 Task: Open a Black Tie Letter Template save the file as 'contract' Remove the following opetions from template: '1.	Type the sender company name_x000D_
2.	Type the sender company address_x000D_
3.	Type the recipient address_x000D_
4.	Type the closing_x000D_
5.	Type the sender title_x000D_
6.	Type the sender company name_x000D_
'Pick the date  '18 May, 2023' and type Salutation  Good Evening. Add body to the letter I wanted to express my appreciation for your support and guidance throughout my career. Your mentorship has been invaluable, and I am grateful for the opportunities you have provided me. Your belief in my abilities has motivated me to achieve more than I ever thought possible.. Insert watermark  'confidential 30'
Action: Mouse moved to (369, 369)
Screenshot: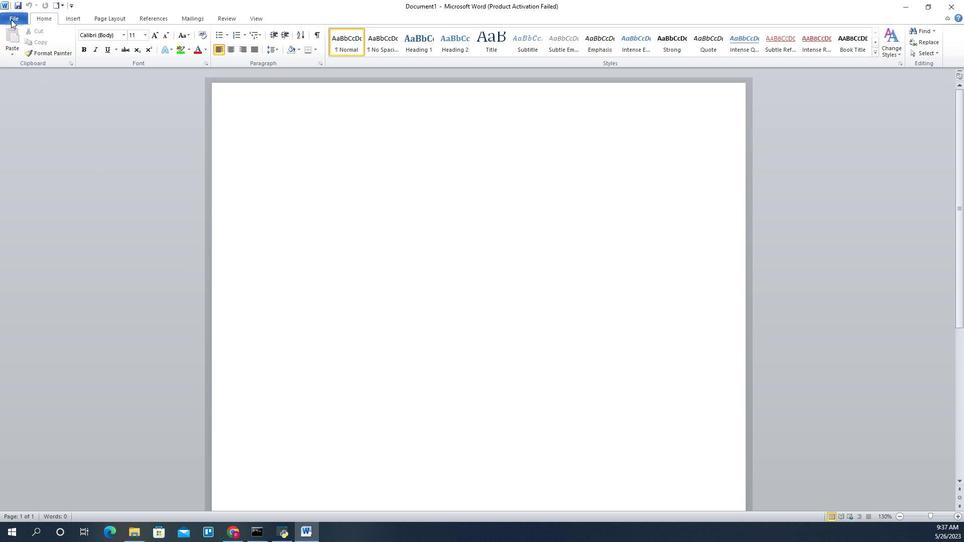 
Action: Mouse pressed left at (369, 369)
Screenshot: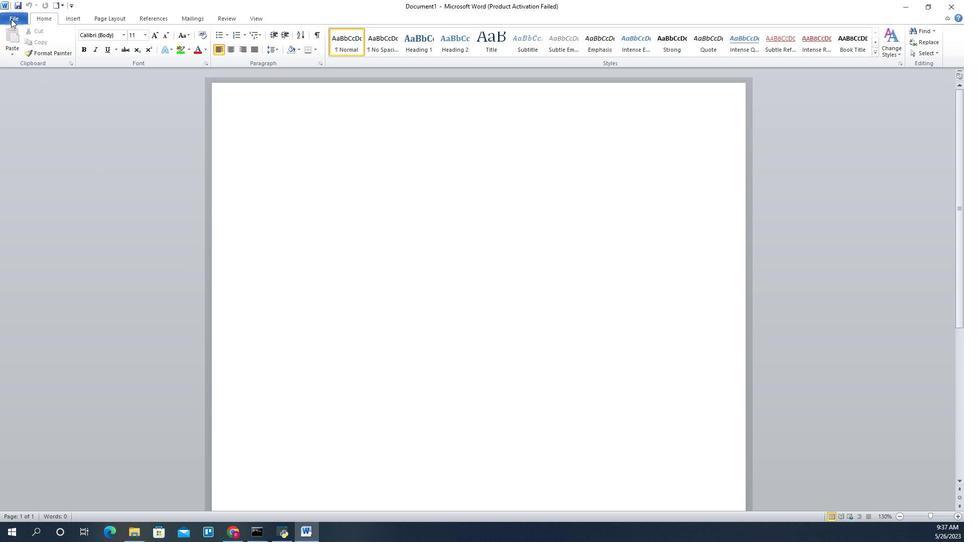 
Action: Mouse moved to (374, 303)
Screenshot: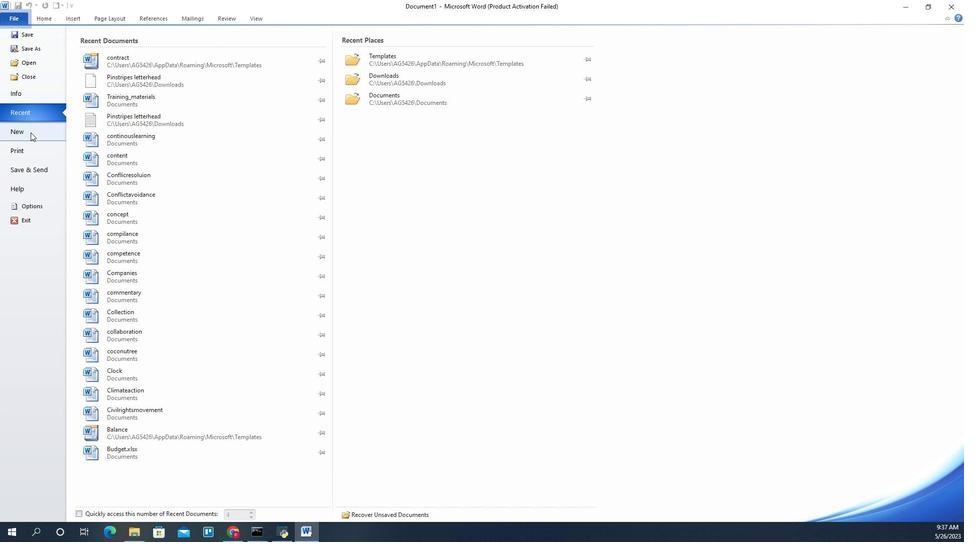 
Action: Mouse pressed left at (374, 303)
Screenshot: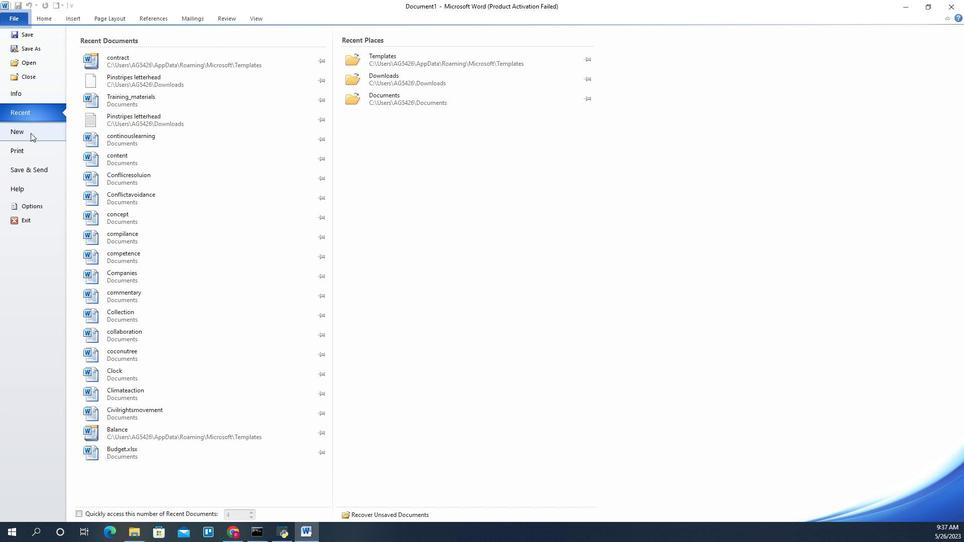 
Action: Mouse moved to (423, 328)
Screenshot: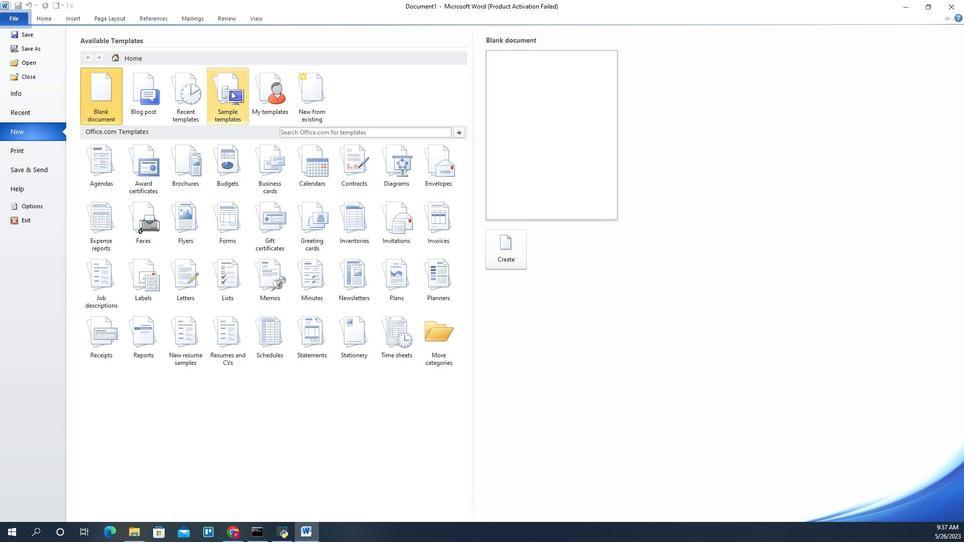 
Action: Mouse pressed left at (423, 328)
Screenshot: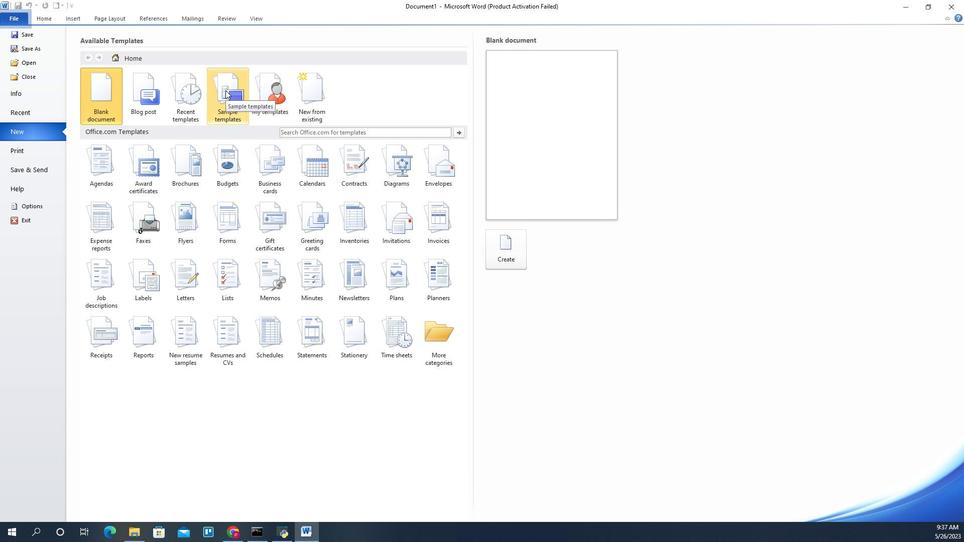 
Action: Mouse moved to (511, 171)
Screenshot: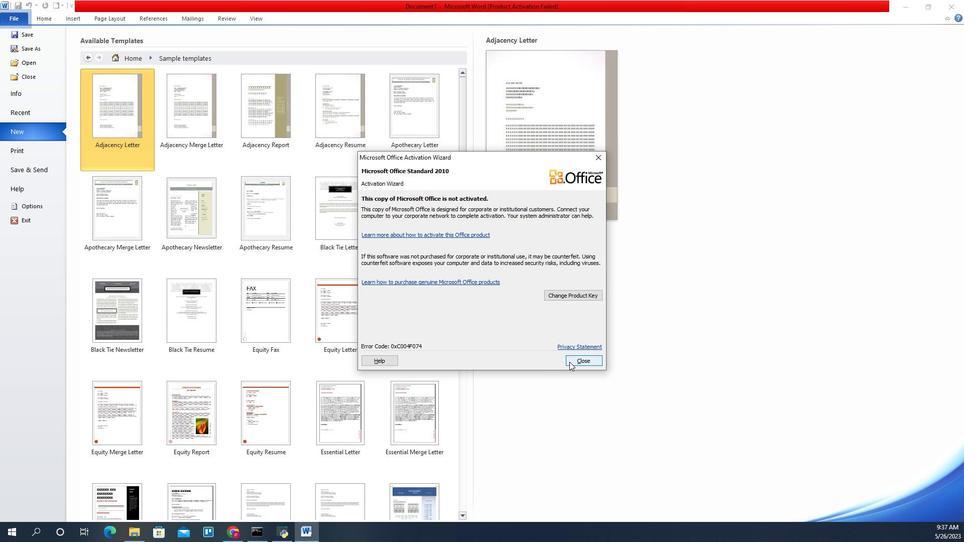 
Action: Mouse pressed left at (511, 171)
Screenshot: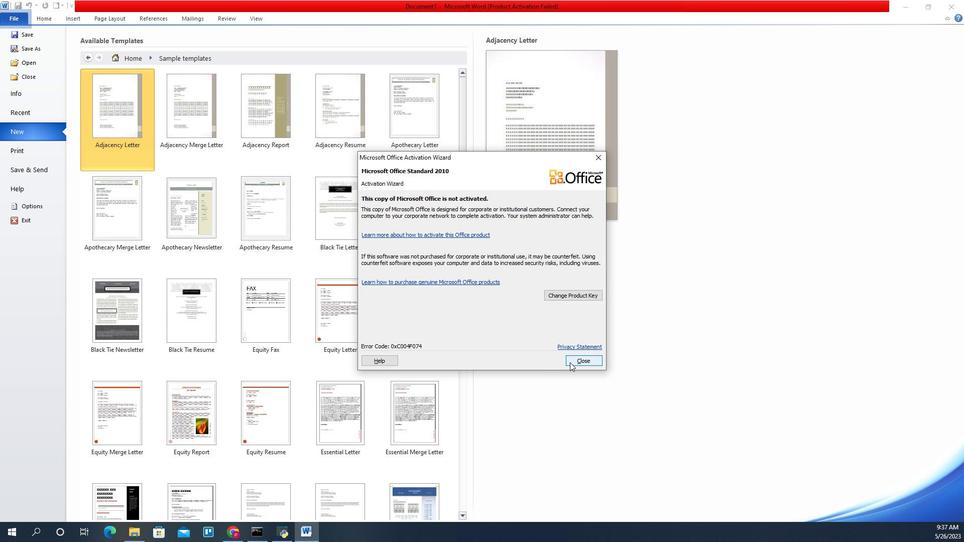 
Action: Mouse moved to (451, 258)
Screenshot: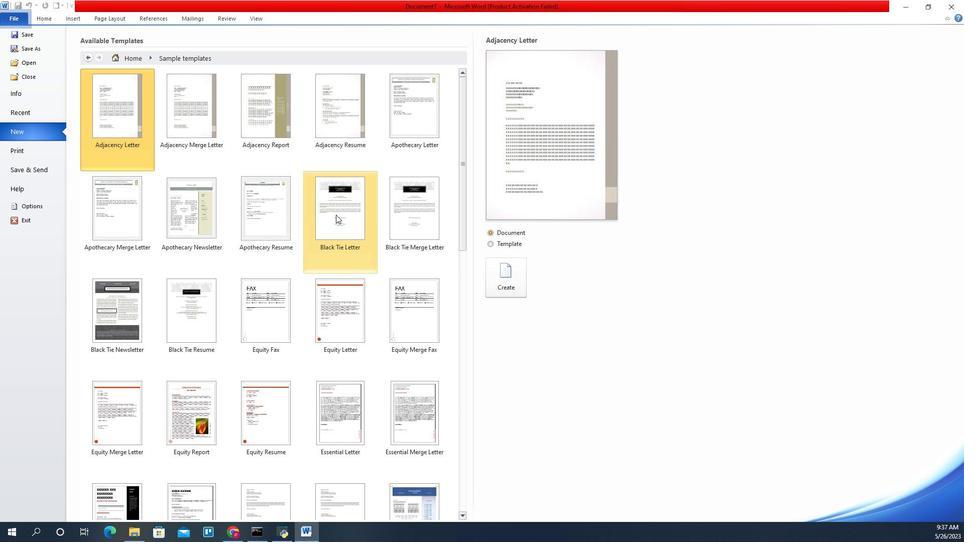 
Action: Mouse pressed left at (451, 258)
Screenshot: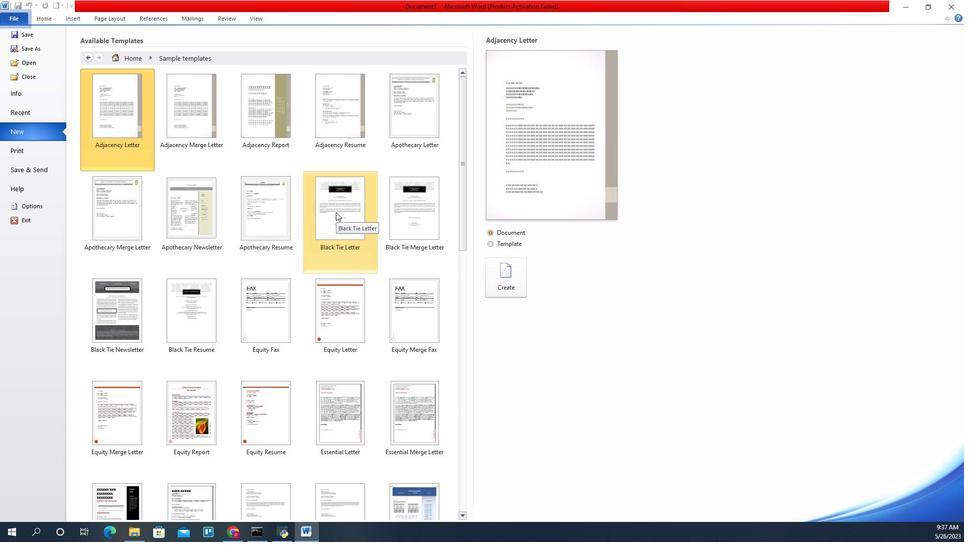 
Action: Mouse moved to (491, 241)
Screenshot: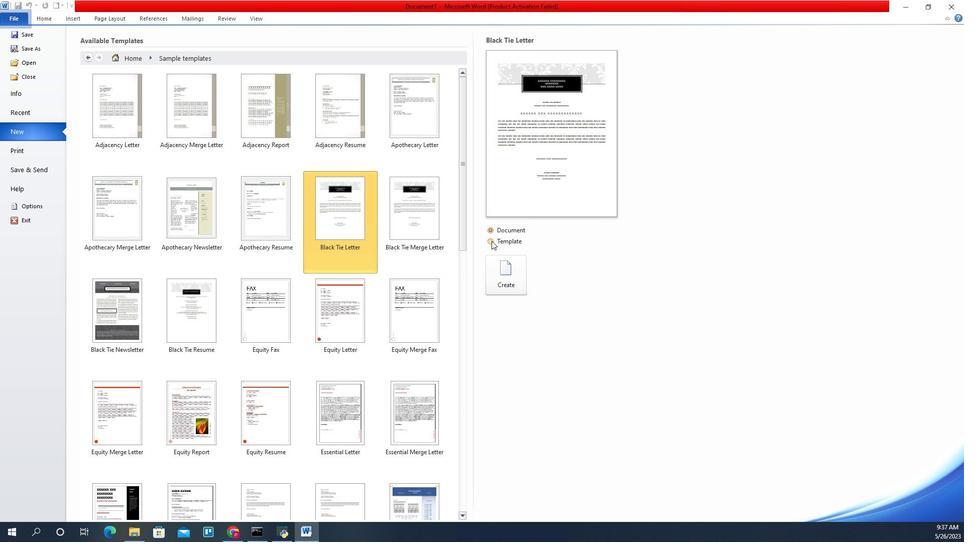 
Action: Mouse pressed left at (491, 241)
Screenshot: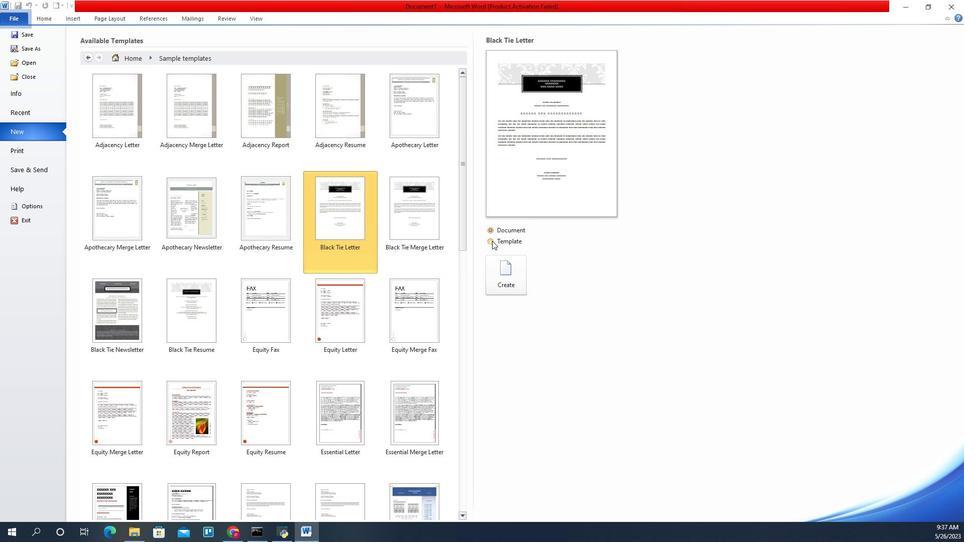
Action: Mouse moved to (495, 220)
Screenshot: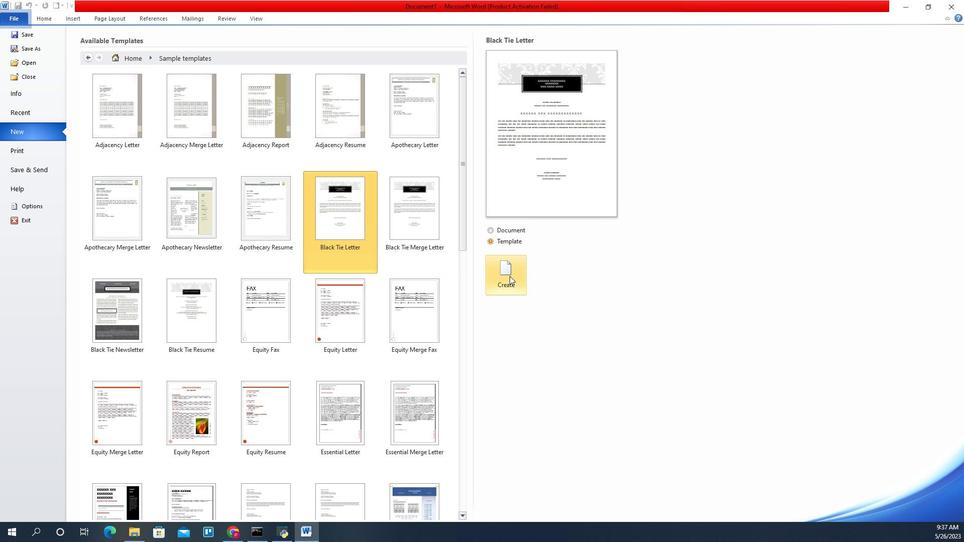 
Action: Mouse pressed left at (495, 220)
Screenshot: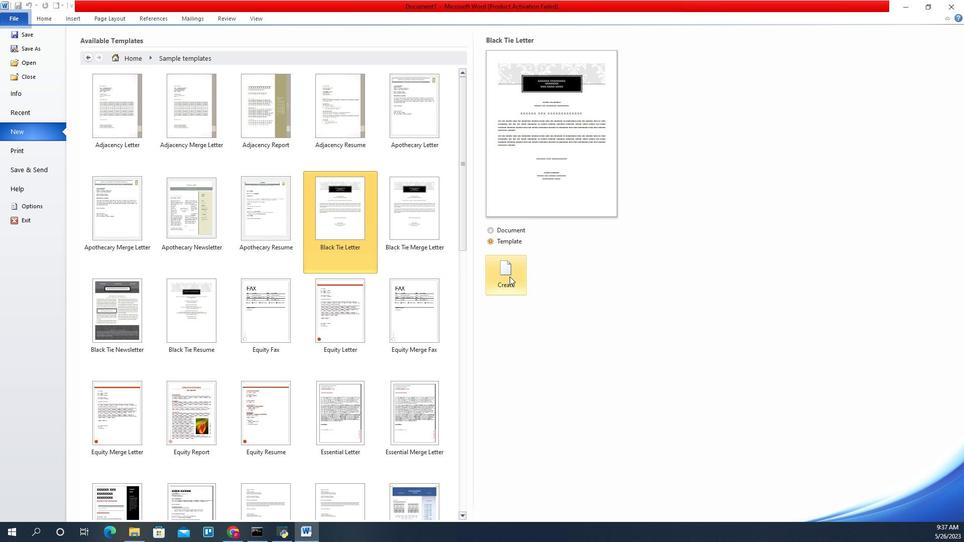 
Action: Mouse moved to (449, 228)
Screenshot: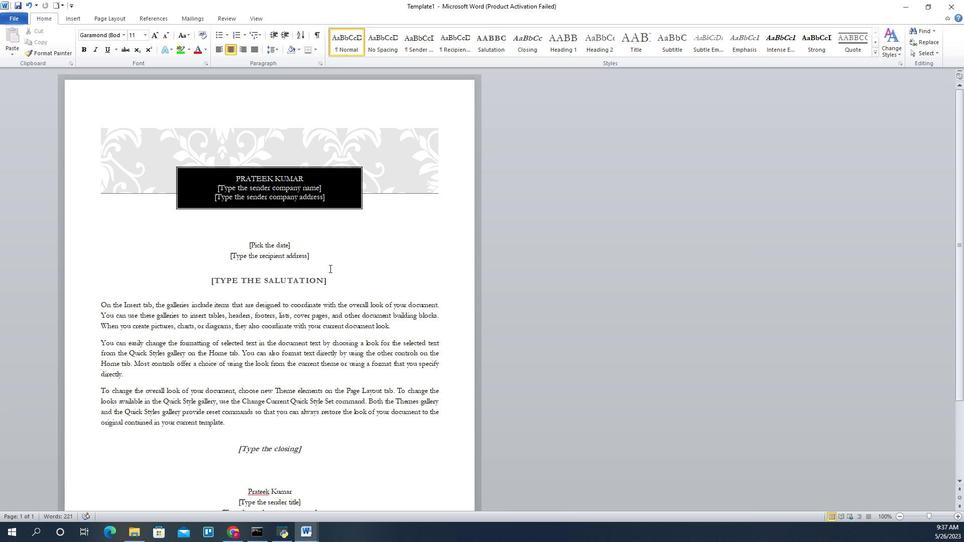
Action: Mouse scrolled (449, 228) with delta (0, 0)
Screenshot: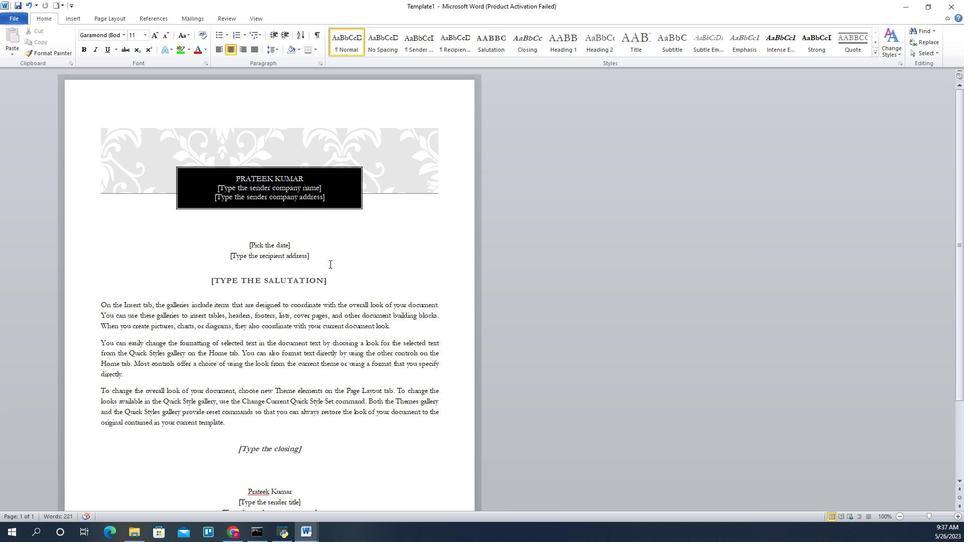 
Action: Mouse scrolled (449, 227) with delta (0, 0)
Screenshot: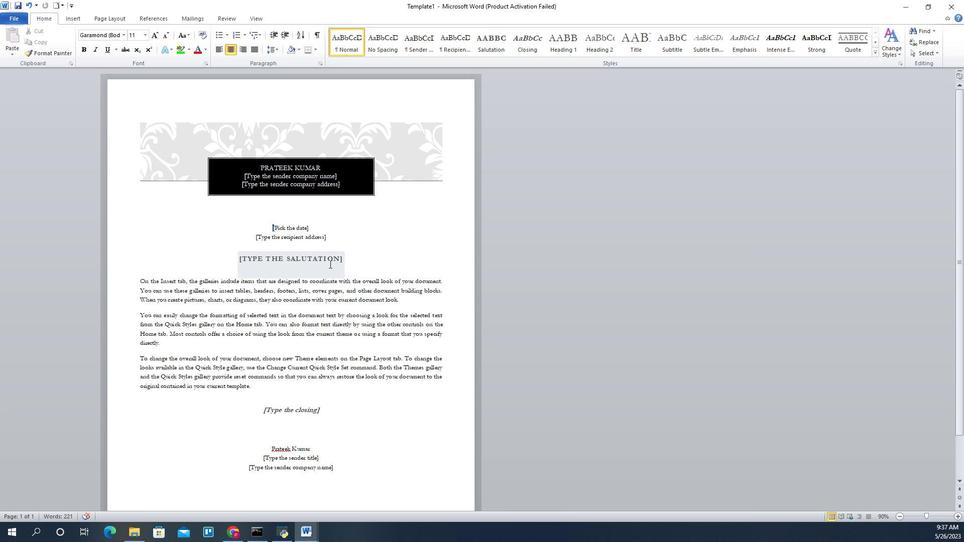 
Action: Mouse scrolled (449, 227) with delta (0, 0)
Screenshot: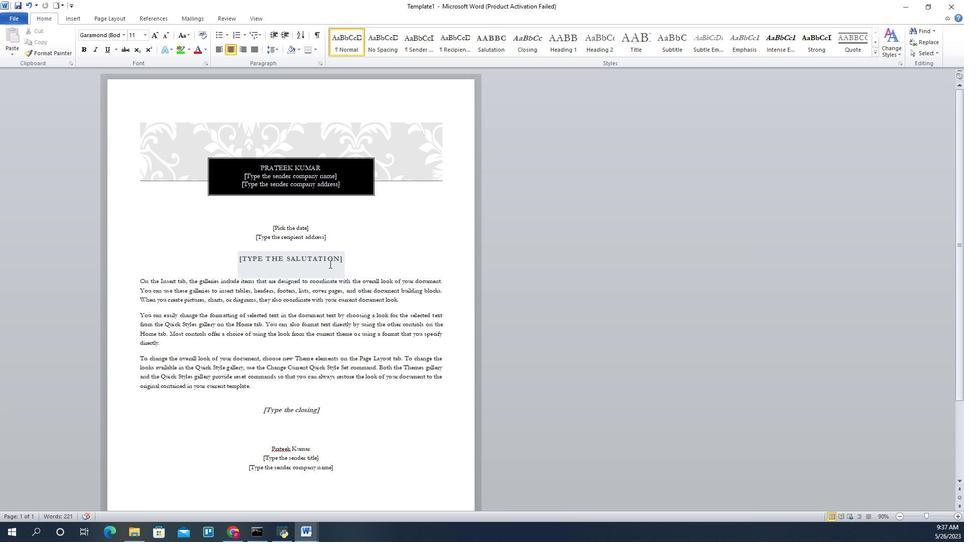 
Action: Mouse scrolled (449, 227) with delta (0, 0)
Screenshot: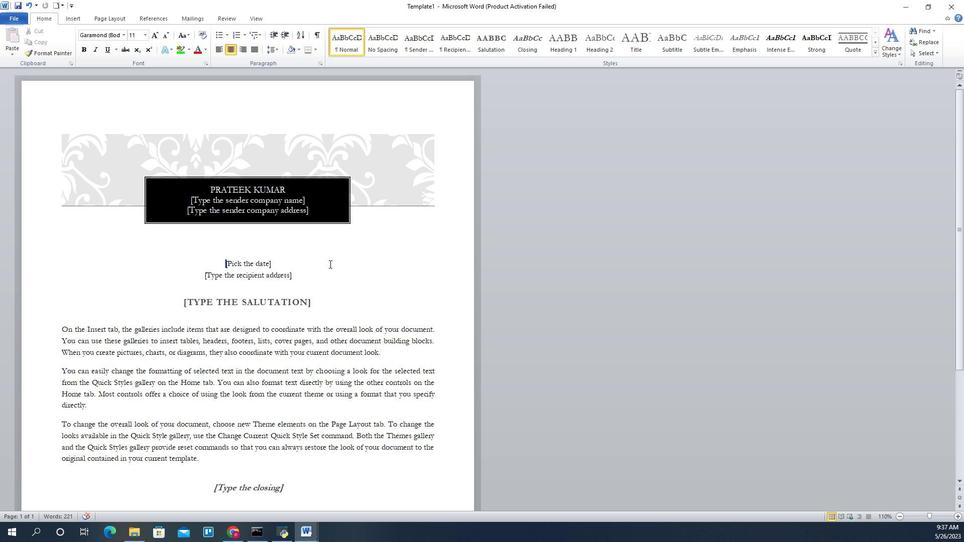 
Action: Mouse moved to (493, 220)
Screenshot: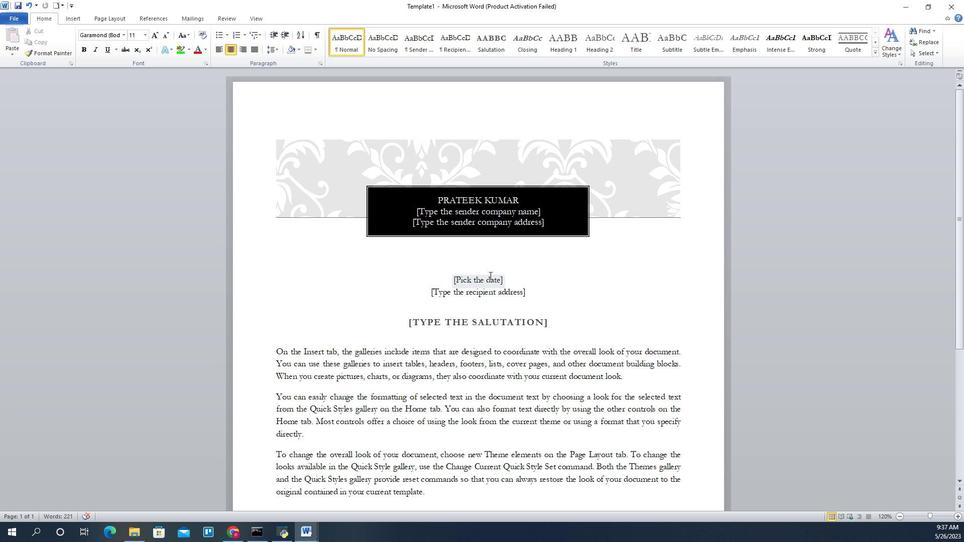 
Action: Key pressed ctrl+S
Screenshot: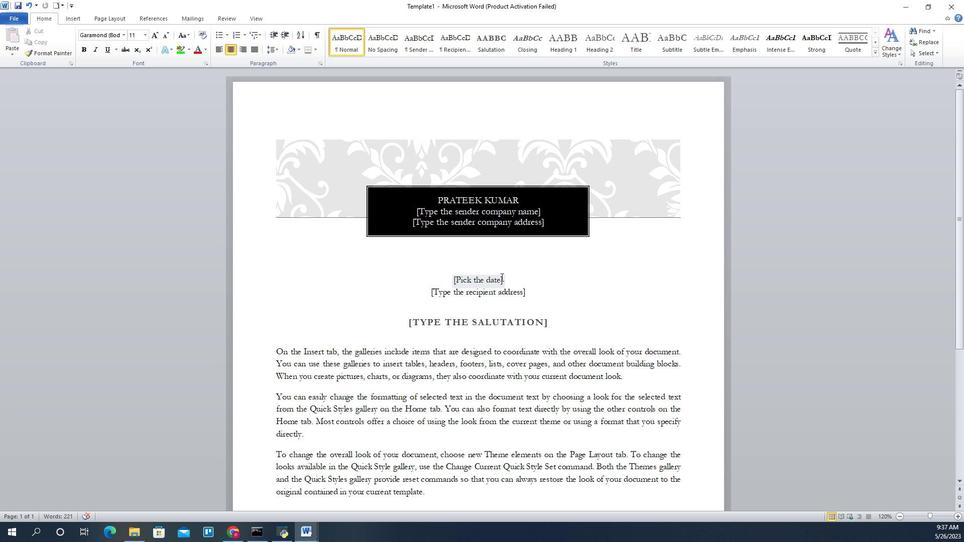
Action: Mouse moved to (414, 263)
Screenshot: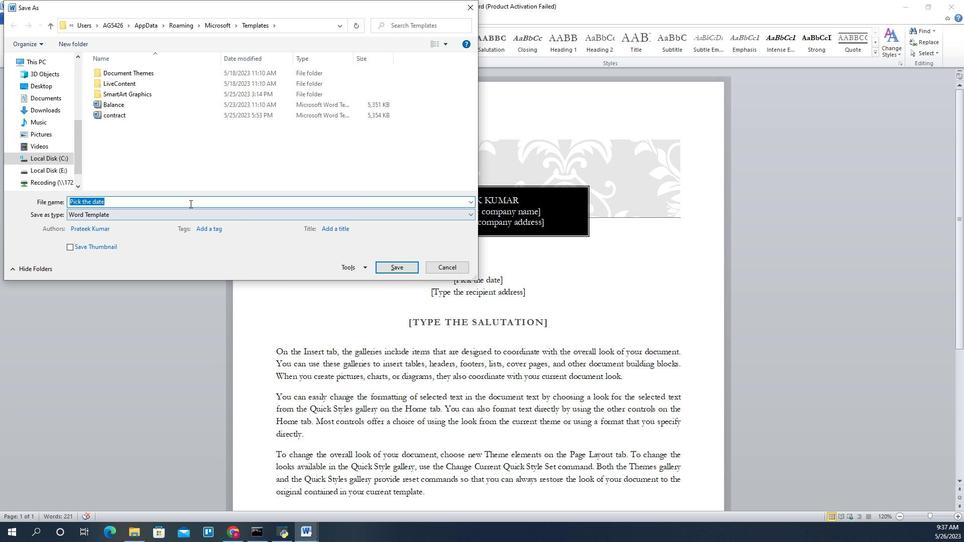 
Action: Mouse pressed left at (414, 263)
Screenshot: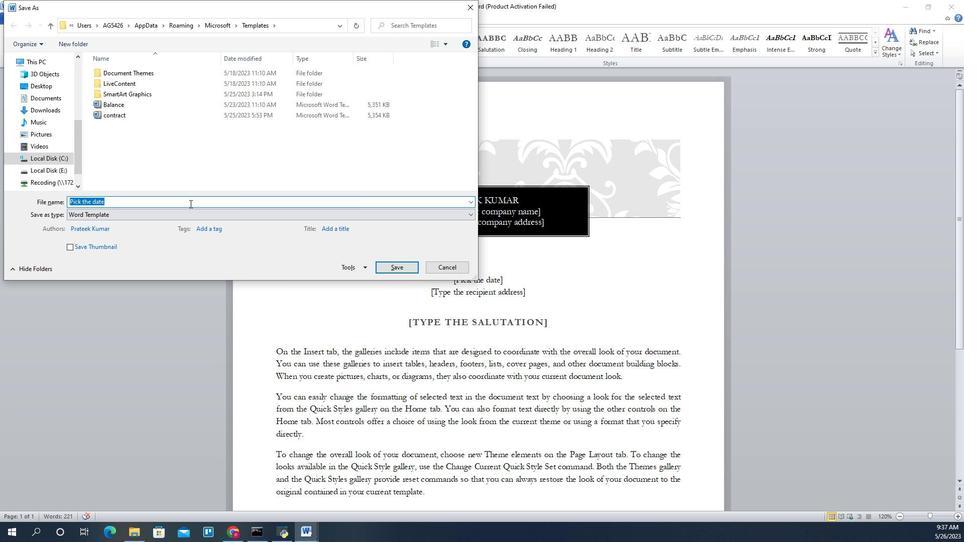 
Action: Key pressed <Key.backspace><Key.backspace><Key.backspace><Key.backspace><Key.backspace><Key.backspace><Key.backspace><Key.backspace><Key.backspace><Key.backspace><Key.backspace><Key.backspace><Key.backspace><Key.backspace><Key.backspace><Key.backspace><Key.backspace><Key.backspace><Key.backspace><Key.backspace><Key.backspace><Key.backspace><Key.backspace><Key.backspace><Key.backspace><Key.backspace><Key.backspace><Key.backspace><Key.backspace><Key.backspace><Key.backspace><Key.backspace><Key.backspace><Key.backspace><Key.backspace><Key.backspace><Key.backspace><Key.shift>Cont<Key.backspace><Key.backspace><Key.backspace><Key.backspace><Key.shift>Contract<Key.enter>
Screenshot: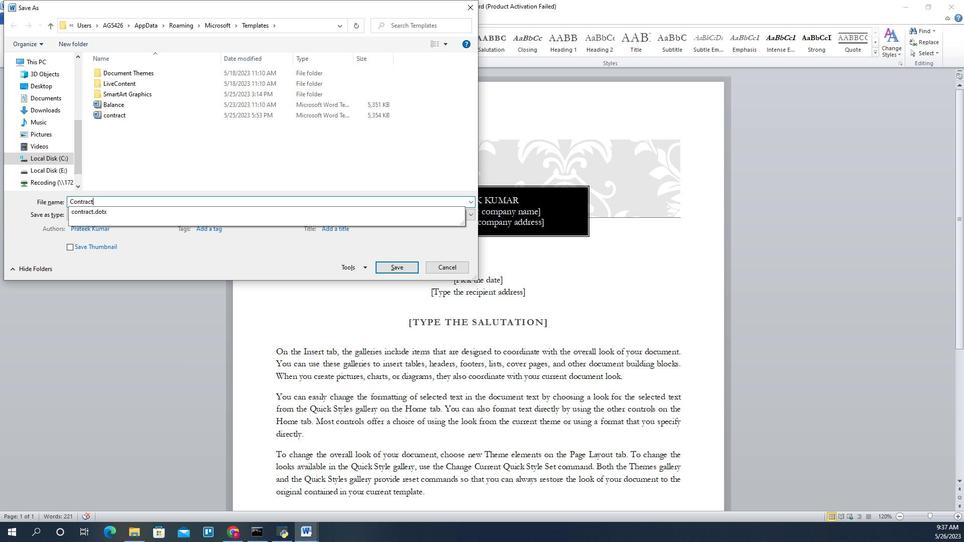 
Action: Mouse moved to (501, 256)
Screenshot: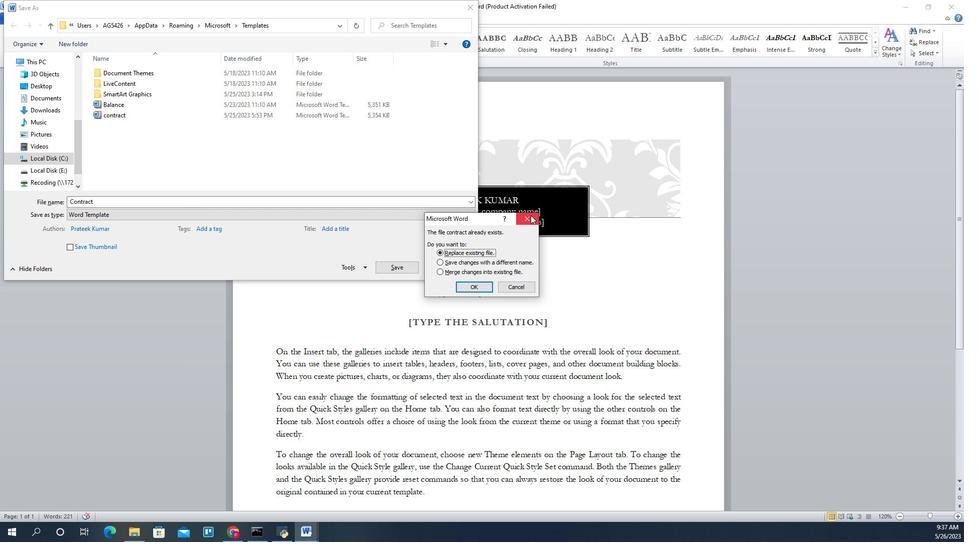 
Action: Mouse pressed left at (501, 256)
Screenshot: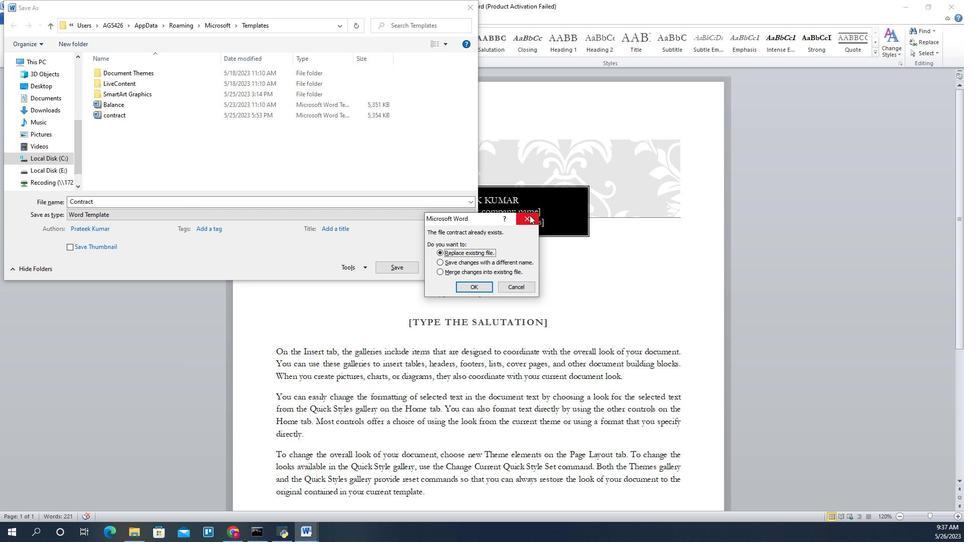 
Action: Mouse moved to (391, 264)
Screenshot: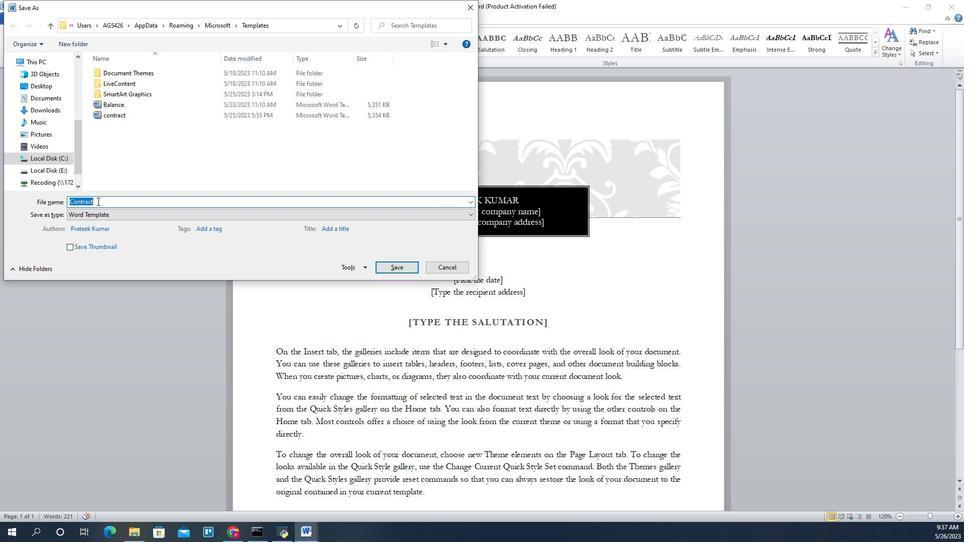 
Action: Mouse pressed left at (391, 264)
Screenshot: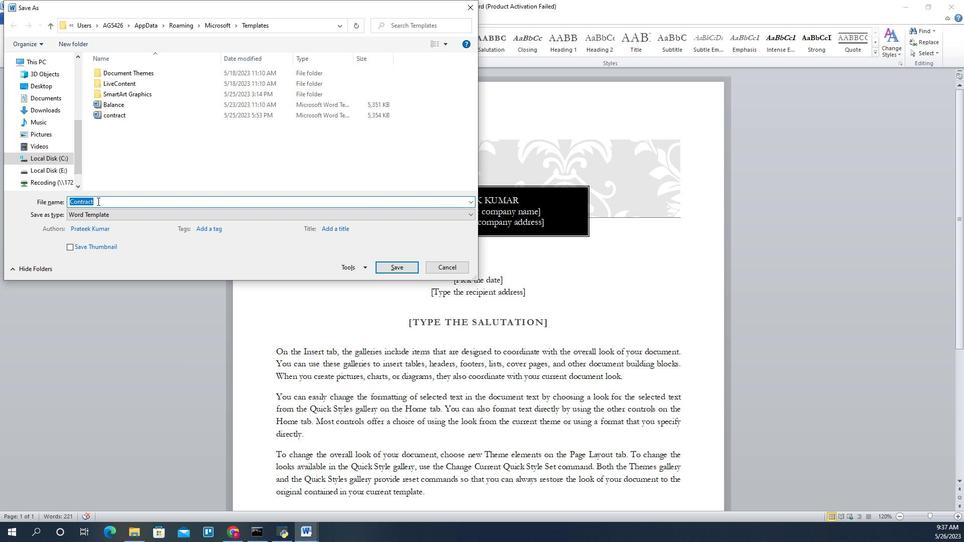 
Action: Key pressed <Key.backspace><Key.backspace><Key.backspace><Key.backspace><Key.backspace><Key.backspace><Key.backspace><Key.backspace><Key.backspace><Key.backspace><Key.backspace><Key.shift>Com<Key.backspace>ntract<Key.enter>
Screenshot: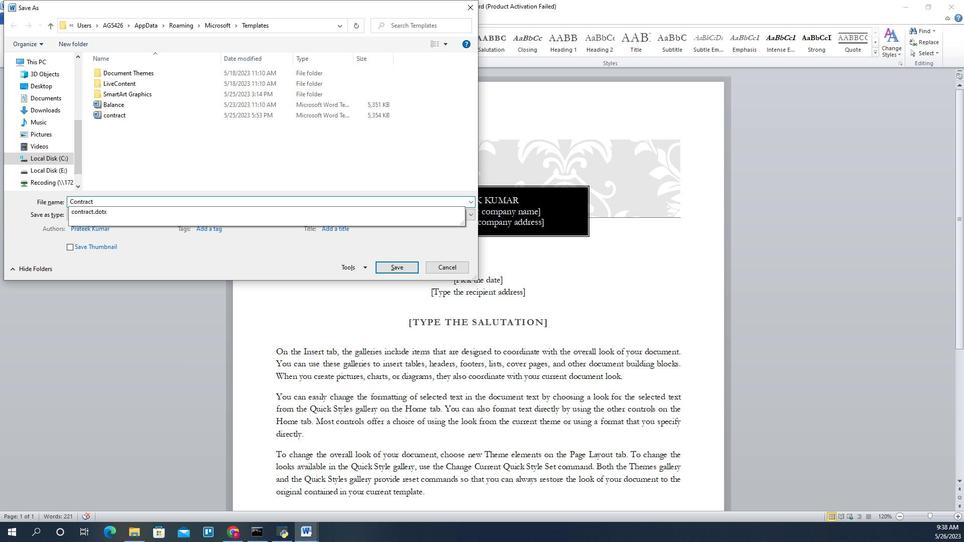 
Action: Mouse moved to (486, 212)
Screenshot: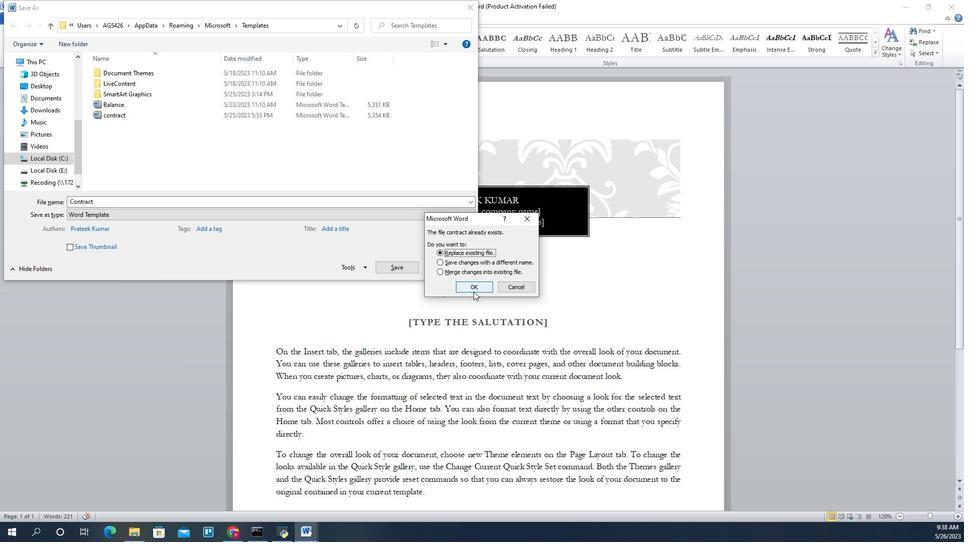 
Action: Mouse pressed left at (486, 212)
Screenshot: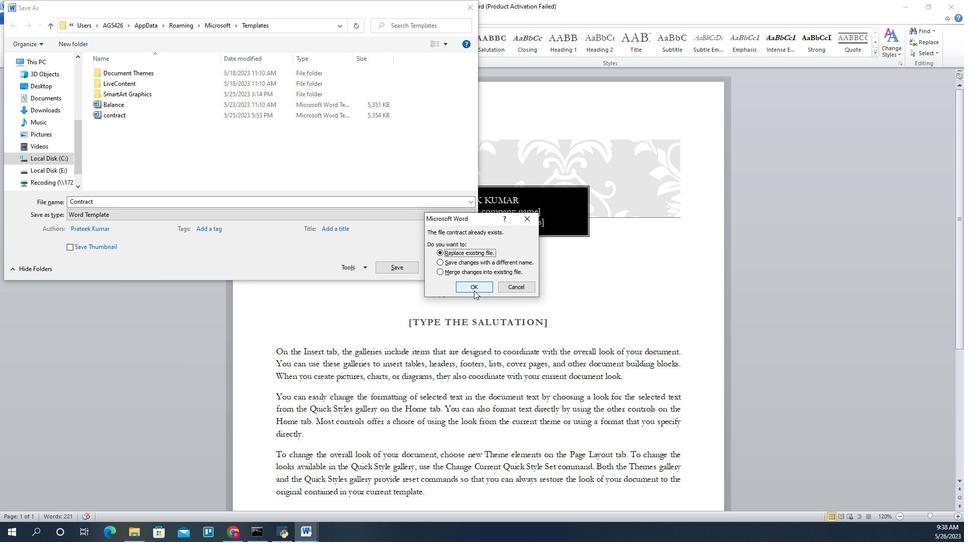 
Action: Mouse moved to (500, 255)
Screenshot: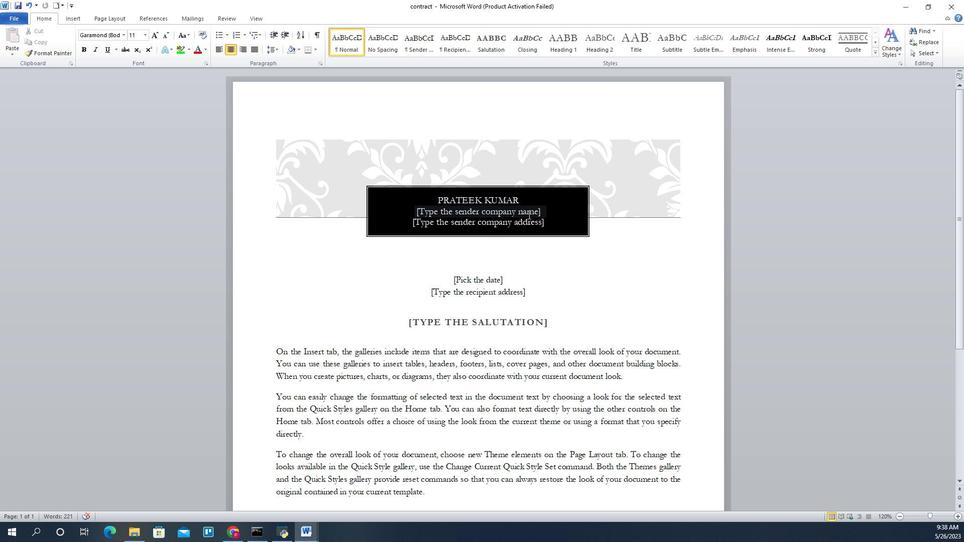
Action: Mouse pressed left at (500, 255)
Screenshot: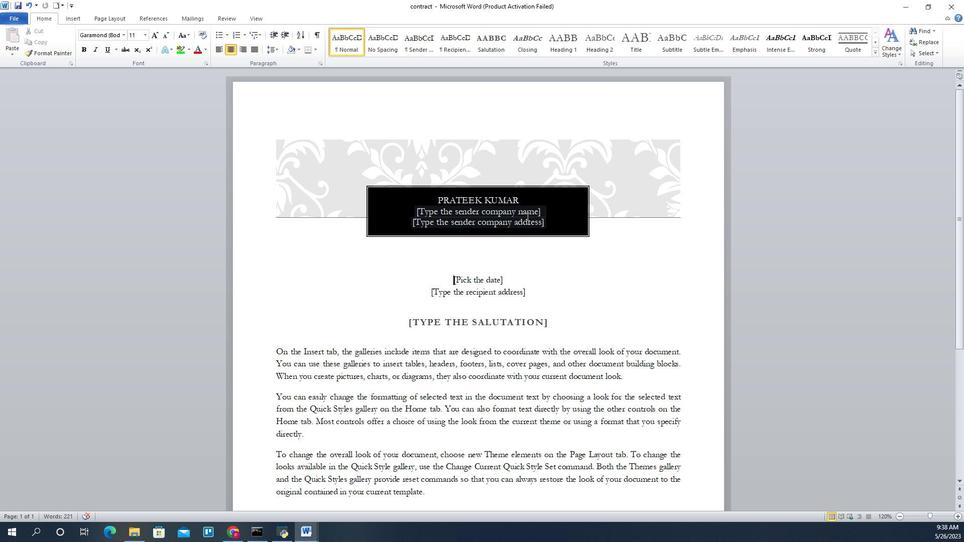 
Action: Key pressed <Key.delete>
Screenshot: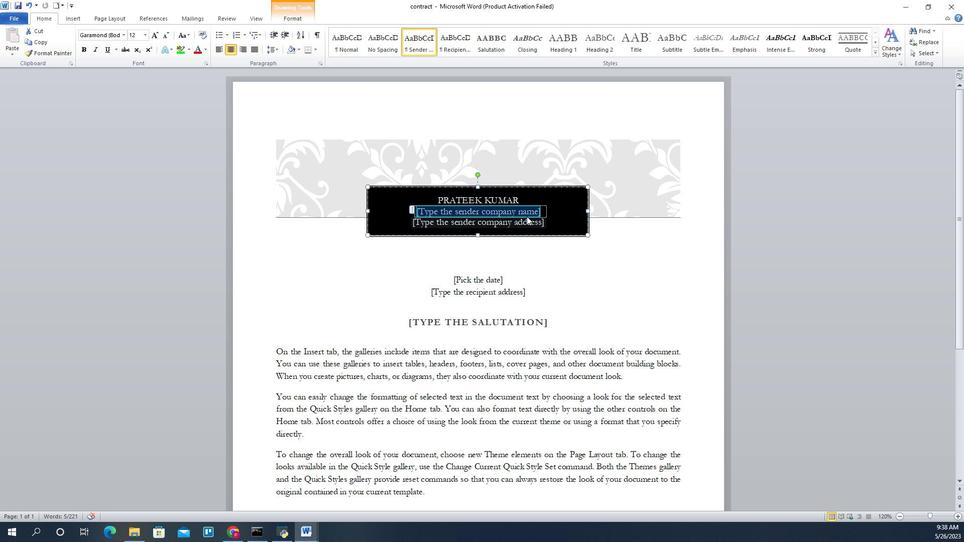 
Action: Mouse moved to (501, 253)
Screenshot: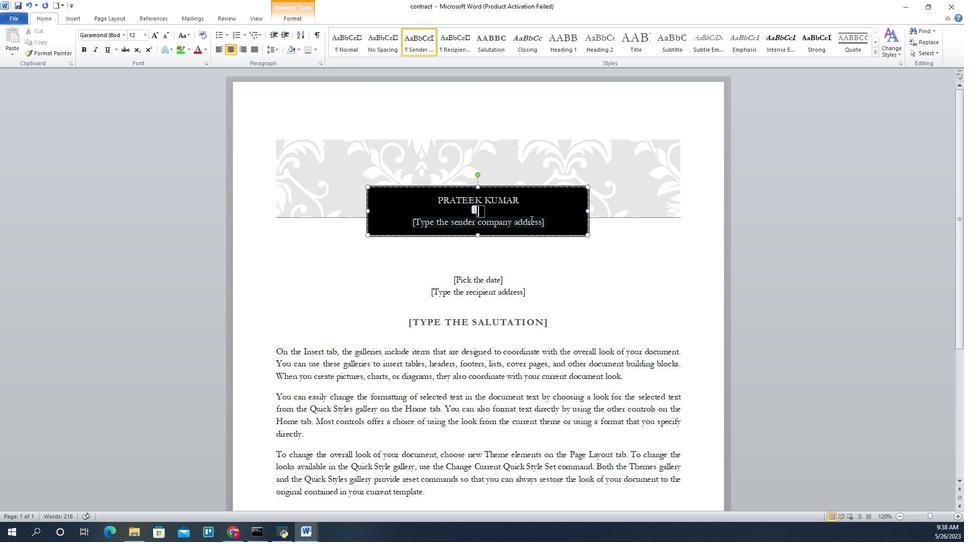 
Action: Key pressed <Key.delete>
Screenshot: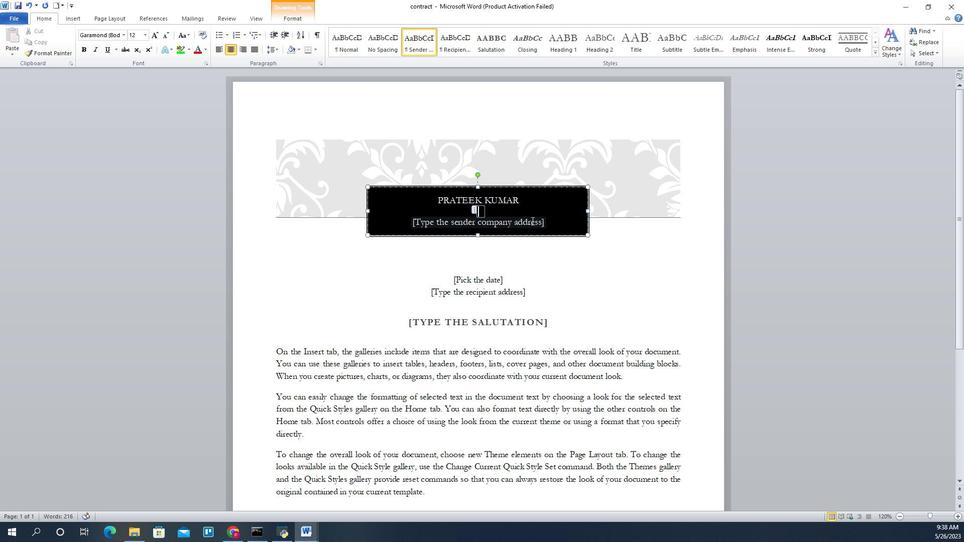 
Action: Mouse moved to (499, 251)
Screenshot: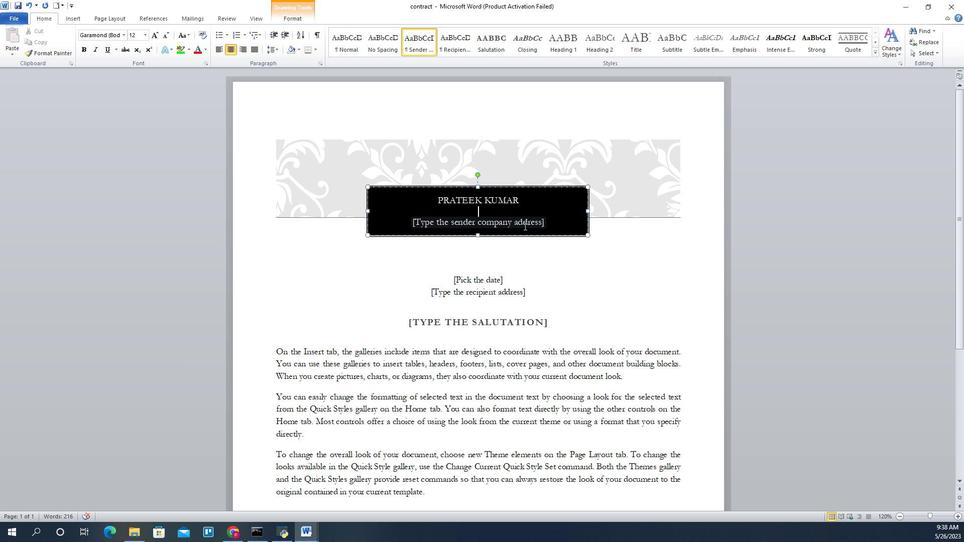 
Action: Mouse pressed left at (499, 251)
Screenshot: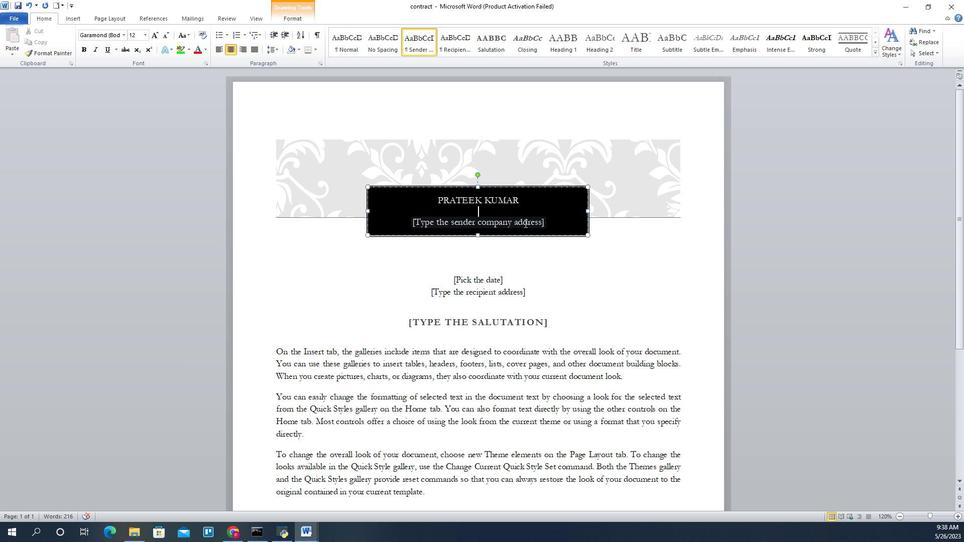 
Action: Mouse moved to (499, 251)
Screenshot: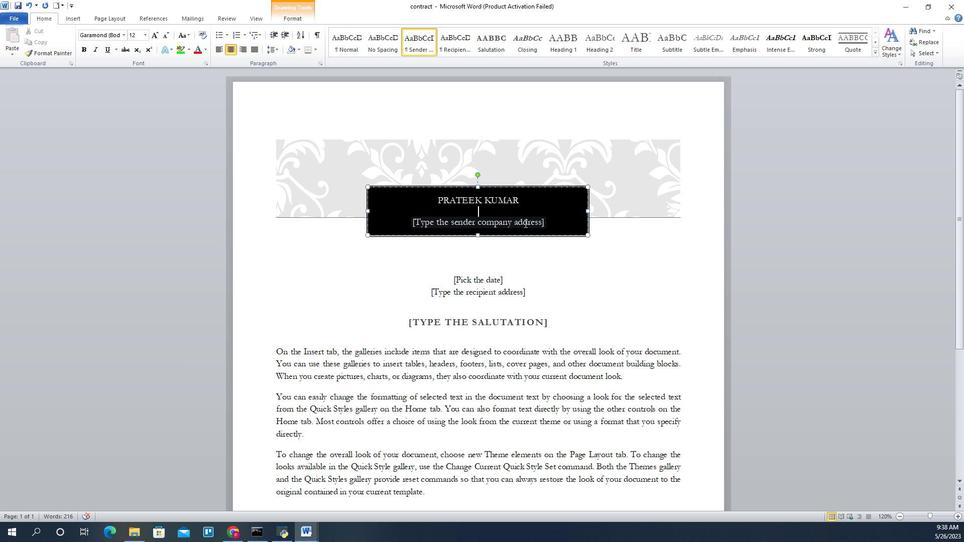 
Action: Key pressed <Key.delete>
Screenshot: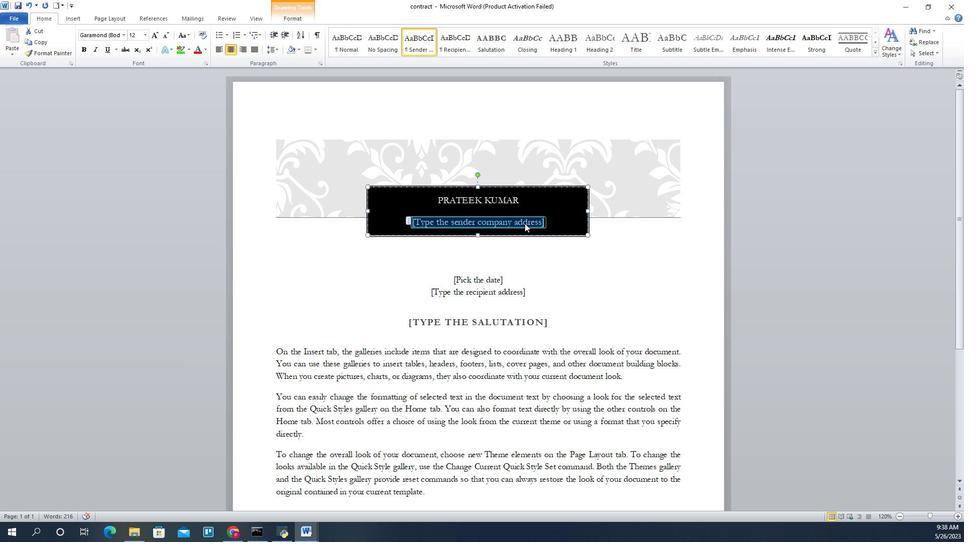 
Action: Mouse moved to (487, 245)
Screenshot: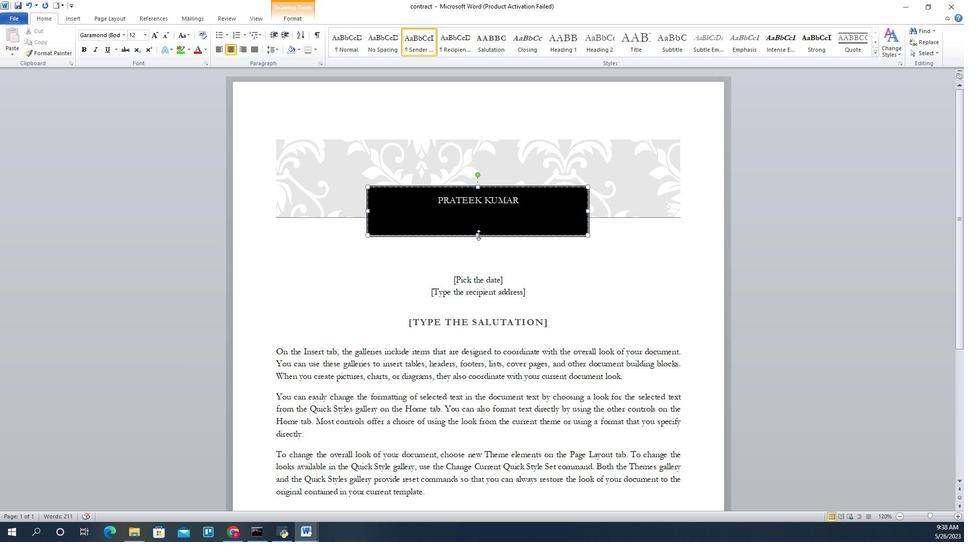 
Action: Mouse pressed left at (487, 245)
Screenshot: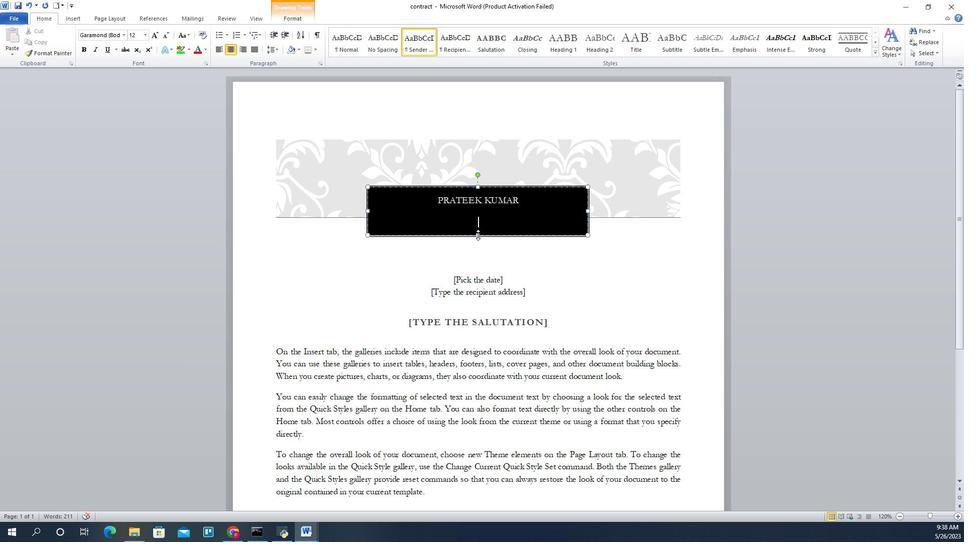 
Action: Mouse moved to (488, 265)
Screenshot: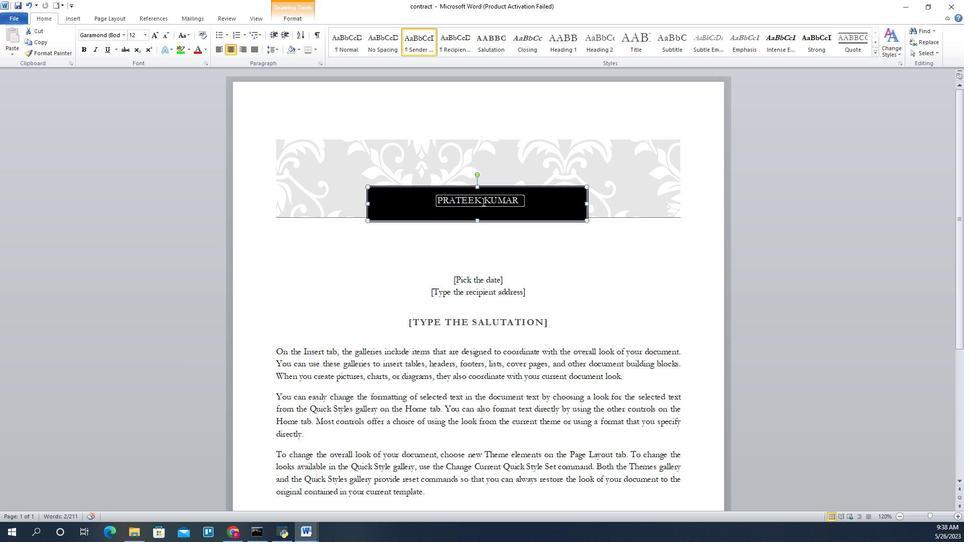 
Action: Mouse pressed left at (488, 265)
Screenshot: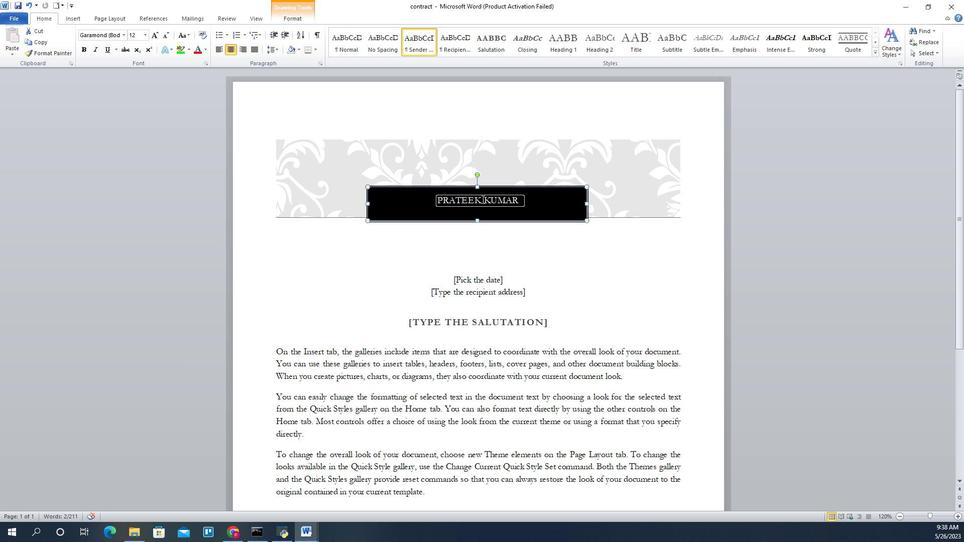 
Action: Mouse moved to (475, 265)
Screenshot: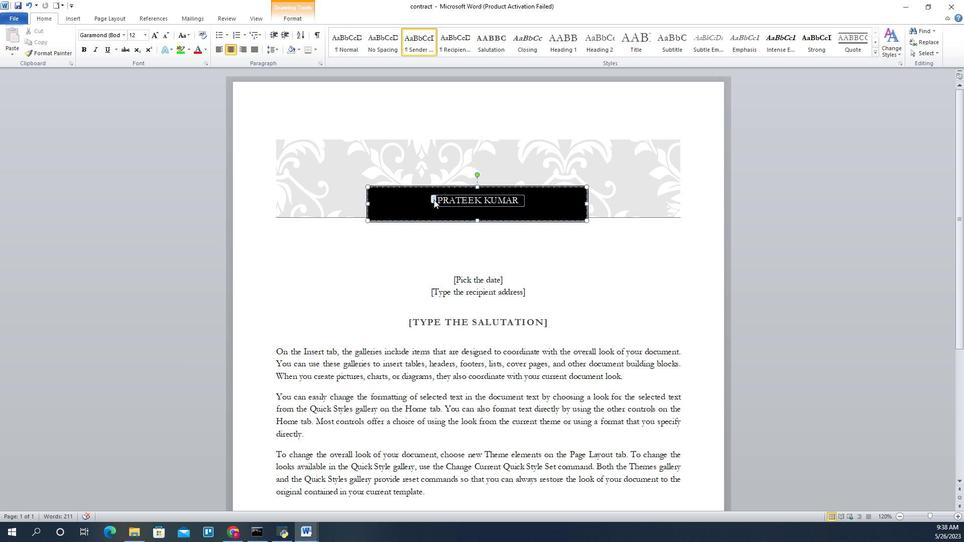 
Action: Mouse pressed left at (475, 265)
Screenshot: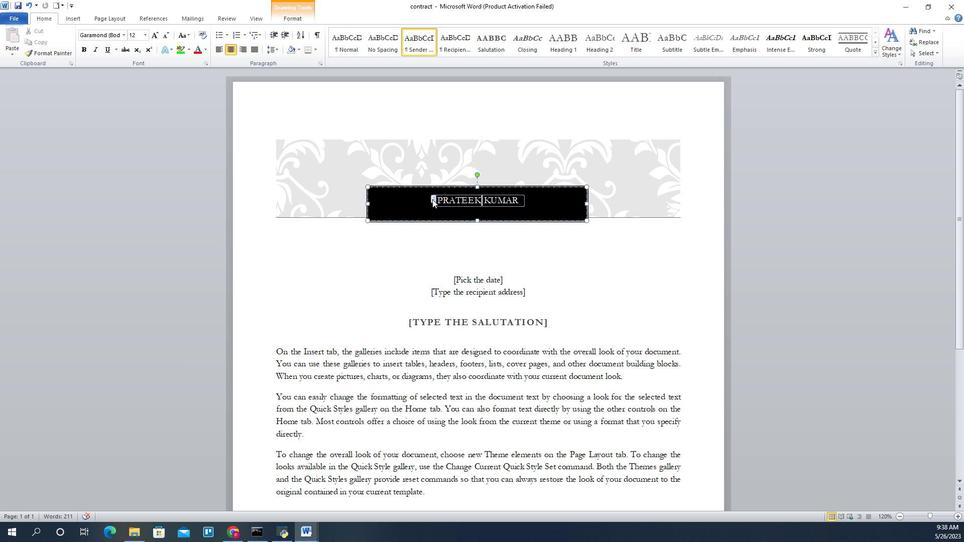 
Action: Mouse moved to (485, 236)
Screenshot: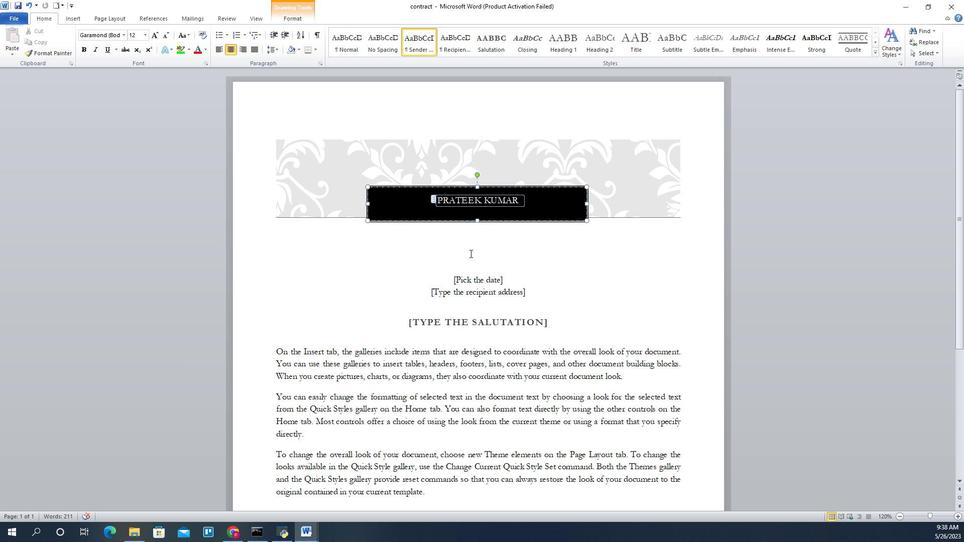 
Action: Mouse pressed left at (485, 236)
Screenshot: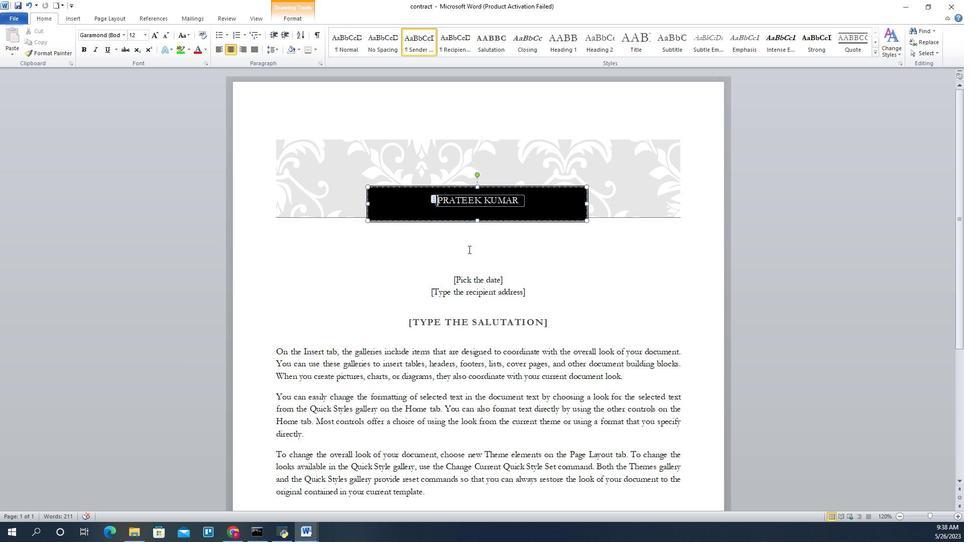 
Action: Mouse moved to (489, 207)
Screenshot: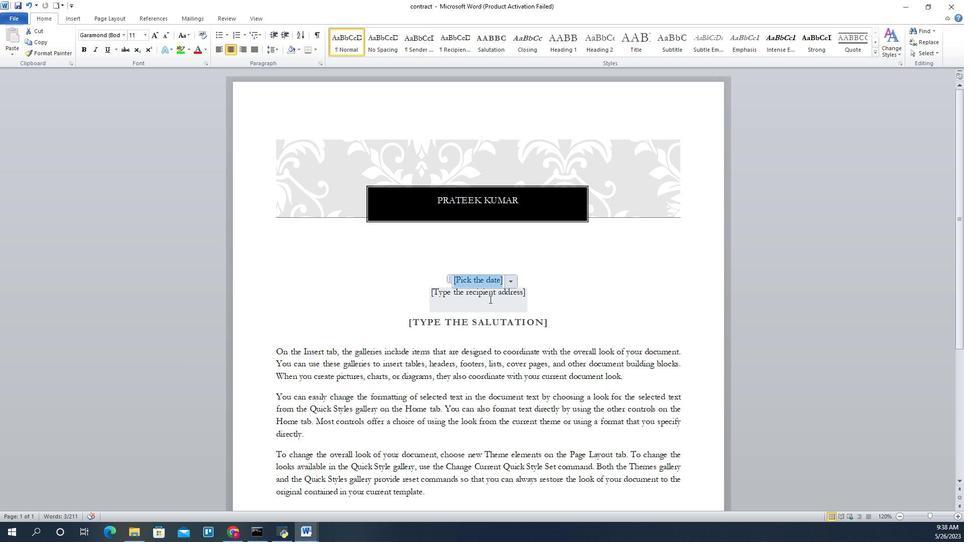
Action: Mouse pressed left at (489, 207)
Screenshot: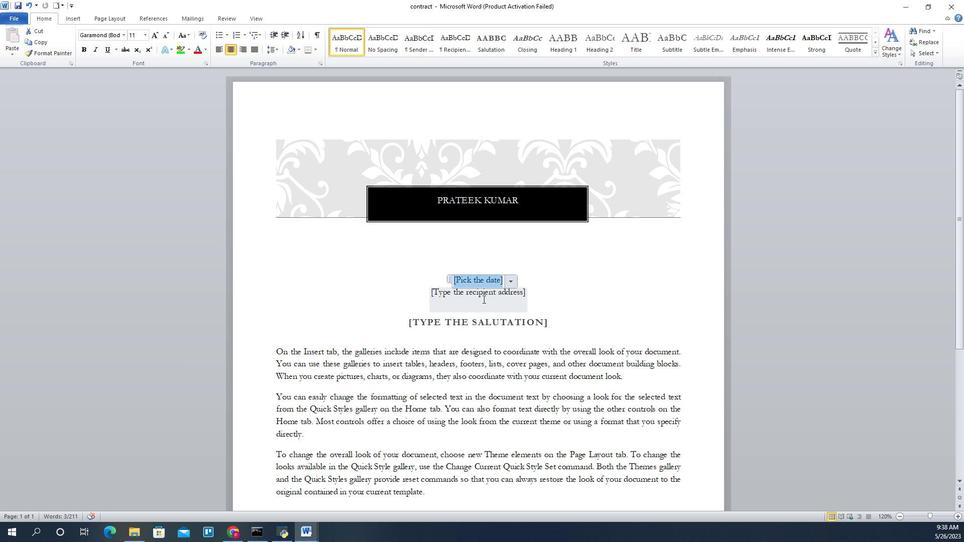 
Action: Key pressed <Key.delete>
Screenshot: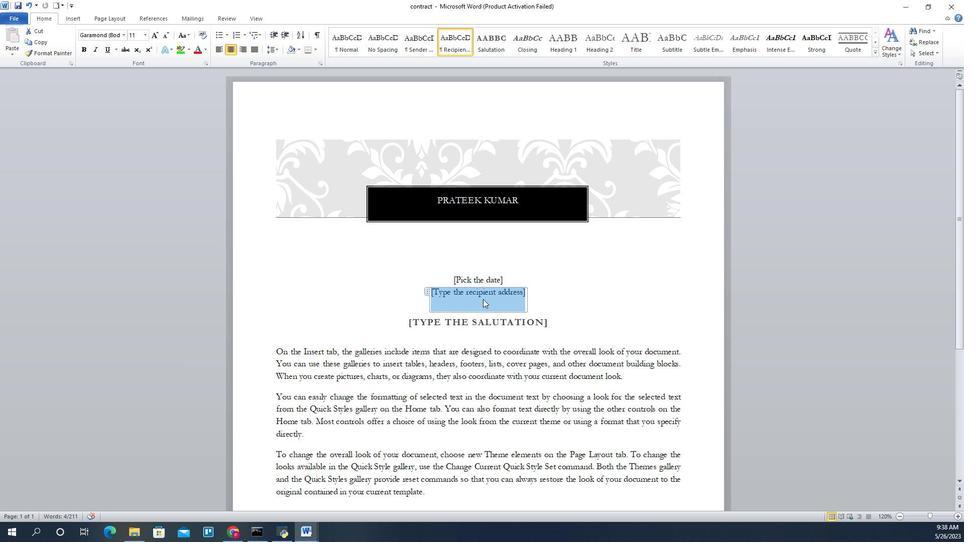 
Action: Mouse moved to (488, 221)
Screenshot: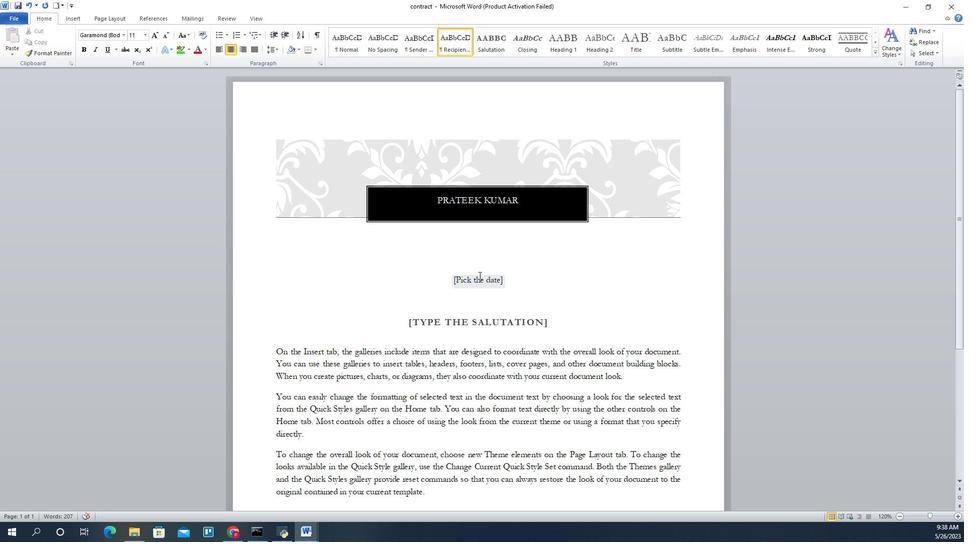 
Action: Mouse pressed left at (488, 221)
Screenshot: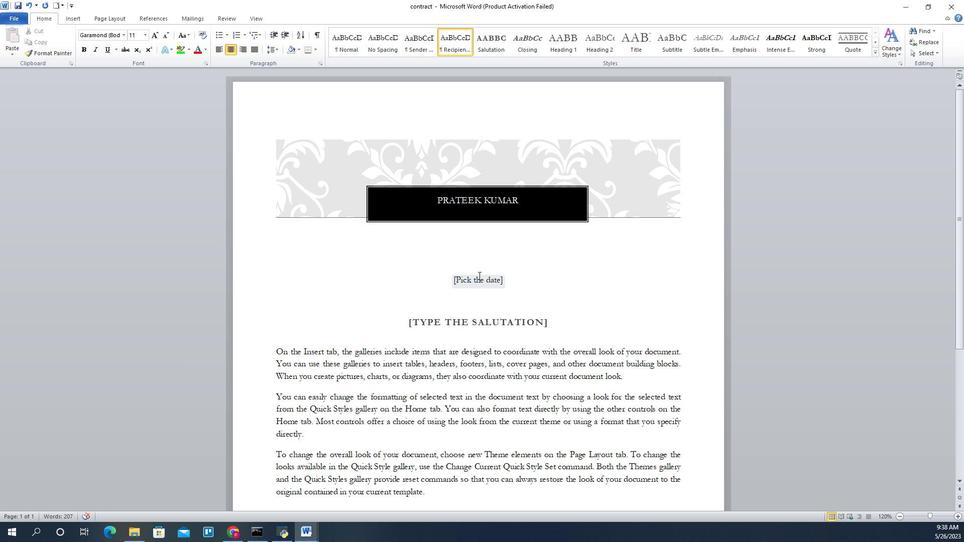 
Action: Mouse moved to (496, 217)
Screenshot: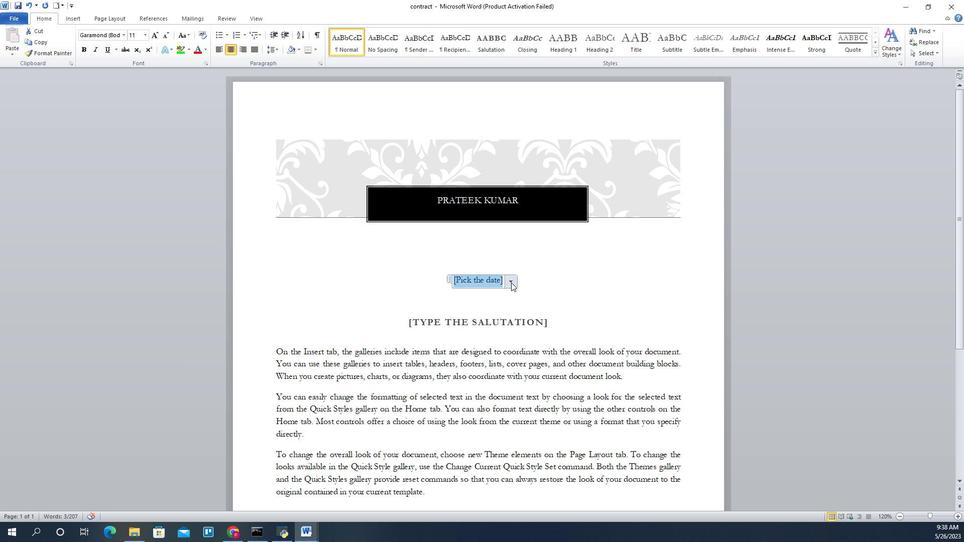 
Action: Mouse pressed left at (496, 217)
Screenshot: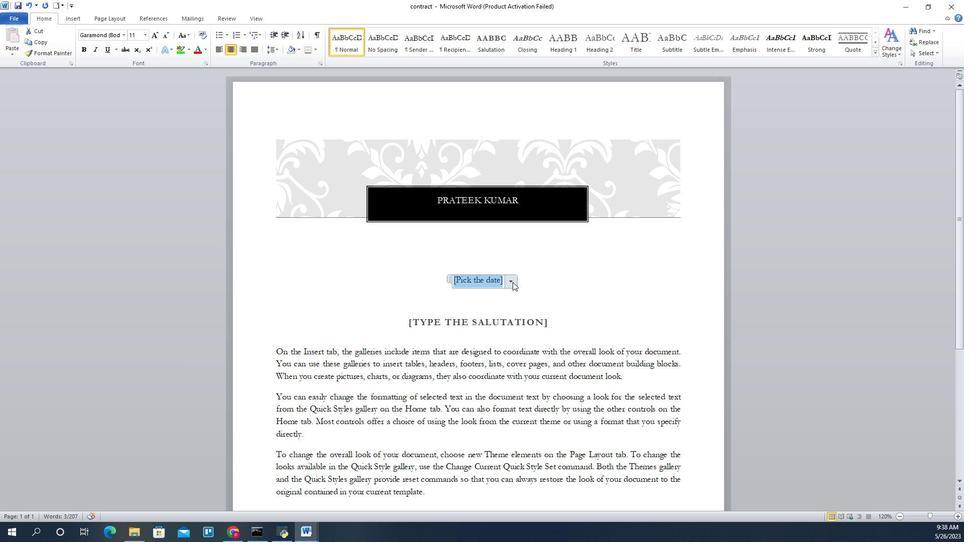 
Action: Mouse moved to (489, 190)
Screenshot: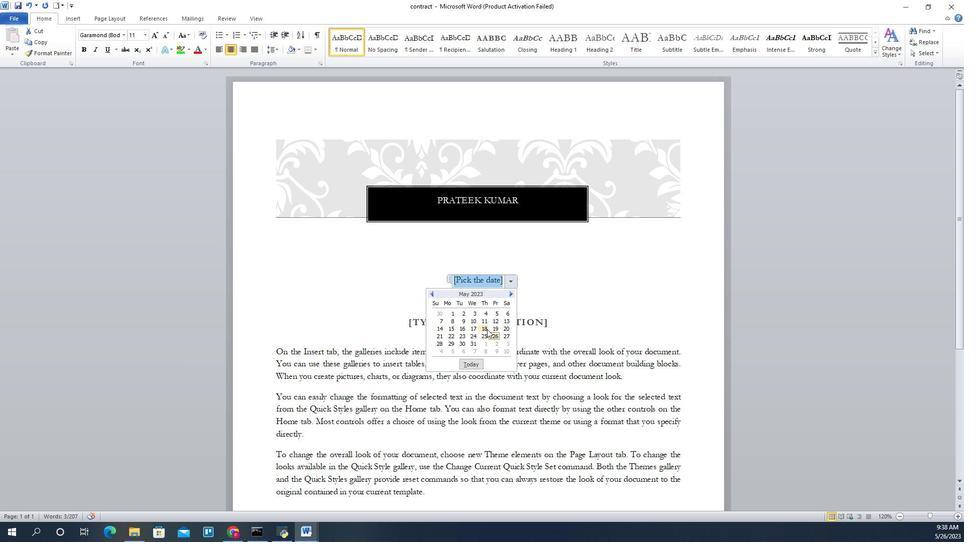 
Action: Mouse pressed left at (489, 190)
Screenshot: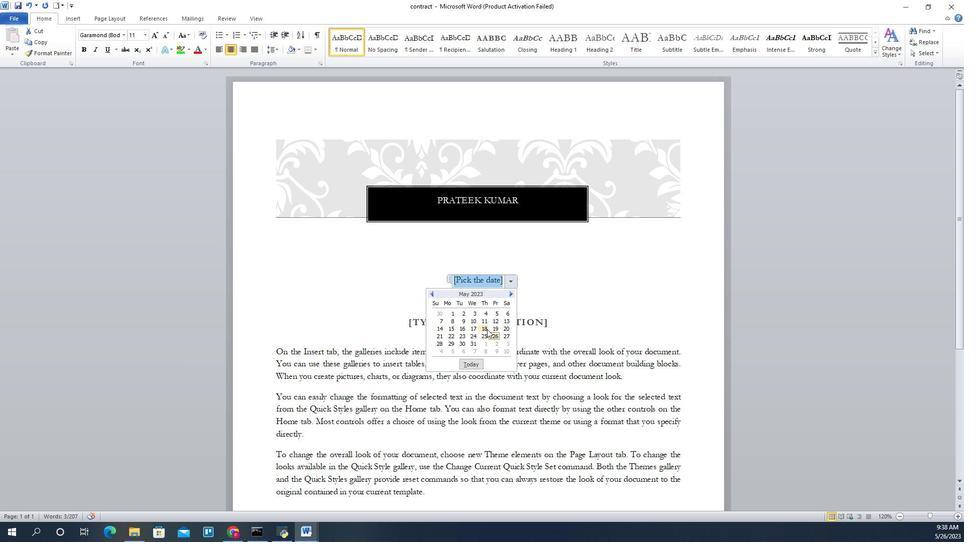 
Action: Mouse moved to (502, 219)
Screenshot: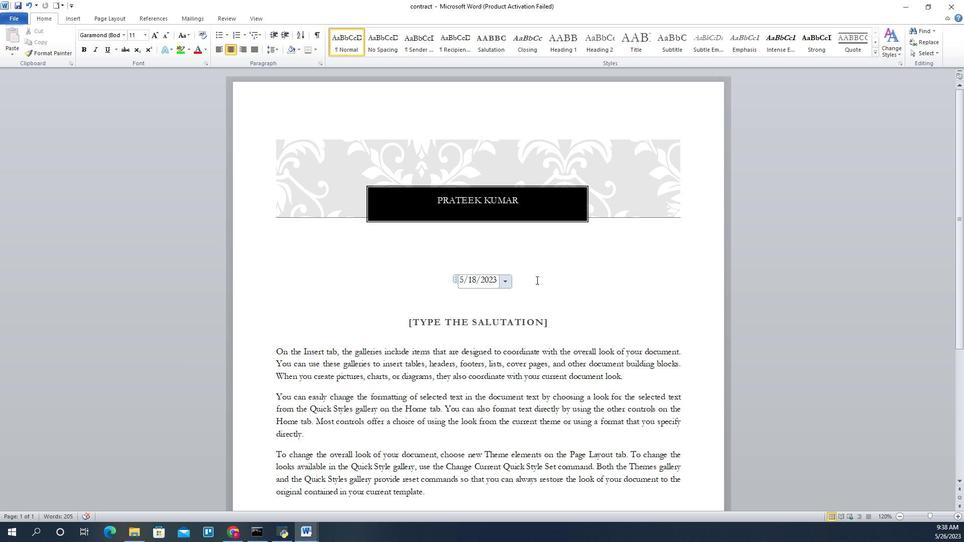 
Action: Mouse pressed left at (502, 219)
Screenshot: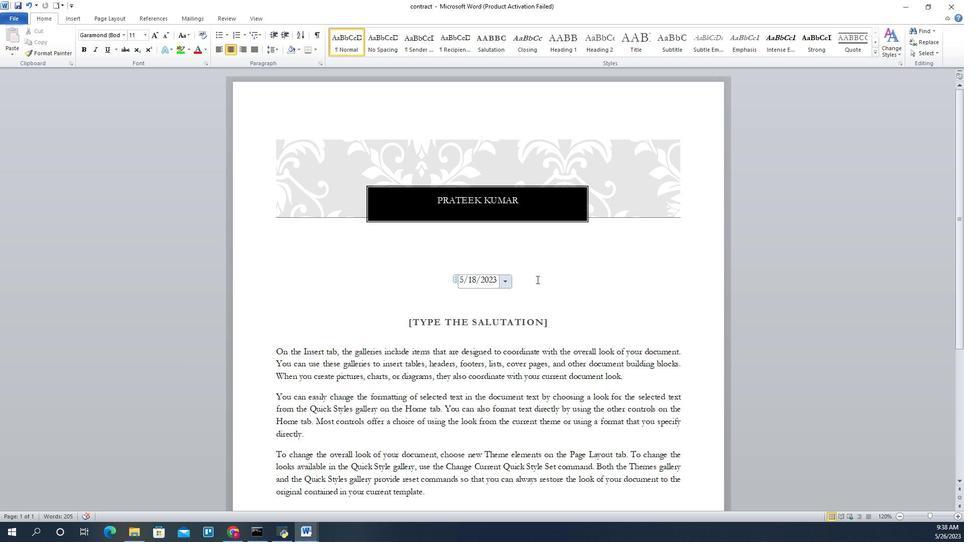 
Action: Mouse moved to (489, 193)
Screenshot: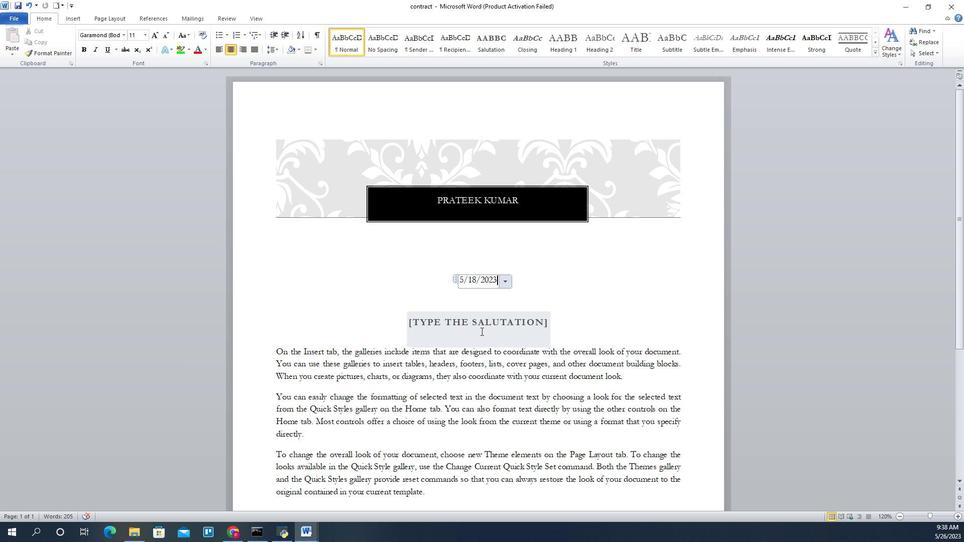 
Action: Mouse pressed left at (489, 193)
Screenshot: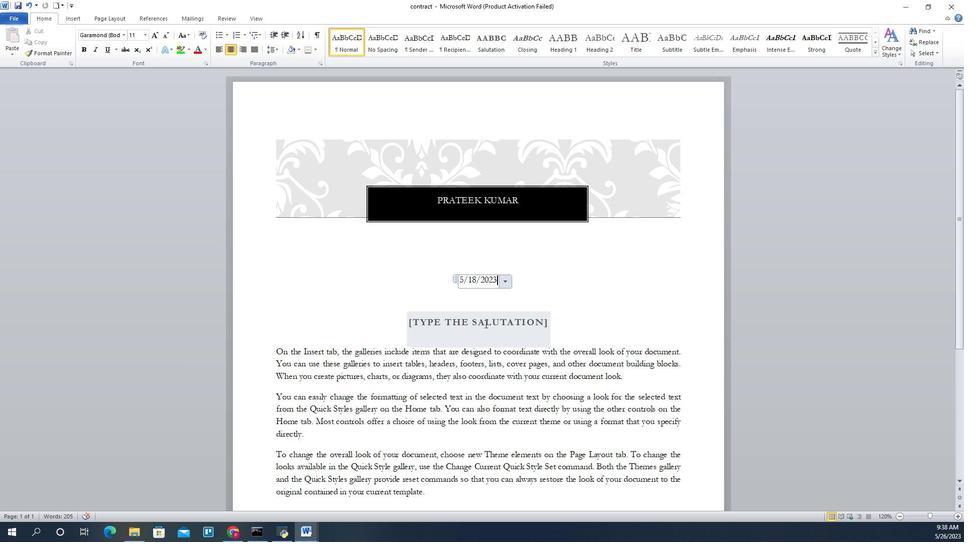 
Action: Mouse moved to (497, 191)
Screenshot: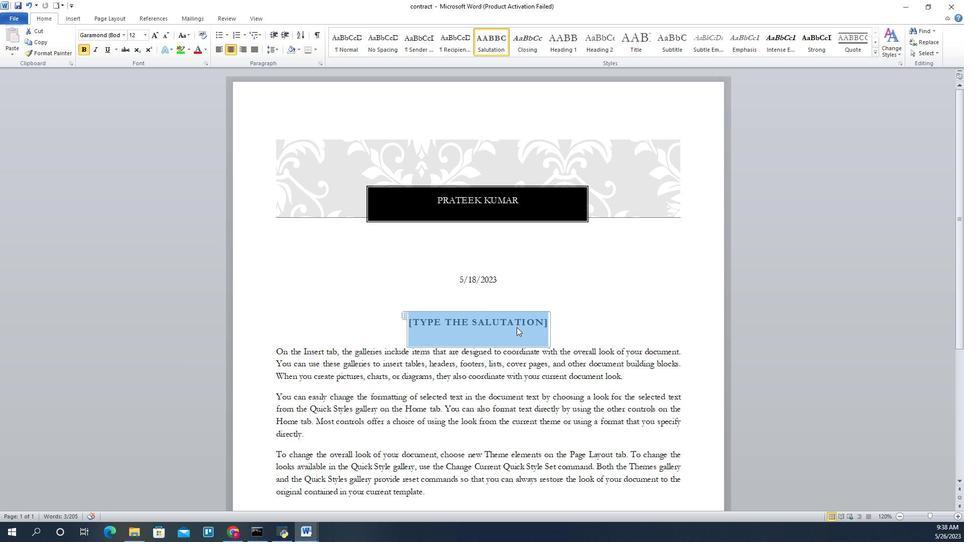 
Action: Key pressed <Key.shift><Key.shift><Key.shift>Good<Key.space><Key.shift><Key.shift><Key.shift><Key.shift><Key.shift><Key.shift><Key.shift><Key.shift><Key.shift><Key.shift><Key.shift><Key.shift><Key.shift><Key.shift><Key.shift><Key.shift><Key.shift><Key.shift><Key.shift><Key.shift><Key.shift>Evening<Key.space>
Screenshot: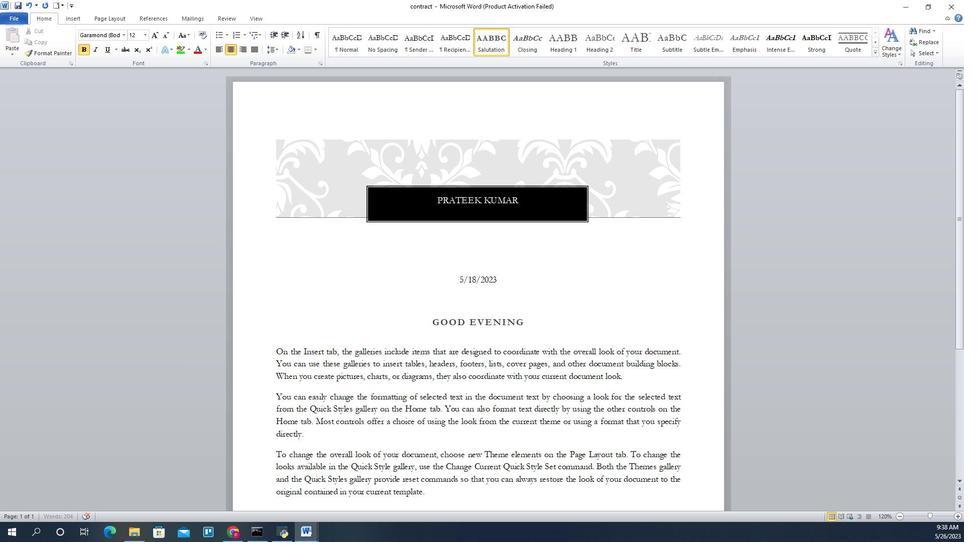 
Action: Mouse moved to (437, 177)
Screenshot: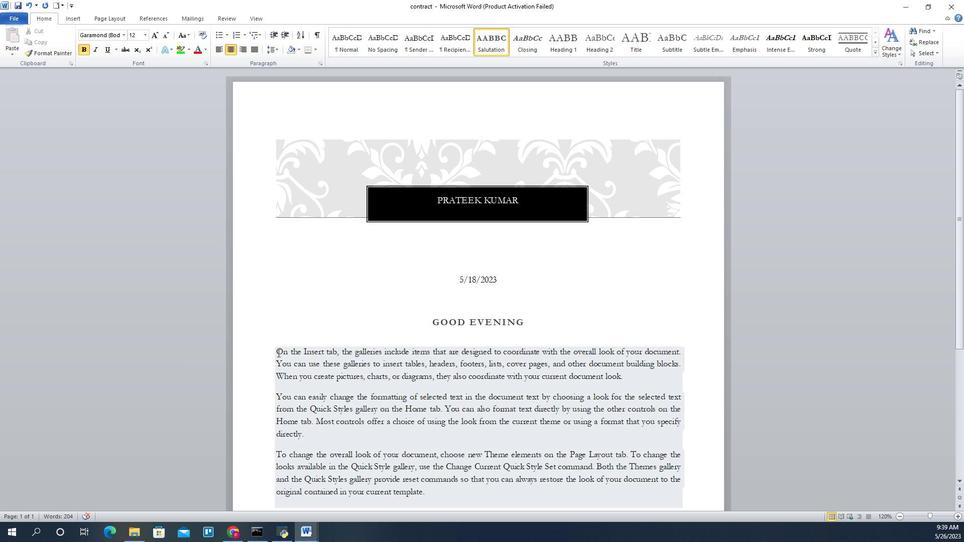 
Action: Mouse pressed left at (437, 177)
Screenshot: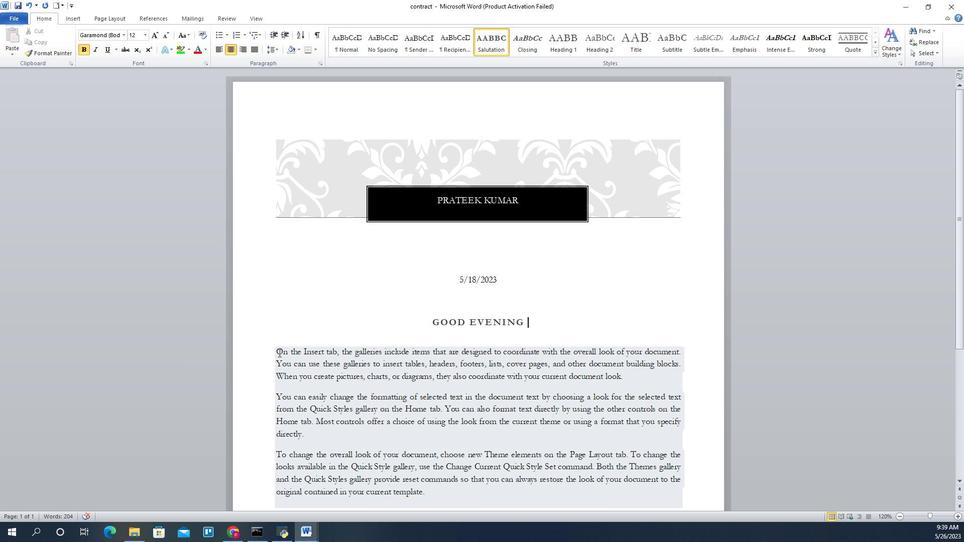 
Action: Mouse moved to (473, 156)
Screenshot: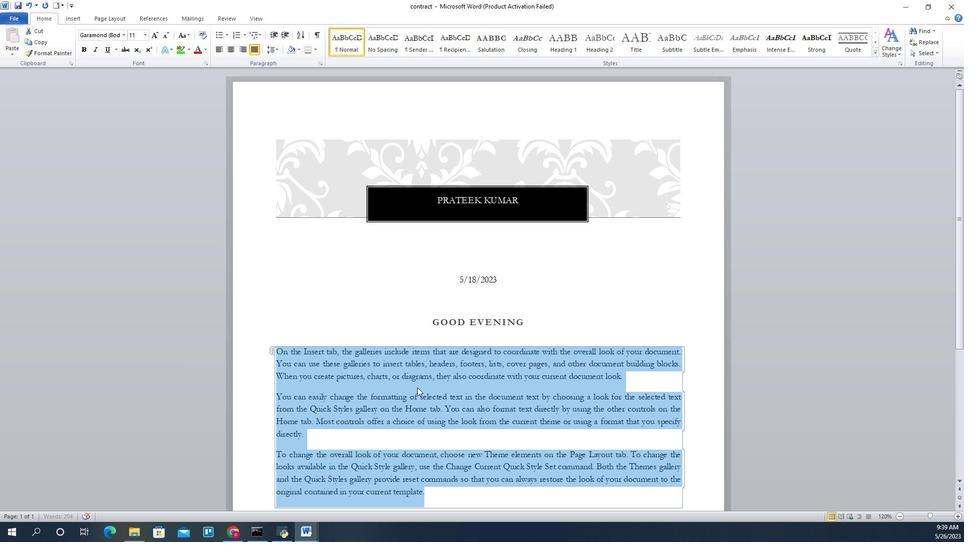 
Action: Key pressed <Key.shift><Key.shift><Key.shift><Key.shift><Key.shift><Key.shift><Key.shift><Key.shift><Key.shift><Key.shift><Key.shift><Key.shift><Key.shift><Key.shift><Key.shift>I<Key.space>wanted<Key.space>to<Key.space>express<Key.space>my<Key.space>appreciation<Key.space>for<Key.space>your<Key.space>support<Key.space>and<Key.space>guidance<Key.space>throughout<Key.space>my<Key.space>care<Key.backspace>reer<Key.space><Key.backspace><Key.backspace><Key.backspace><Key.backspace><Key.backspace>eer<Key.space><Key.backspace>.<Key.space><Key.shift>Your<Key.space>mentorship<Key.space>has<Key.space>been<Key.space>invaluable<Key.space><Key.backspace>,<Key.space>and<Key.space><Key.shift>I<Key.space>am<Key.space>grateful<Key.space>for<Key.space>the<Key.space>opportunities<Key.space>you<Key.space>have<Key.space>provided<Key.space>me.<Key.space><Key.shift>Your<Key.space>belief<Key.space>n<Key.space>my<Key.space><Key.backspace><Key.backspace><Key.backspace><Key.backspace><Key.backspace><Key.backspace><Key.space>in<Key.space>my<Key.space>abilities<Key.space>has<Key.space>motivated<Key.space>me<Key.space>to<Key.space>achieve<Key.space>more<Key.space>than<Key.space><Key.shift>I<Key.space>ever<Key.space>thought<Key.space>pod<Key.backspace>ssible.<Key.space>
Screenshot: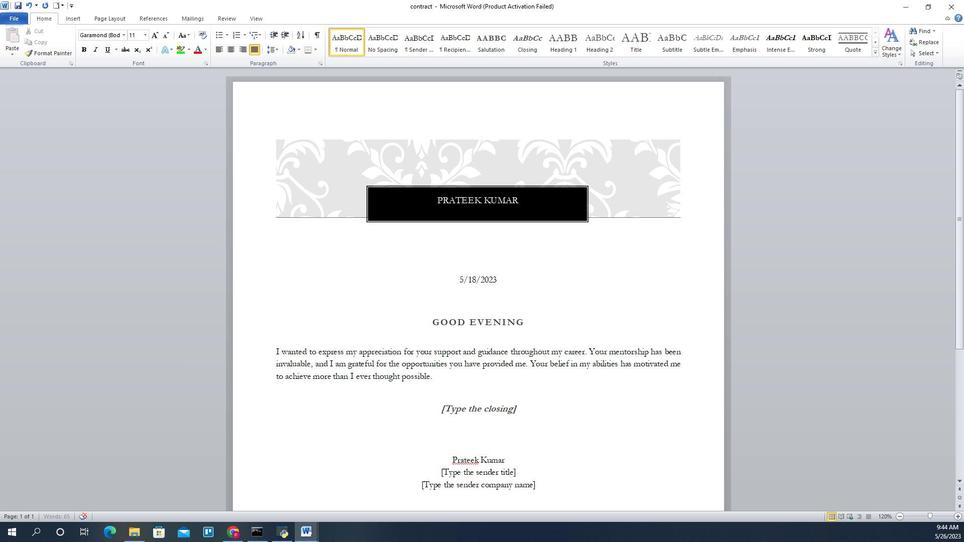 
Action: Mouse scrolled (473, 156) with delta (0, 0)
Screenshot: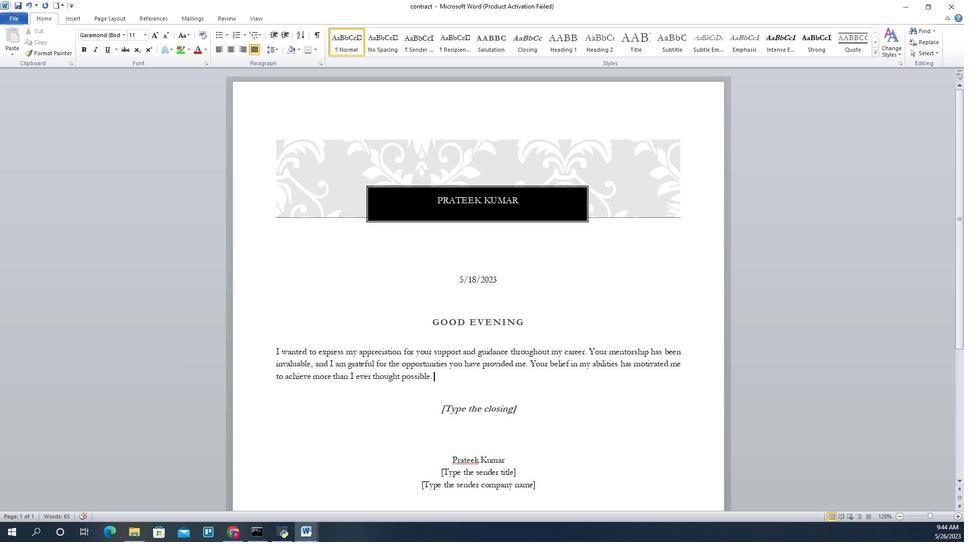 
Action: Mouse moved to (493, 139)
Screenshot: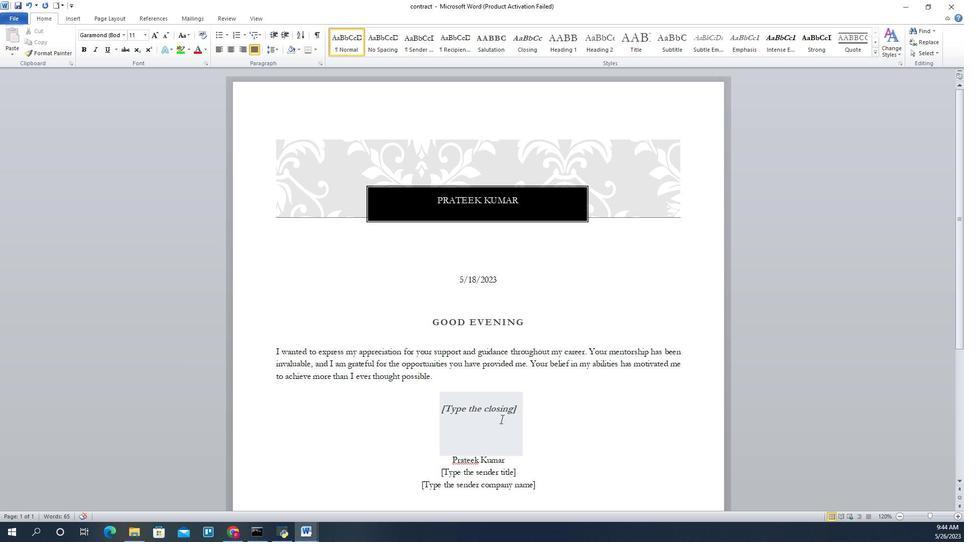 
Action: Mouse pressed left at (493, 139)
Screenshot: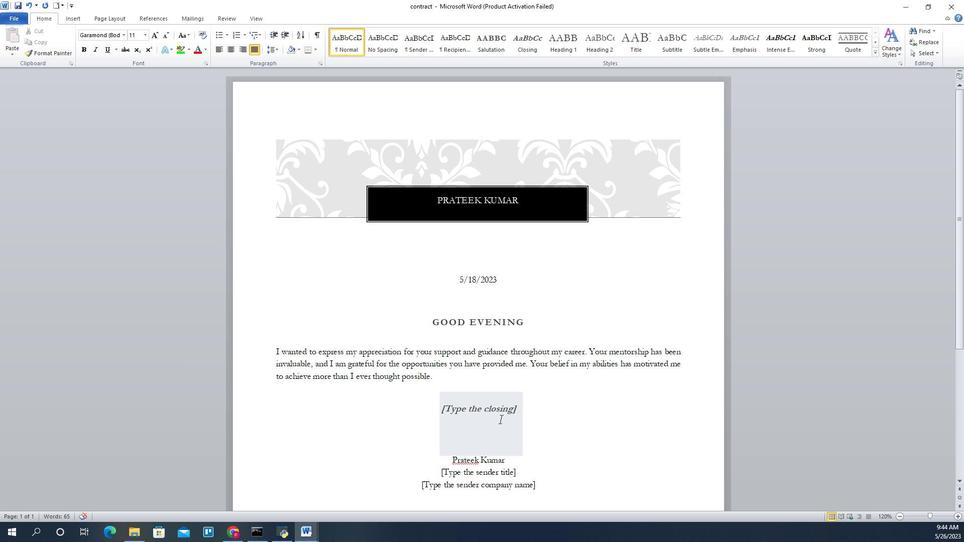 
Action: Key pressed <Key.delete>
Screenshot: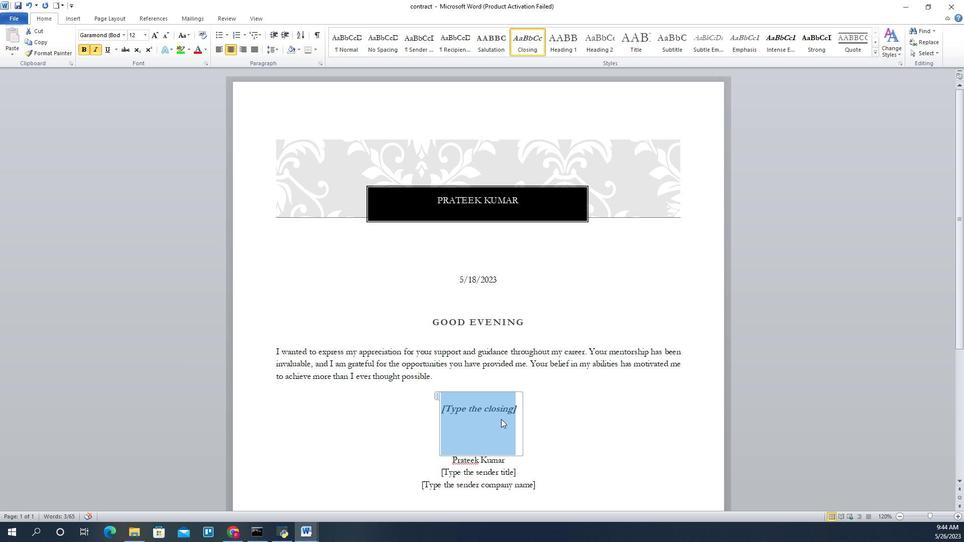 
Action: Mouse moved to (489, 103)
Screenshot: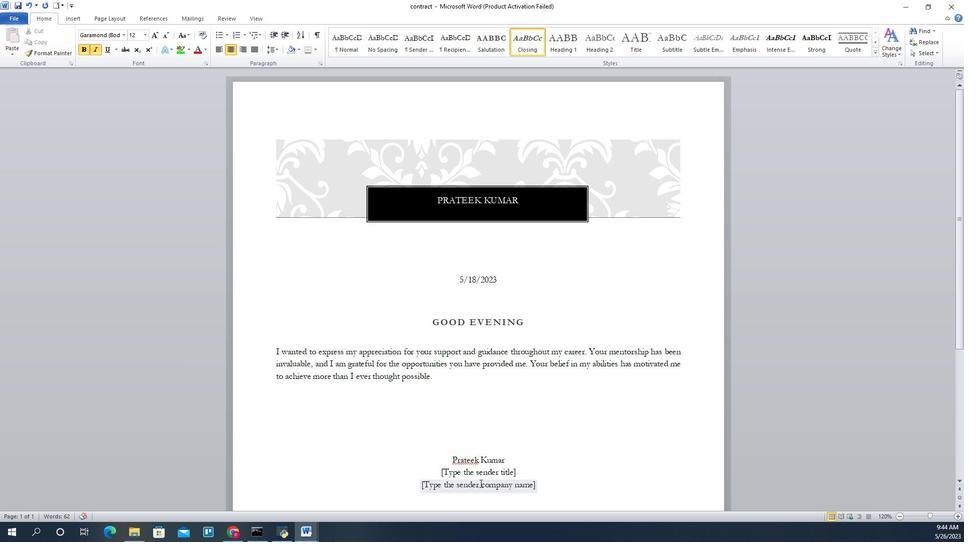 
Action: Mouse pressed left at (489, 103)
Screenshot: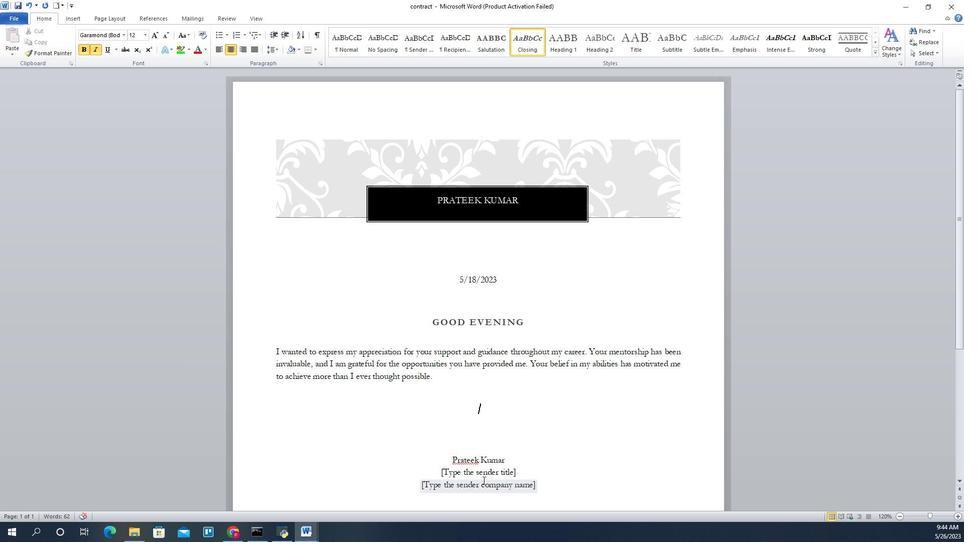 
Action: Mouse moved to (489, 106)
Screenshot: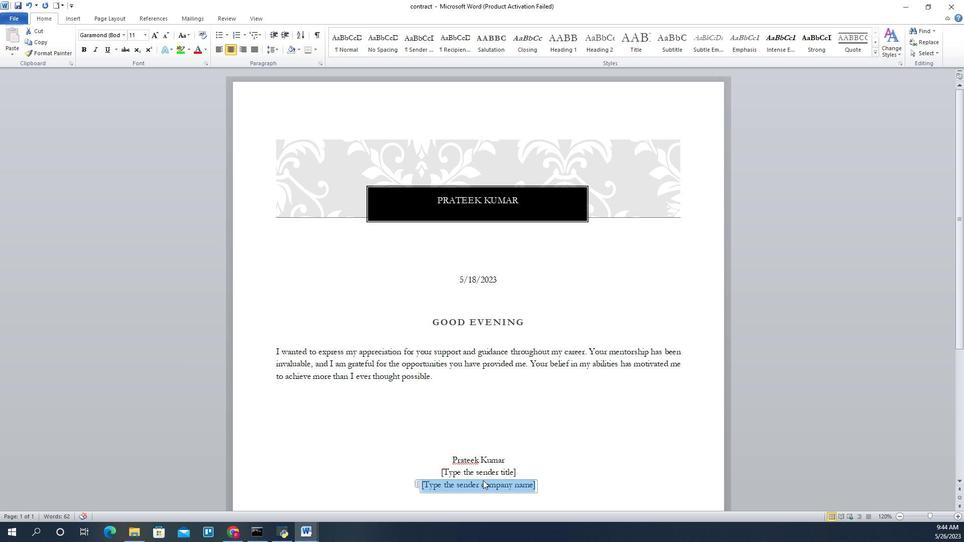 
Action: Key pressed <Key.delete><Key.delete>
Screenshot: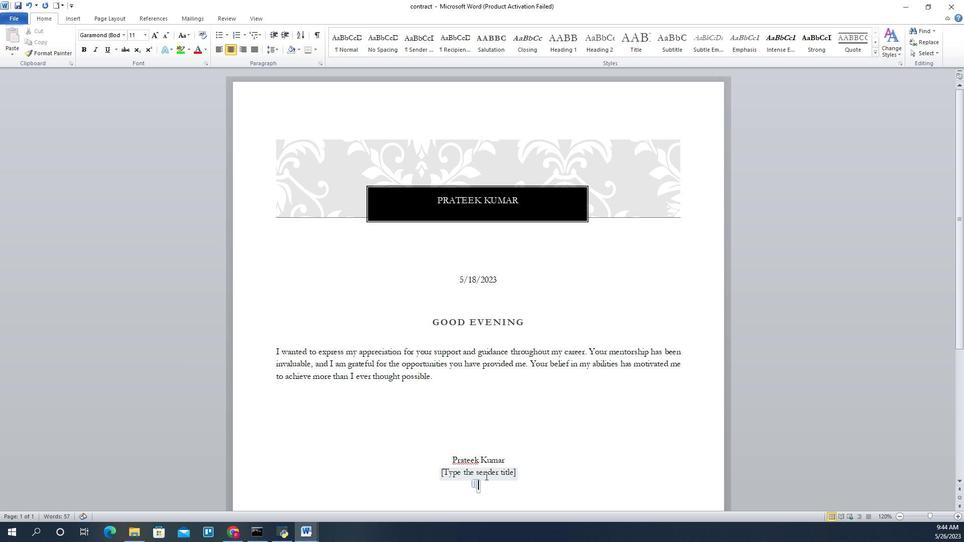 
Action: Mouse pressed left at (489, 106)
Screenshot: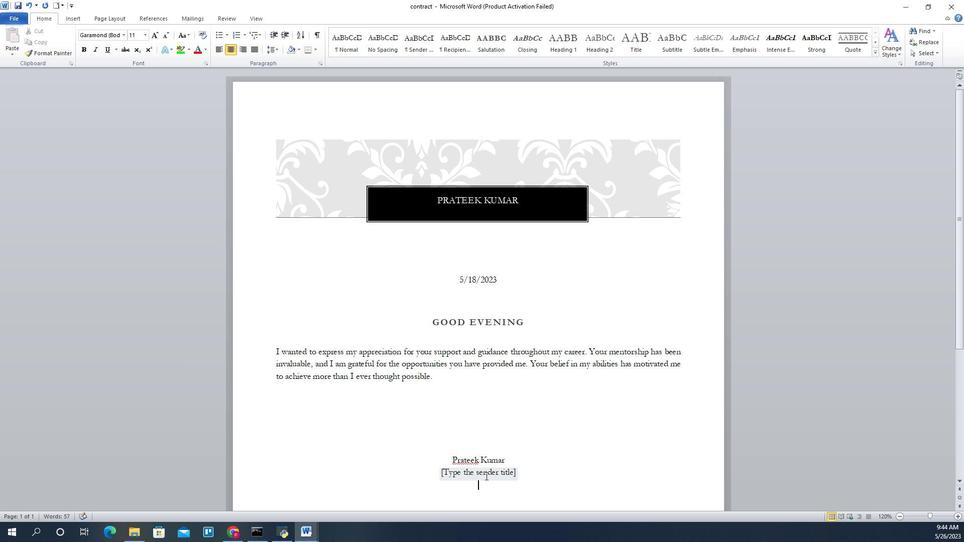 
Action: Key pressed <Key.delete><Key.delete>
Screenshot: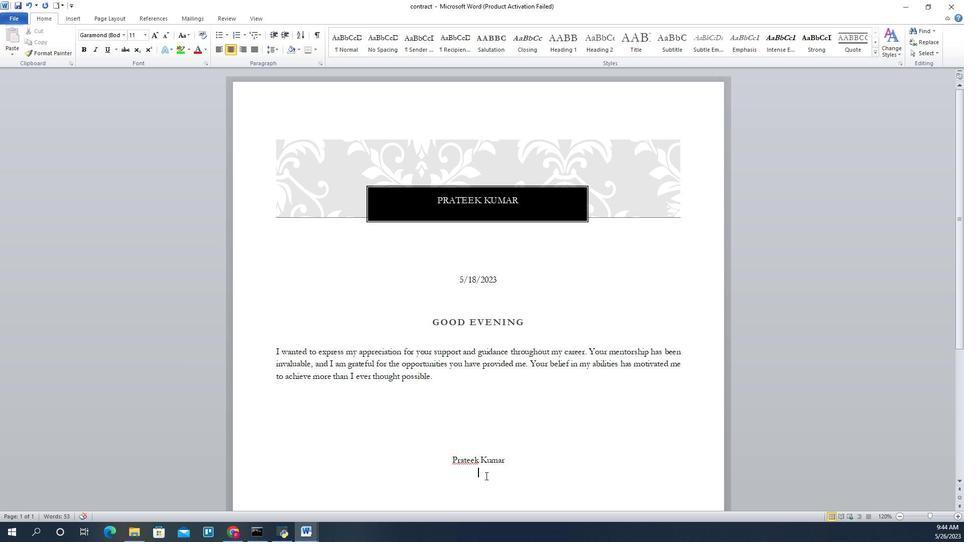 
Action: Mouse moved to (489, 114)
Screenshot: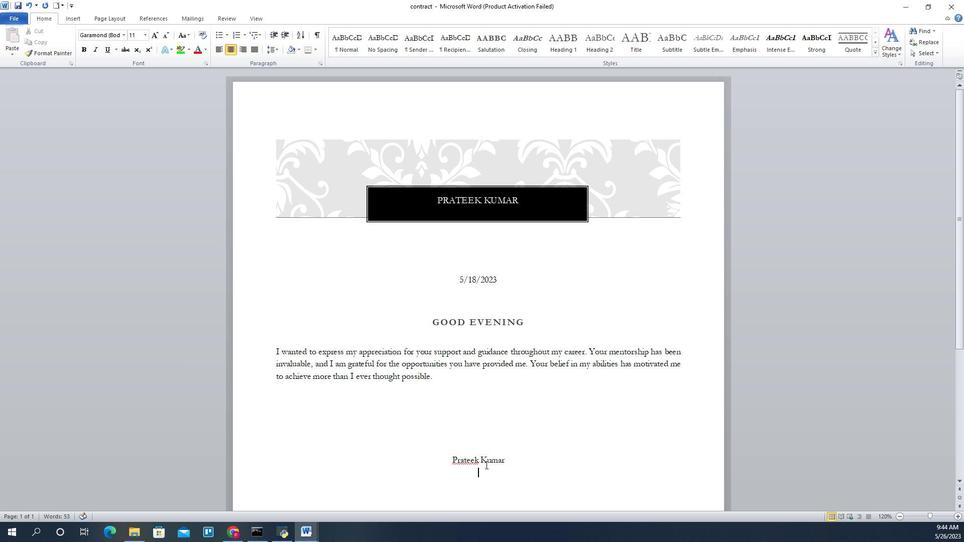 
Action: Mouse pressed left at (489, 114)
Screenshot: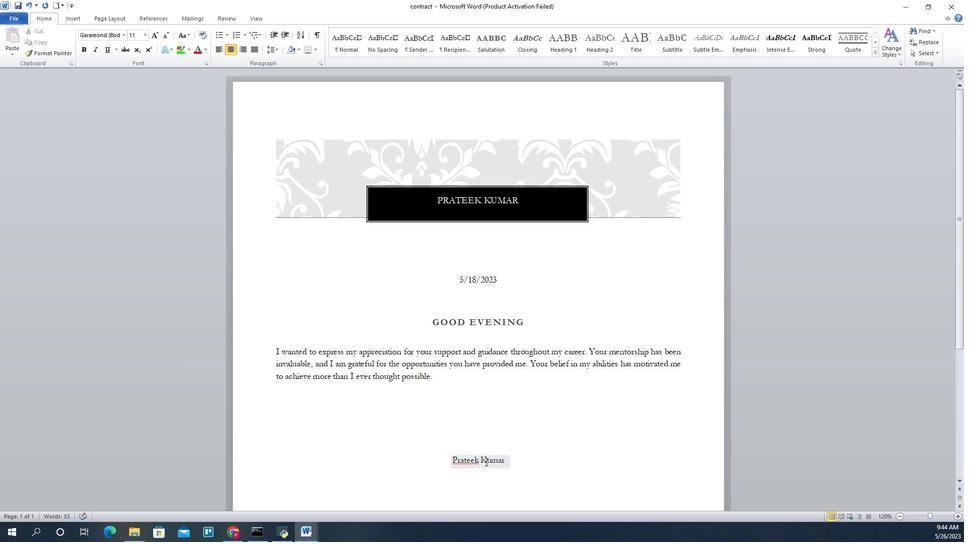 
Action: Key pressed <Key.delete><Key.delete><Key.delete><Key.delete><Key.delete><Key.delete><Key.delete><Key.delete><Key.delete><Key.delete><Key.delete><Key.delete><Key.delete>
Screenshot: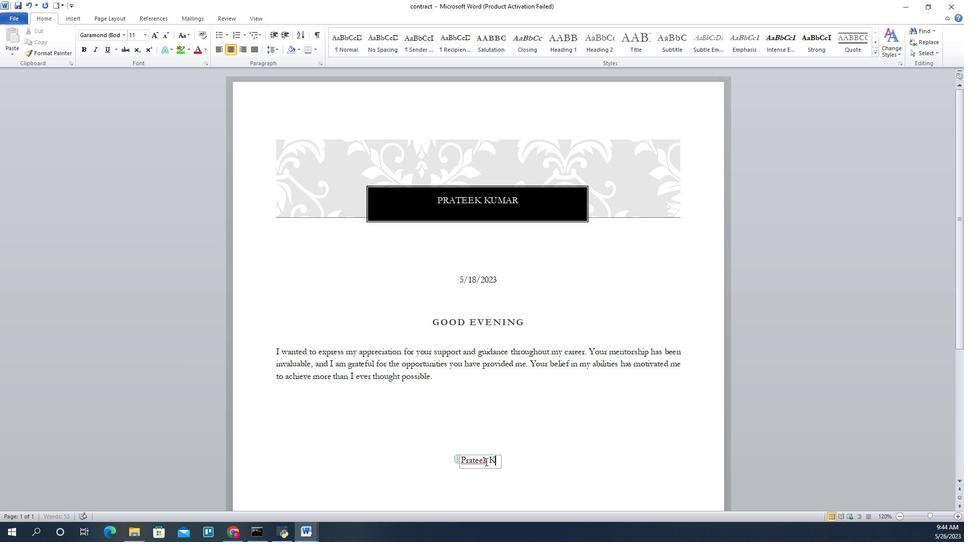 
Action: Mouse moved to (495, 114)
Screenshot: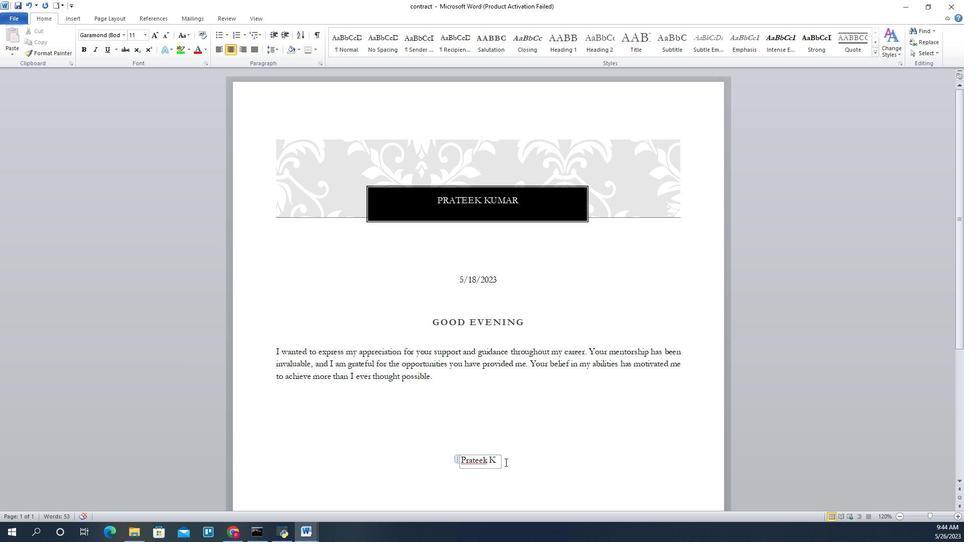 
Action: Mouse pressed left at (495, 114)
Screenshot: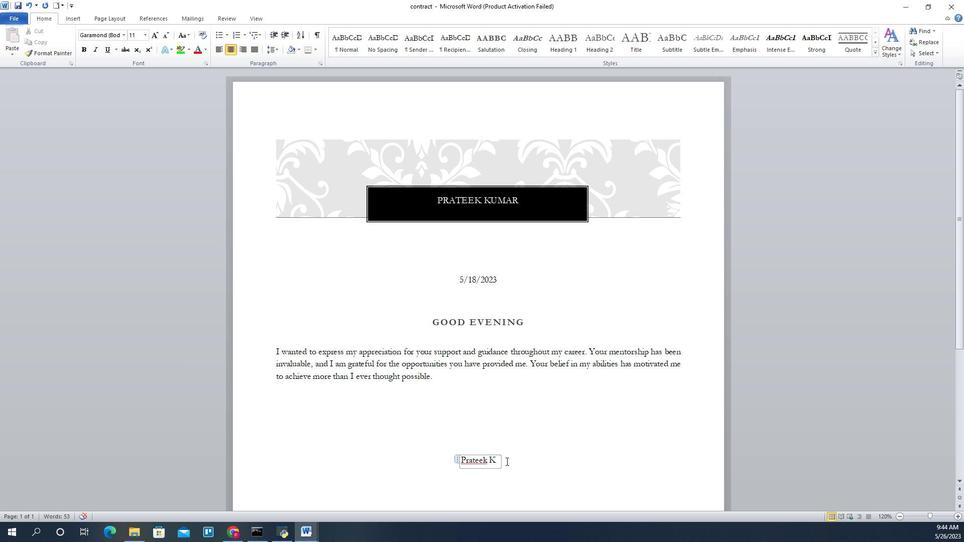 
Action: Key pressed <Key.delete>
Screenshot: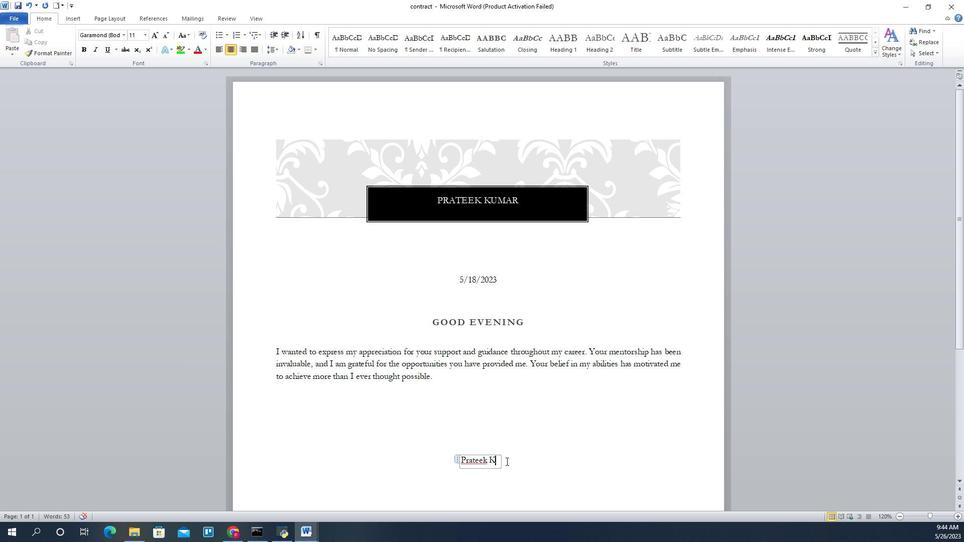
Action: Mouse moved to (491, 113)
Screenshot: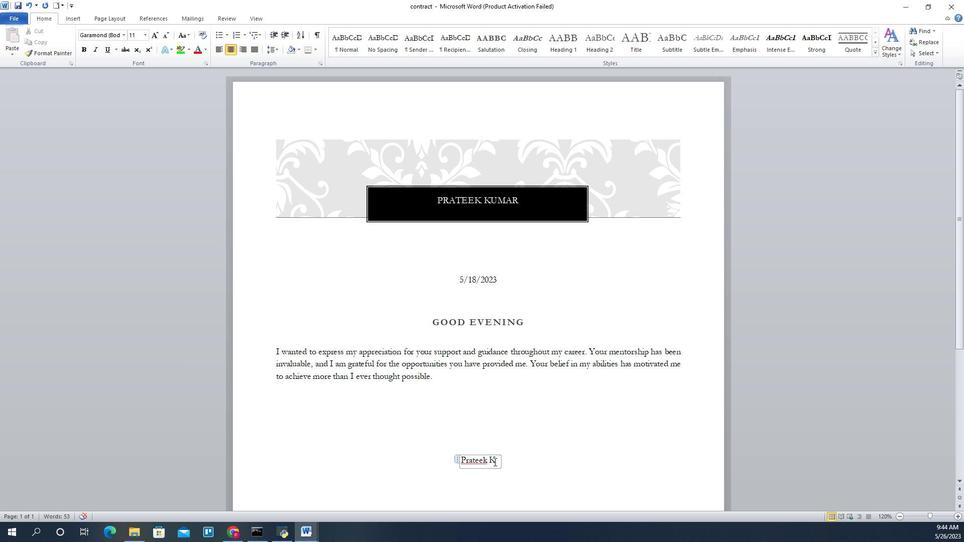
Action: Mouse pressed left at (491, 113)
Screenshot: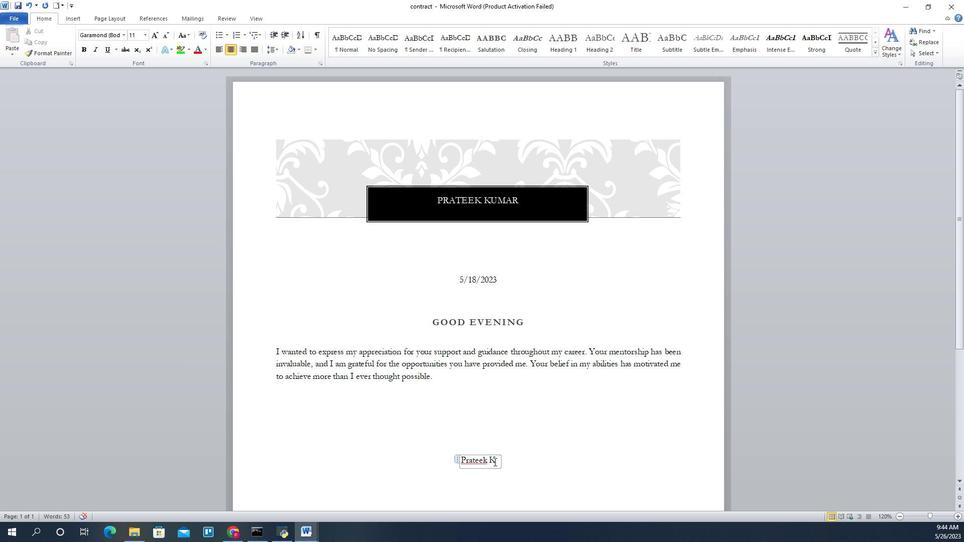 
Action: Mouse moved to (491, 113)
Screenshot: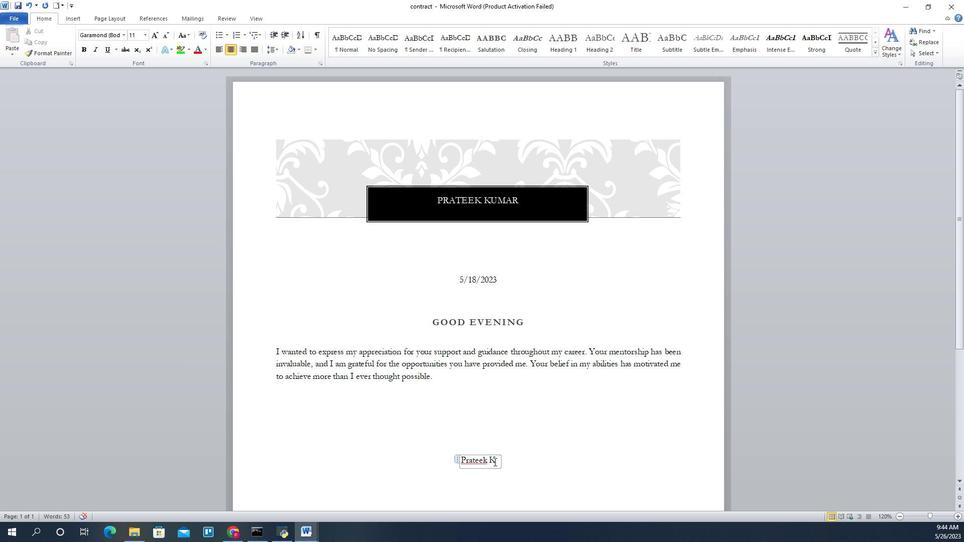 
Action: Mouse pressed left at (491, 113)
Screenshot: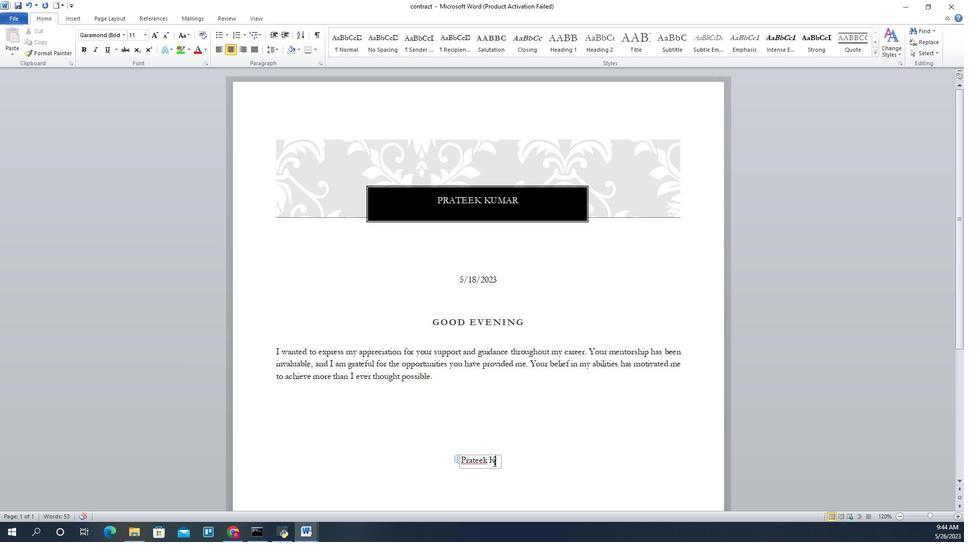 
Action: Mouse moved to (487, 114)
Screenshot: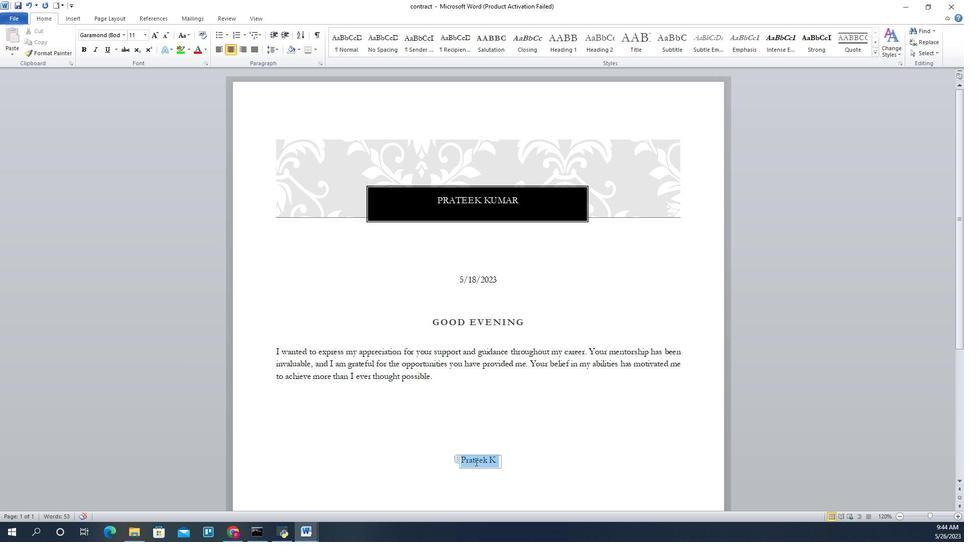 
Action: Key pressed <Key.delete><Key.delete>
Screenshot: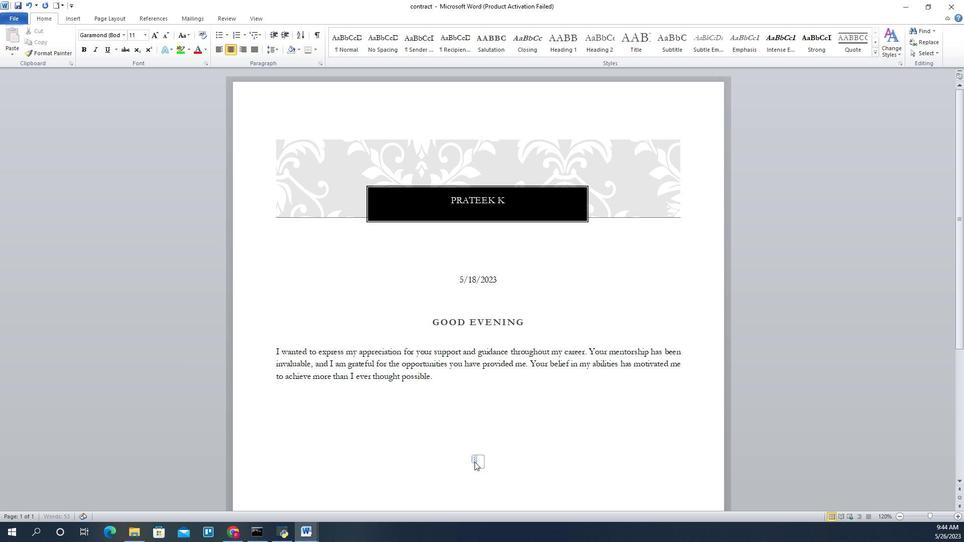 
Action: Mouse moved to (504, 195)
Screenshot: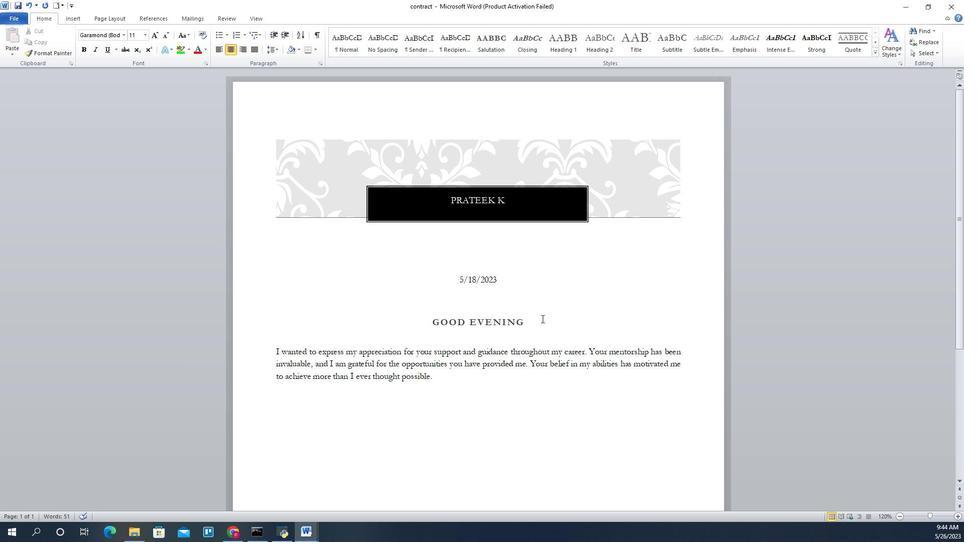 
Action: Mouse pressed left at (504, 195)
Screenshot: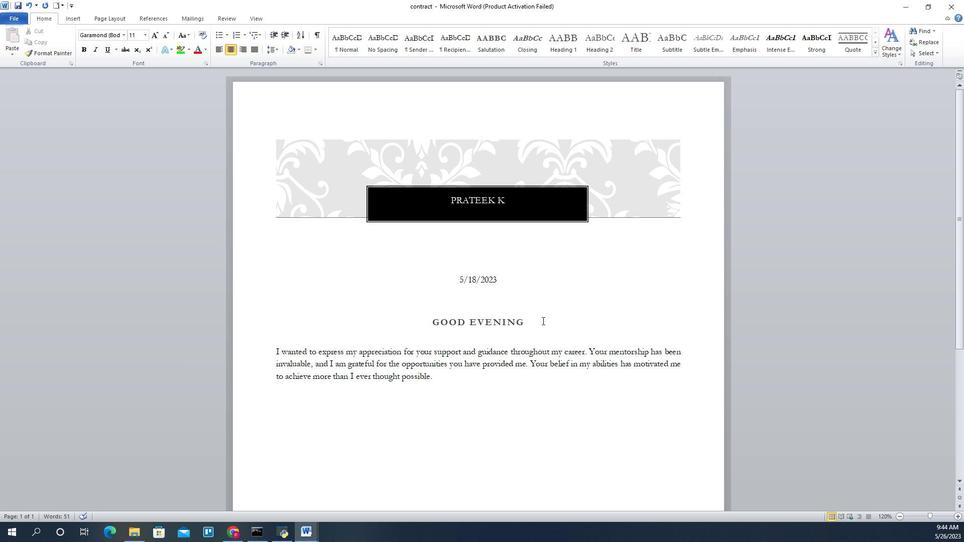 
Action: Mouse moved to (388, 370)
Screenshot: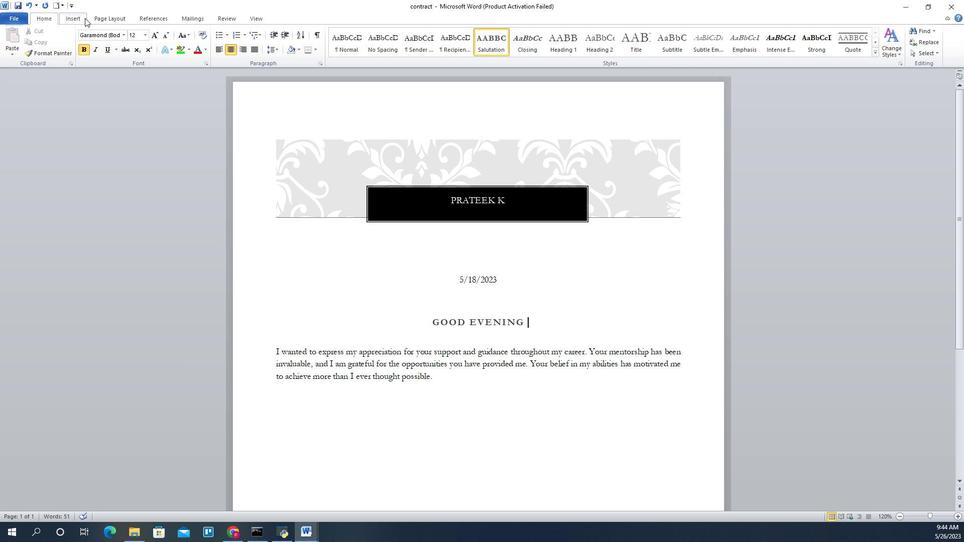 
Action: Mouse pressed left at (388, 370)
Screenshot: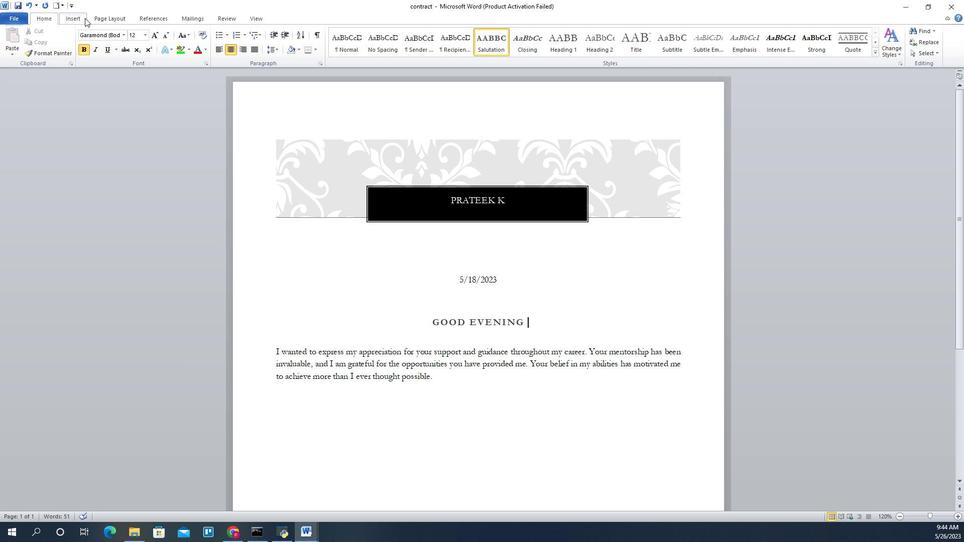 
Action: Mouse moved to (392, 370)
Screenshot: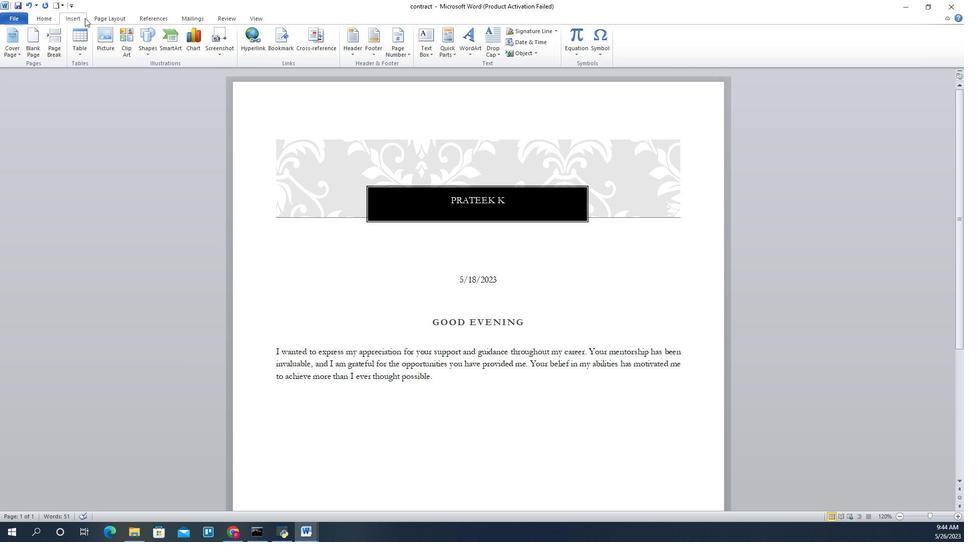 
Action: Mouse pressed left at (392, 370)
Screenshot: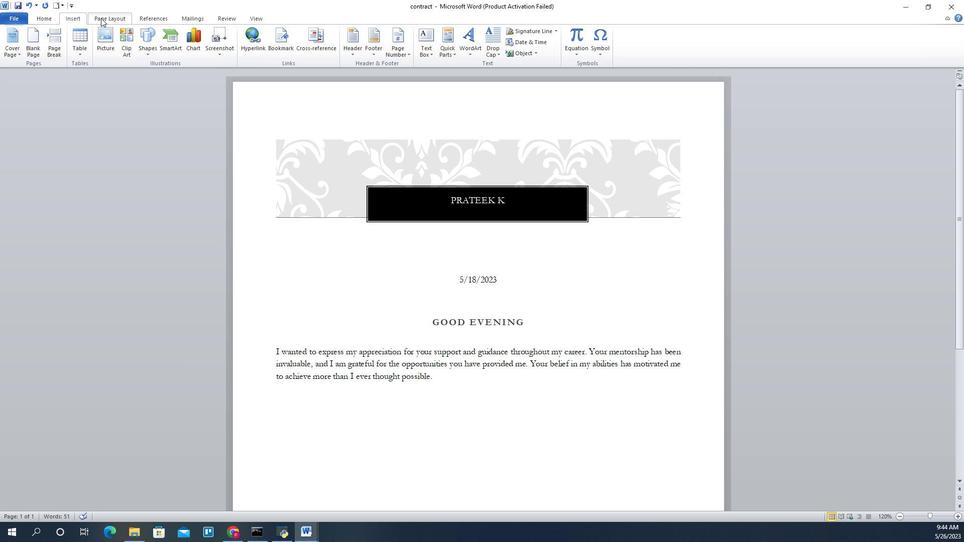 
Action: Mouse moved to (427, 349)
Screenshot: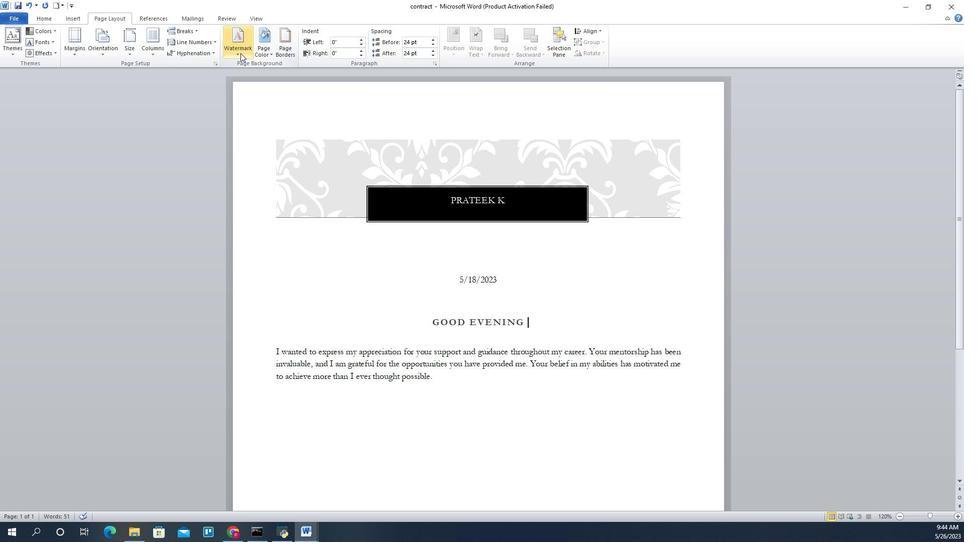 
Action: Mouse pressed left at (427, 349)
Screenshot: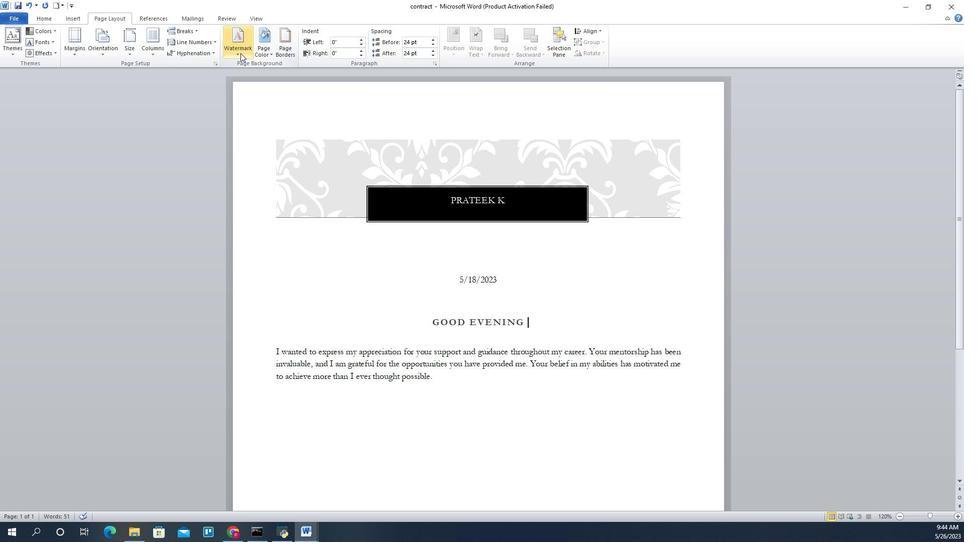 
Action: Mouse moved to (437, 174)
Screenshot: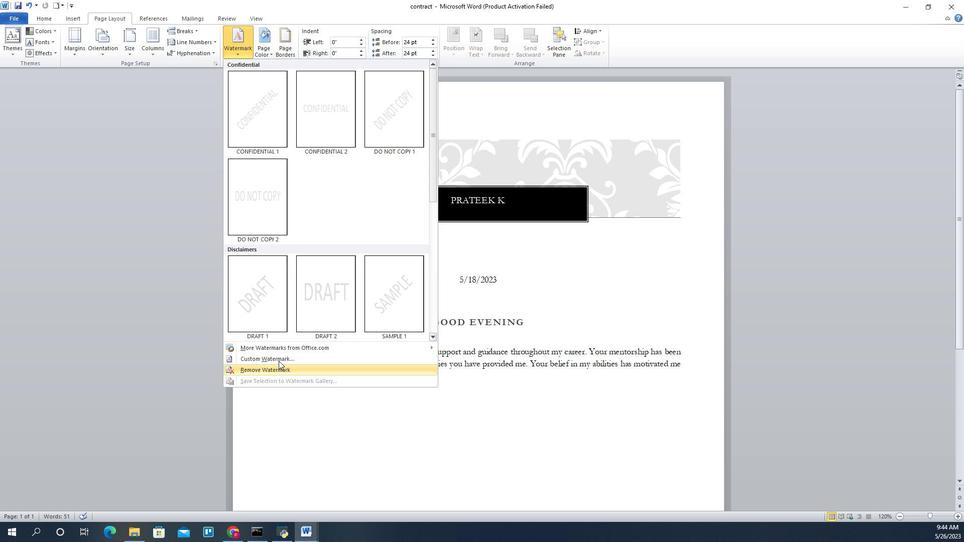 
Action: Mouse pressed left at (437, 174)
Screenshot: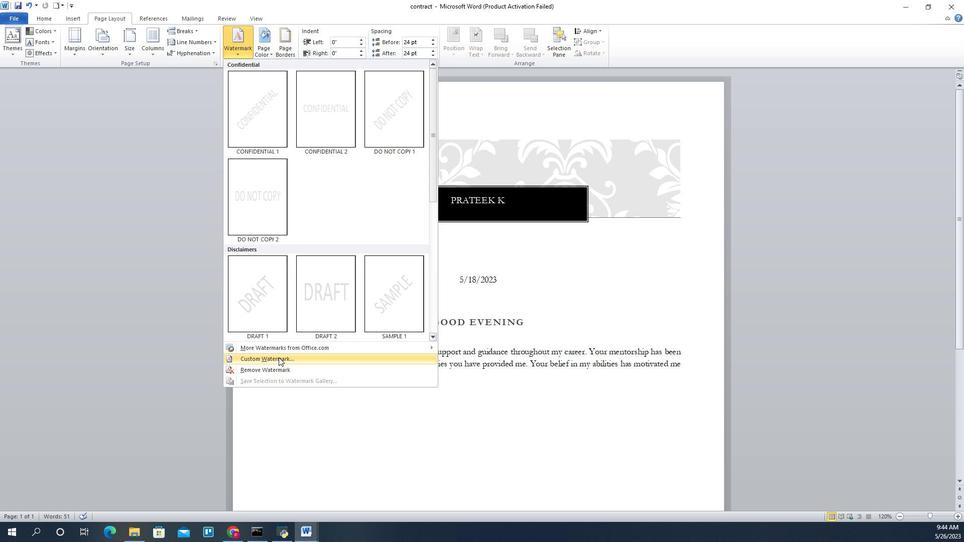 
Action: Mouse moved to (464, 241)
Screenshot: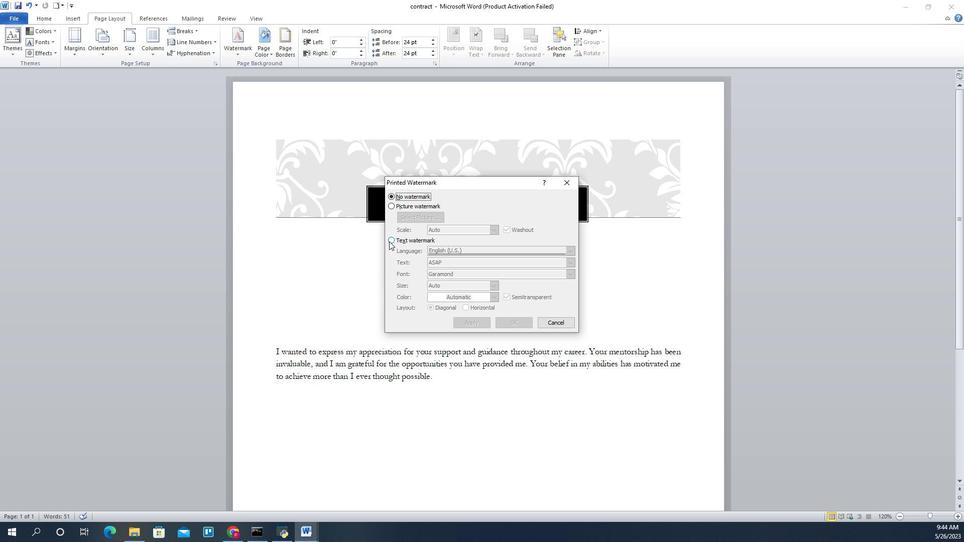 
Action: Mouse pressed left at (464, 241)
Screenshot: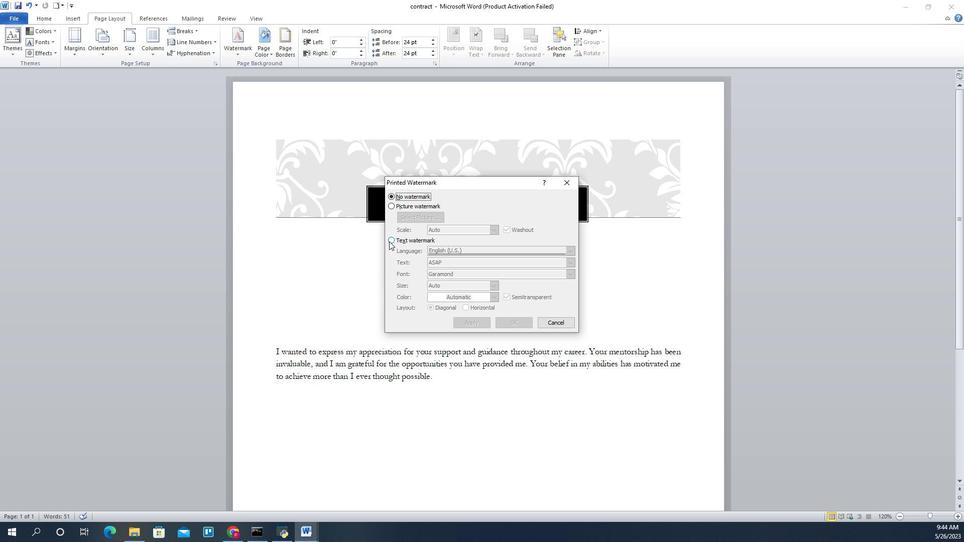 
Action: Mouse moved to (481, 228)
Screenshot: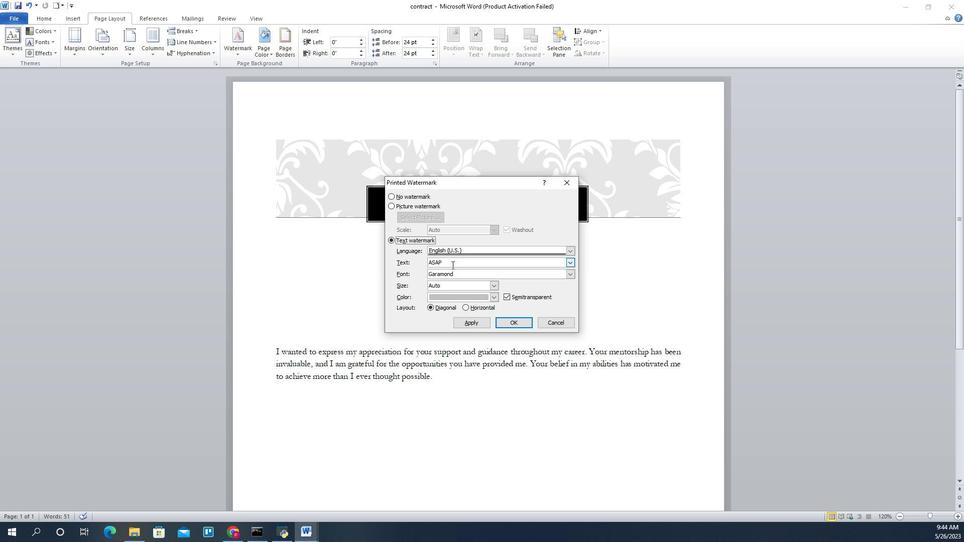 
Action: Mouse pressed left at (481, 228)
Screenshot: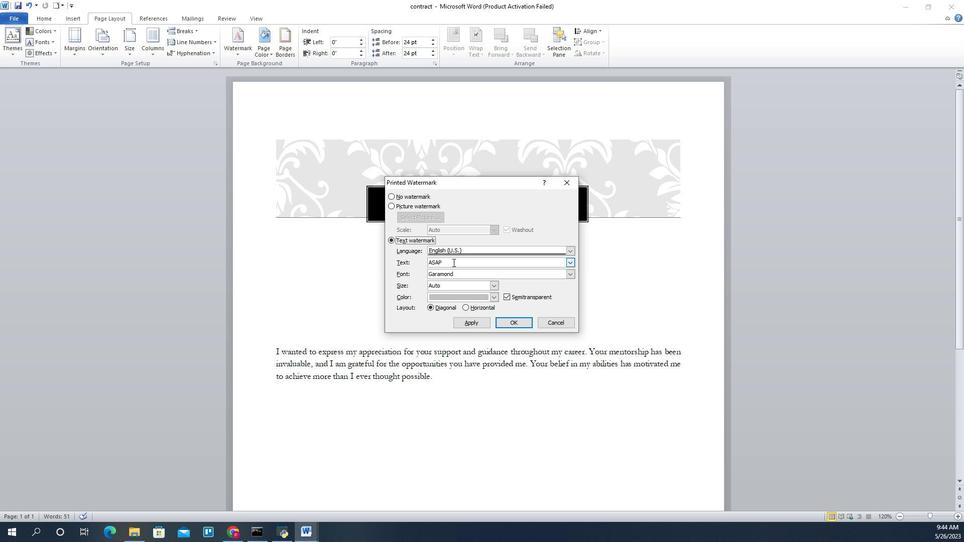 
Action: Mouse moved to (481, 229)
Screenshot: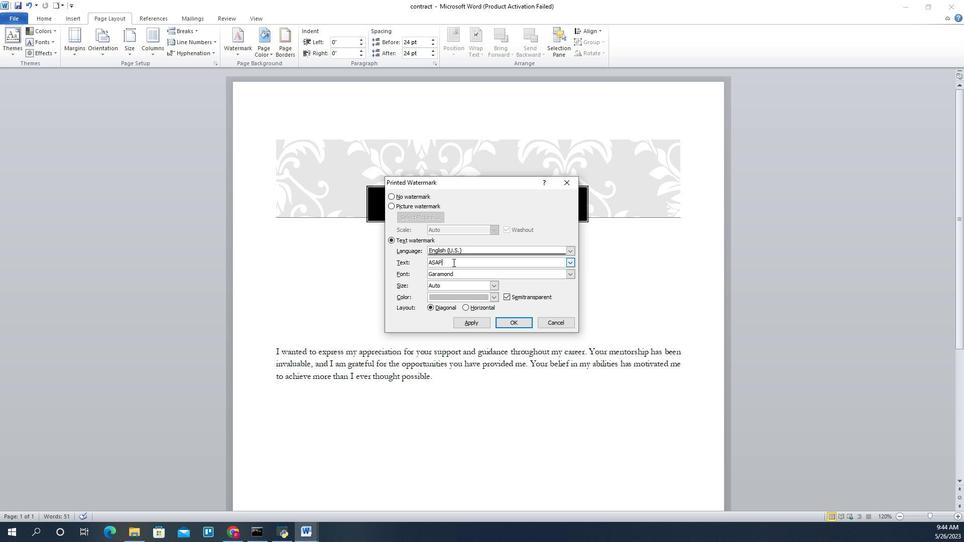 
Action: Key pressed <Key.backspace><Key.backspace><Key.backspace><Key.backspace>confidential<Key.space>30<Key.space>
Screenshot: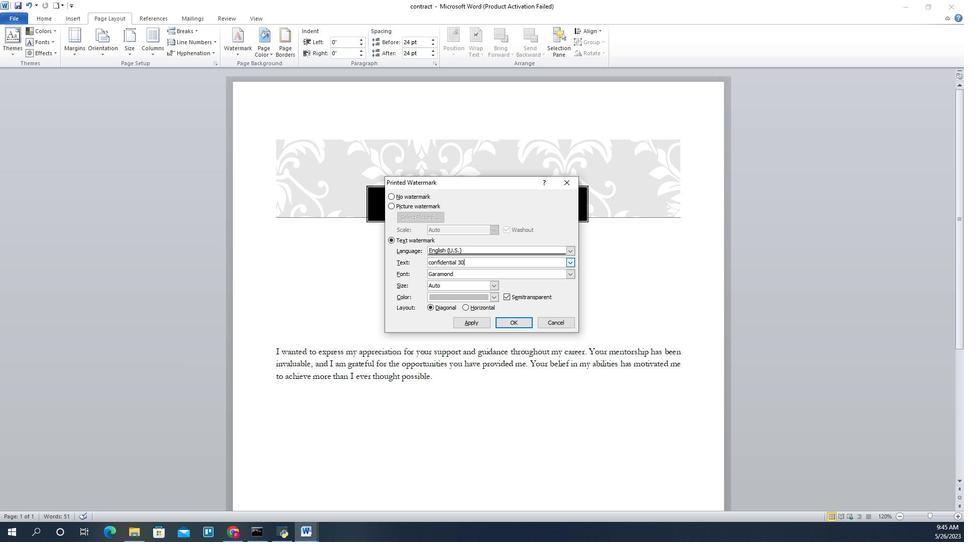 
Action: Mouse moved to (491, 209)
Screenshot: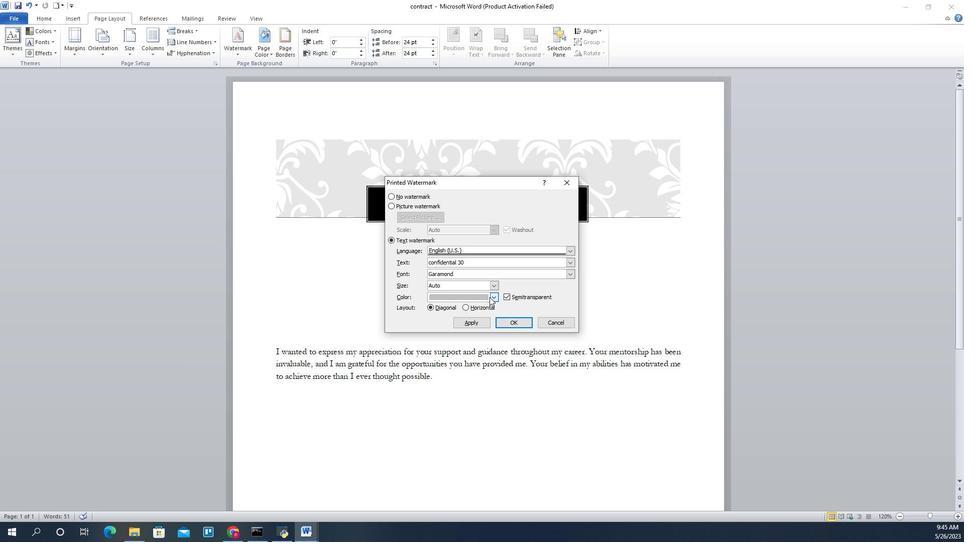 
Action: Mouse pressed left at (491, 209)
Screenshot: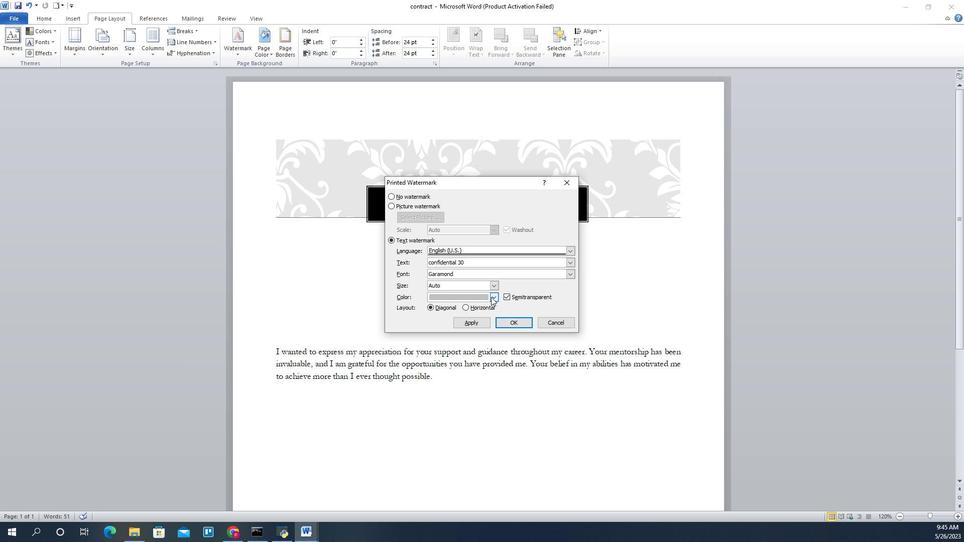
Action: Mouse moved to (477, 191)
Screenshot: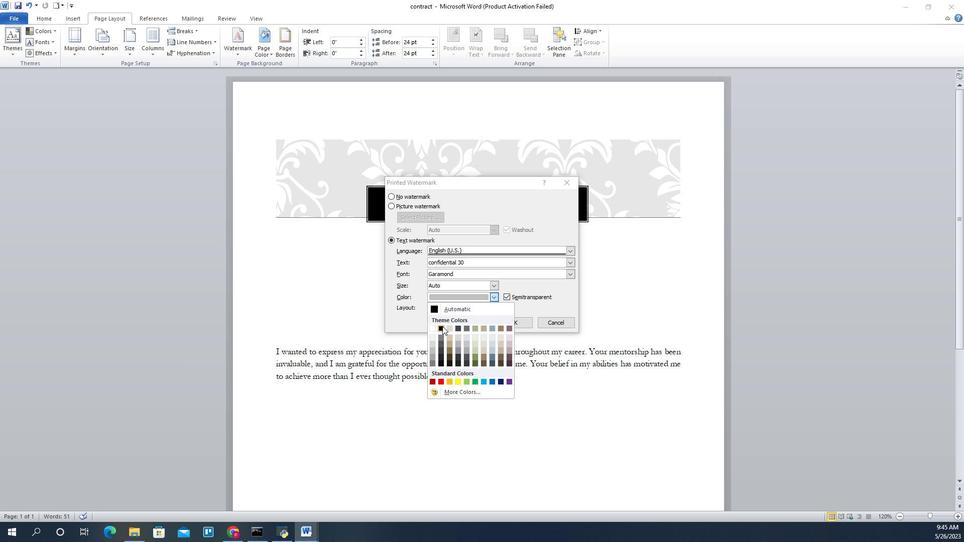 
Action: Mouse pressed left at (477, 191)
Screenshot: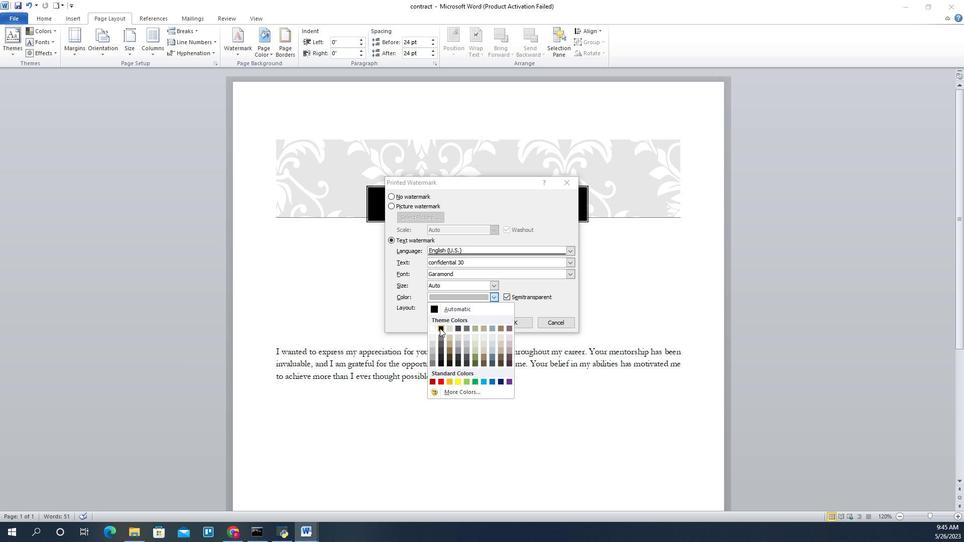
Action: Mouse moved to (485, 192)
Screenshot: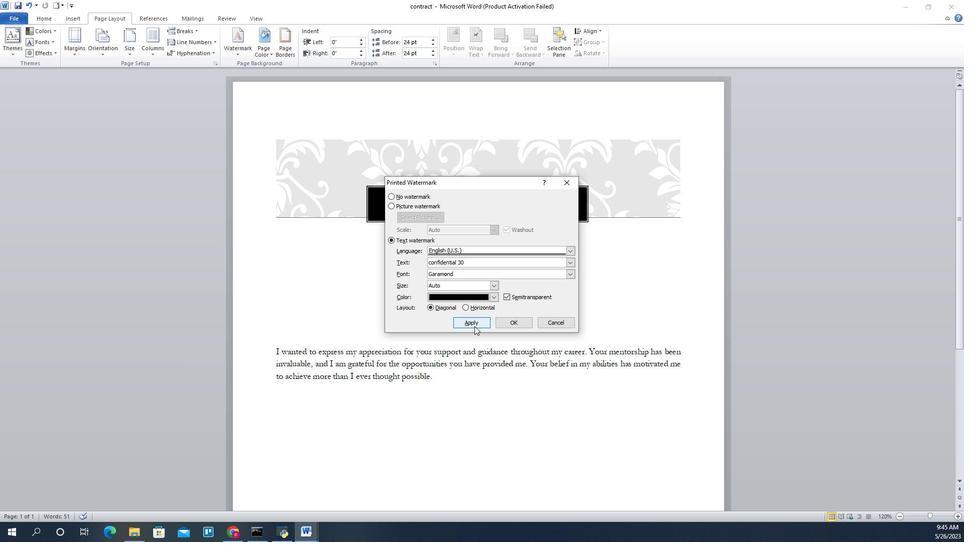 
Action: Mouse pressed left at (485, 192)
Screenshot: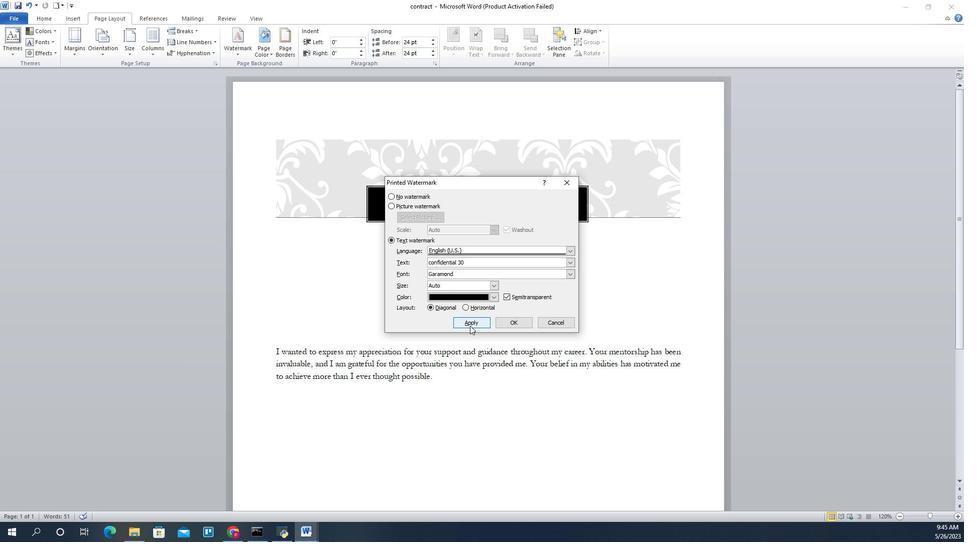 
Action: Mouse moved to (510, 274)
Screenshot: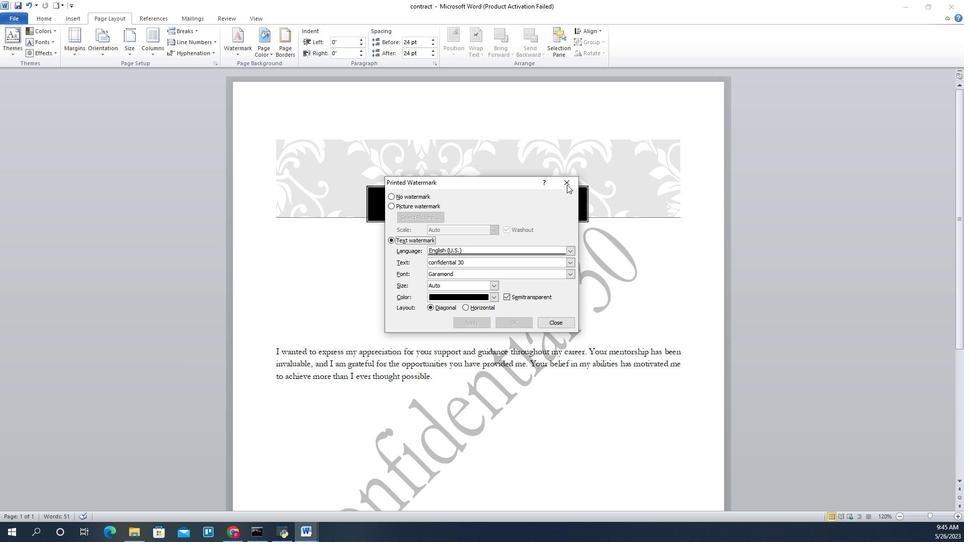 
Action: Mouse pressed left at (510, 274)
Screenshot: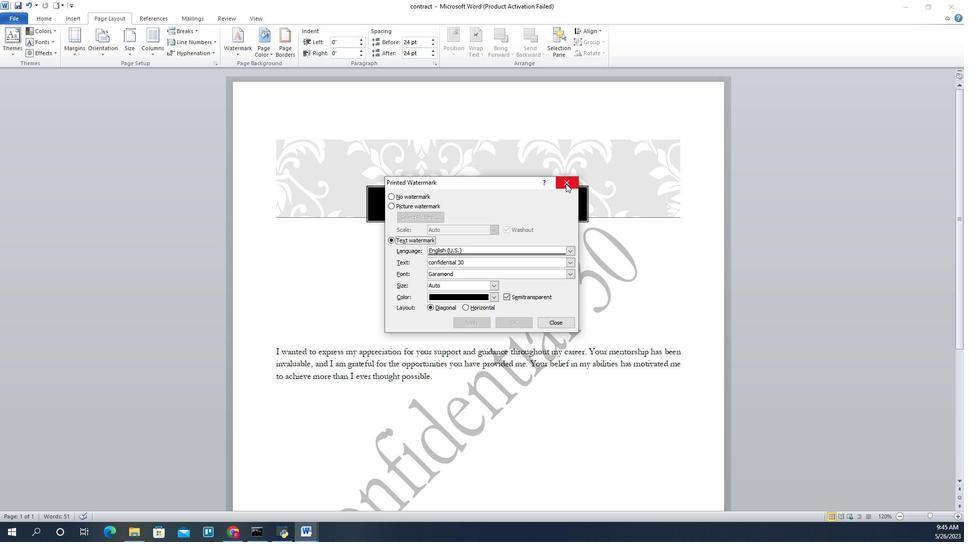 
Action: Mouse moved to (502, 201)
Screenshot: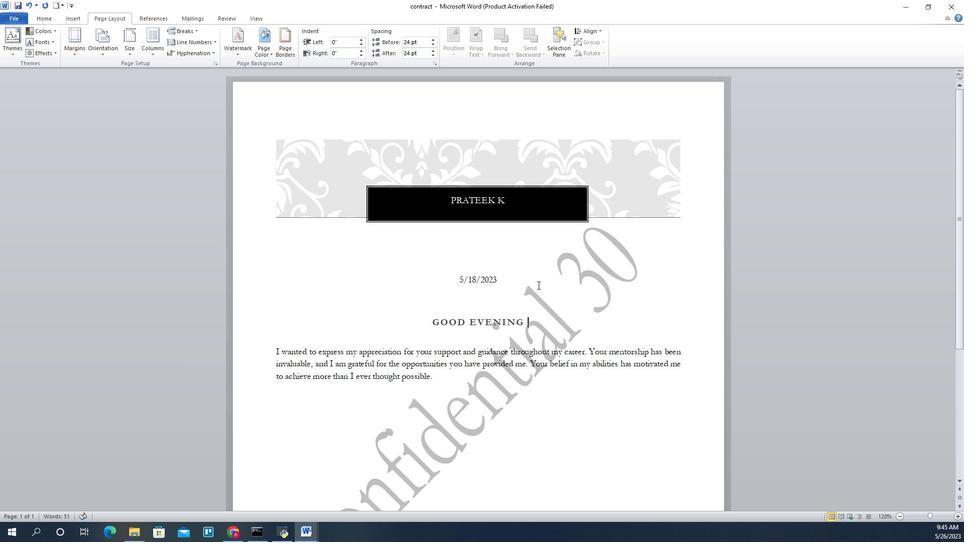 
Action: Mouse scrolled (502, 201) with delta (0, 0)
Screenshot: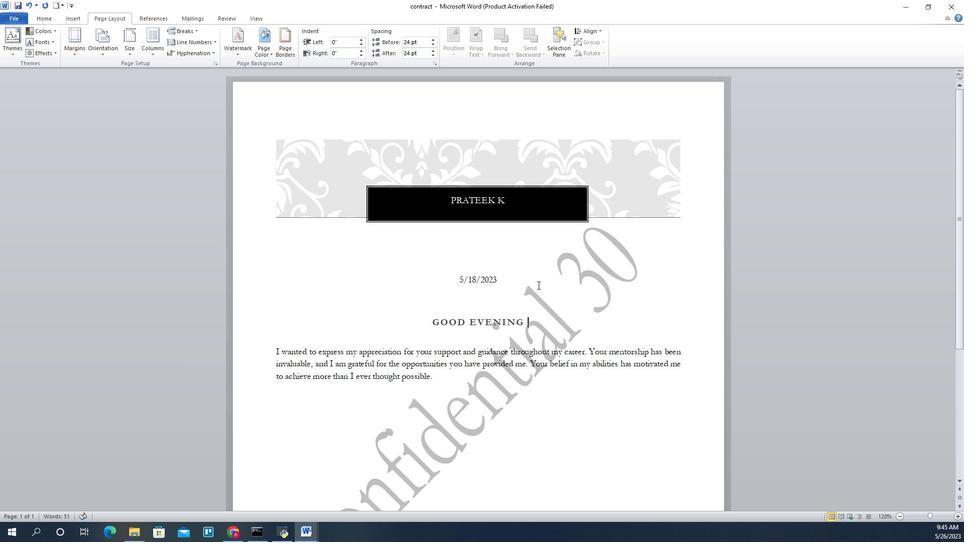 
Action: Mouse scrolled (502, 201) with delta (0, 0)
Screenshot: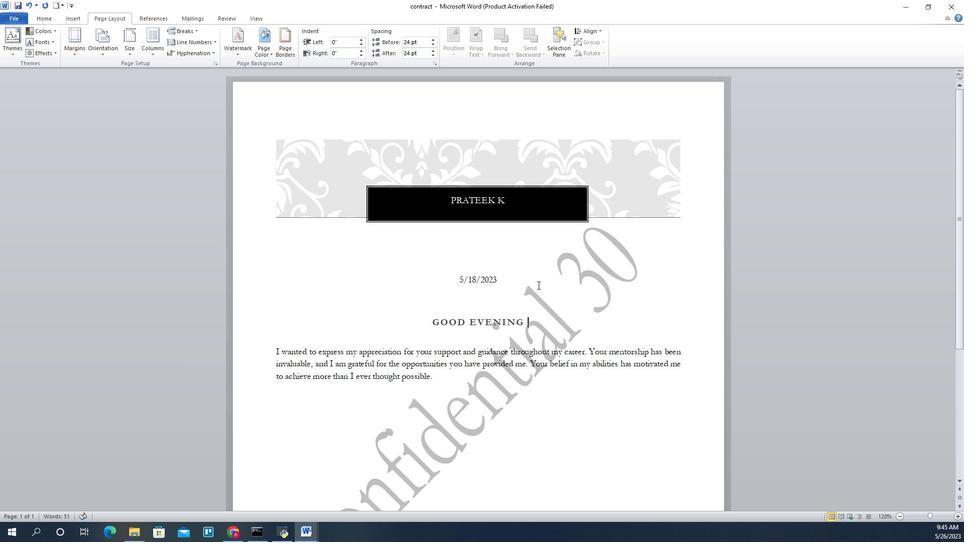 
Action: Mouse scrolled (502, 201) with delta (0, 0)
Screenshot: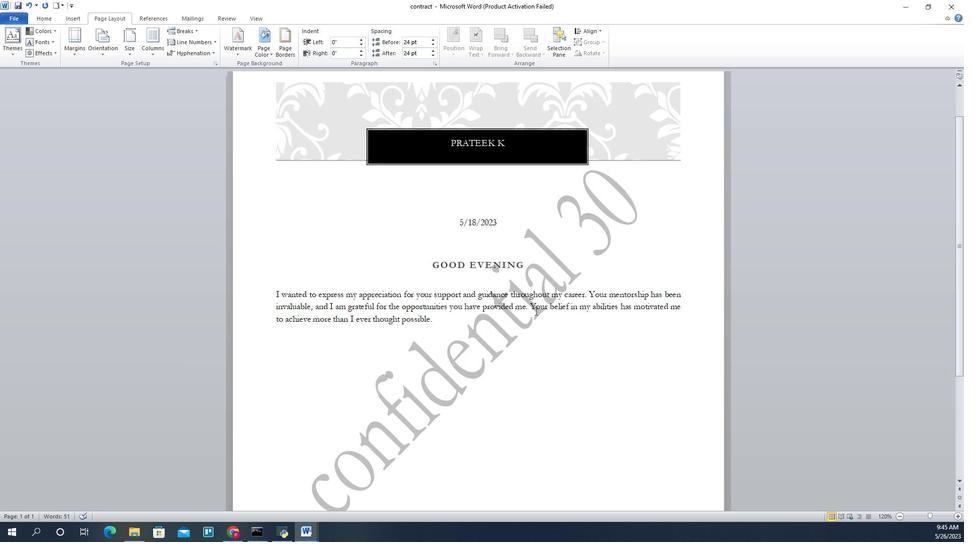 
Action: Mouse scrolled (502, 201) with delta (0, 0)
Screenshot: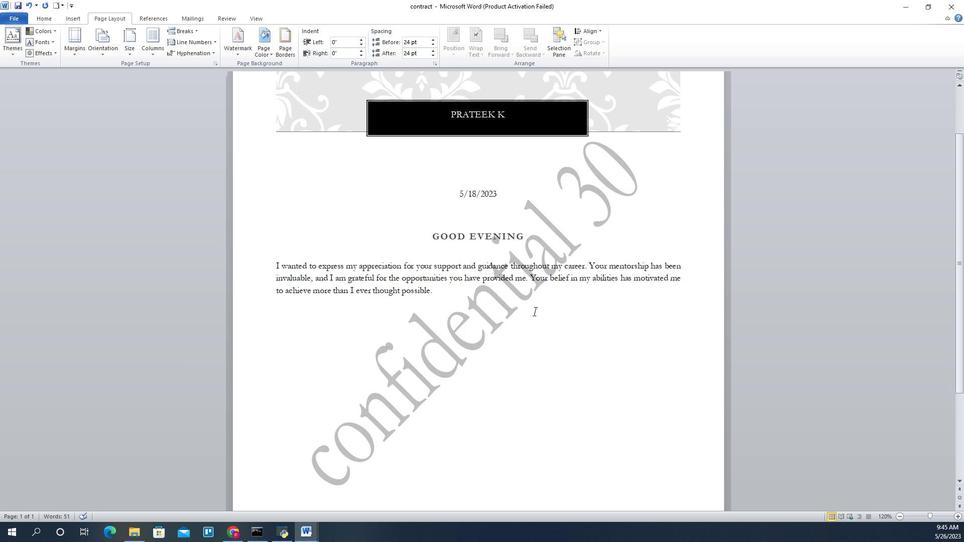 
Action: Mouse moved to (502, 200)
Screenshot: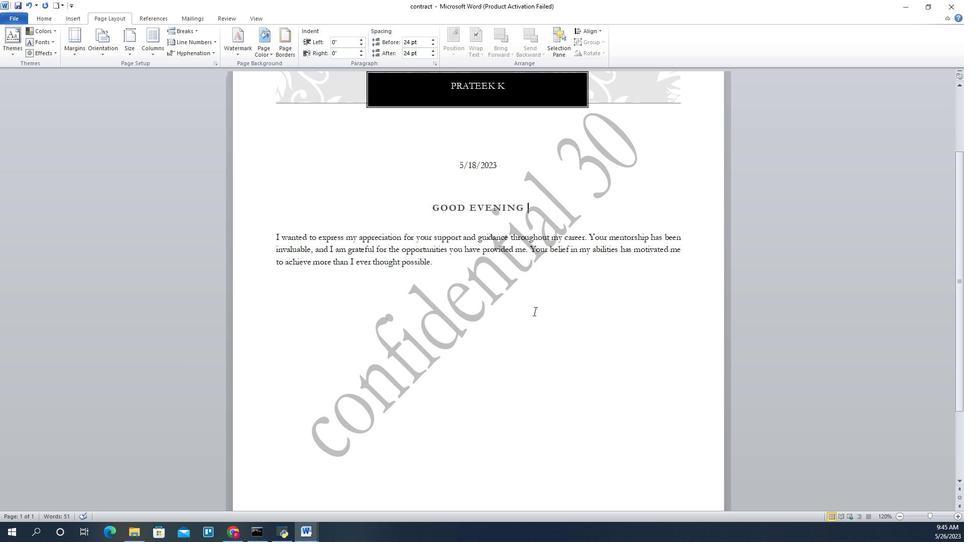 
Action: Mouse scrolled (502, 200) with delta (0, 0)
Screenshot: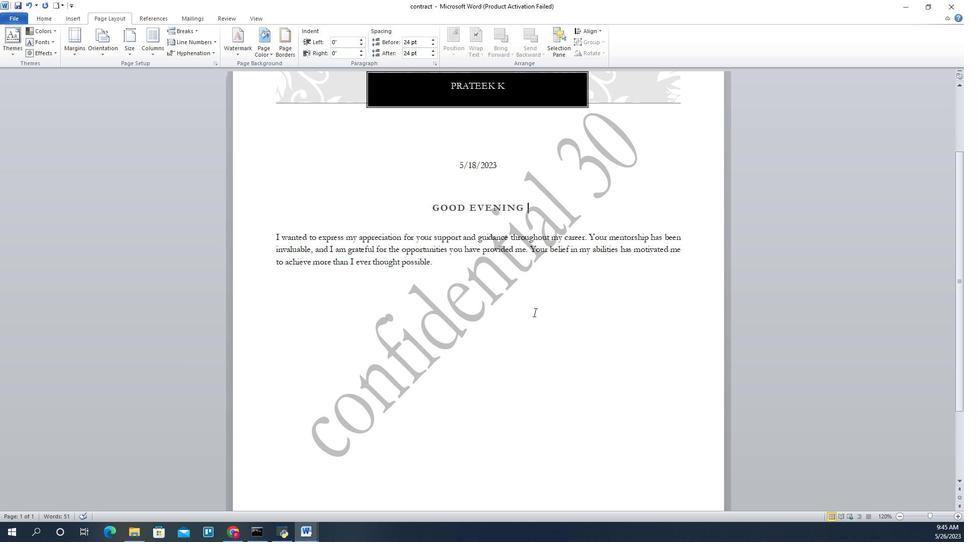 
Action: Mouse scrolled (502, 200) with delta (0, 0)
Screenshot: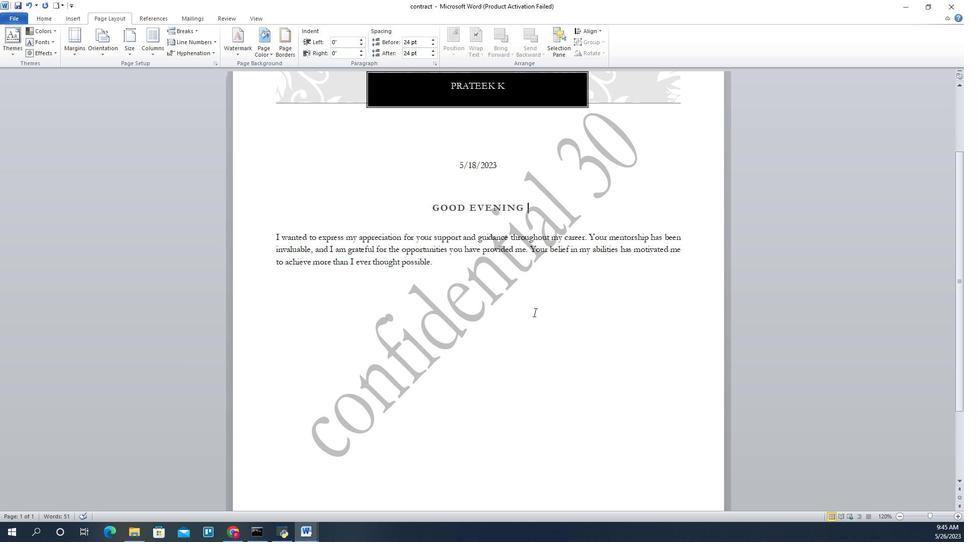 
Action: Mouse scrolled (502, 200) with delta (0, 0)
Screenshot: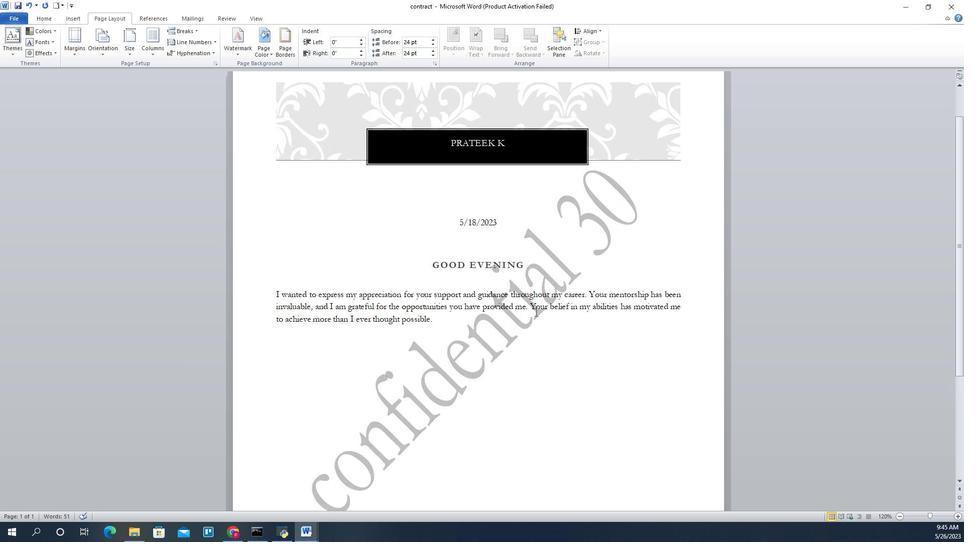 
Action: Mouse scrolled (502, 200) with delta (0, 0)
Screenshot: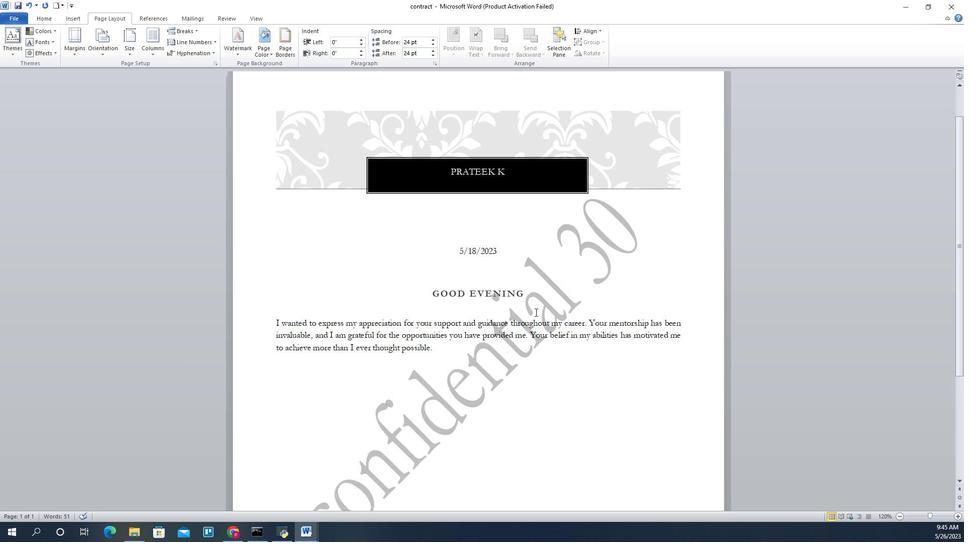 
Action: Mouse scrolled (502, 200) with delta (0, 0)
Screenshot: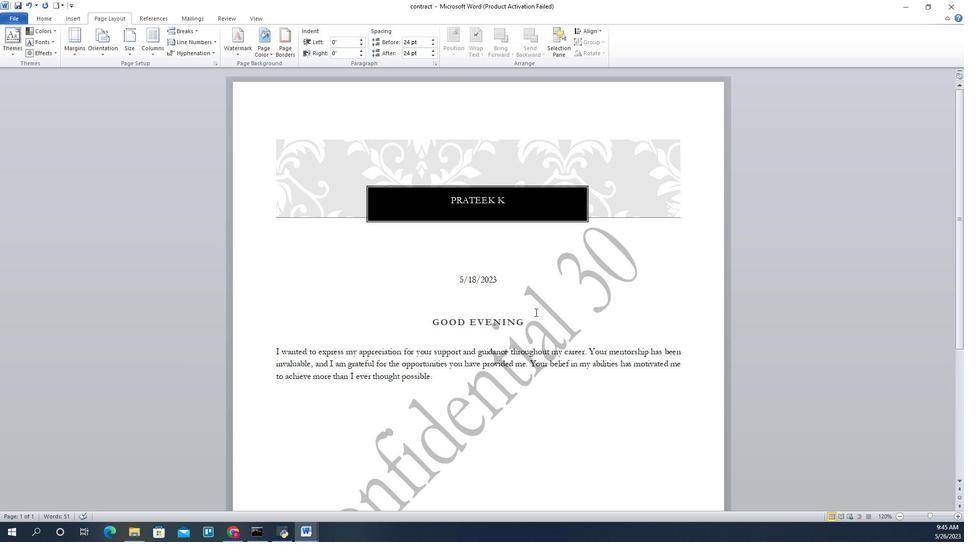 
Action: Mouse scrolled (502, 200) with delta (0, 0)
Screenshot: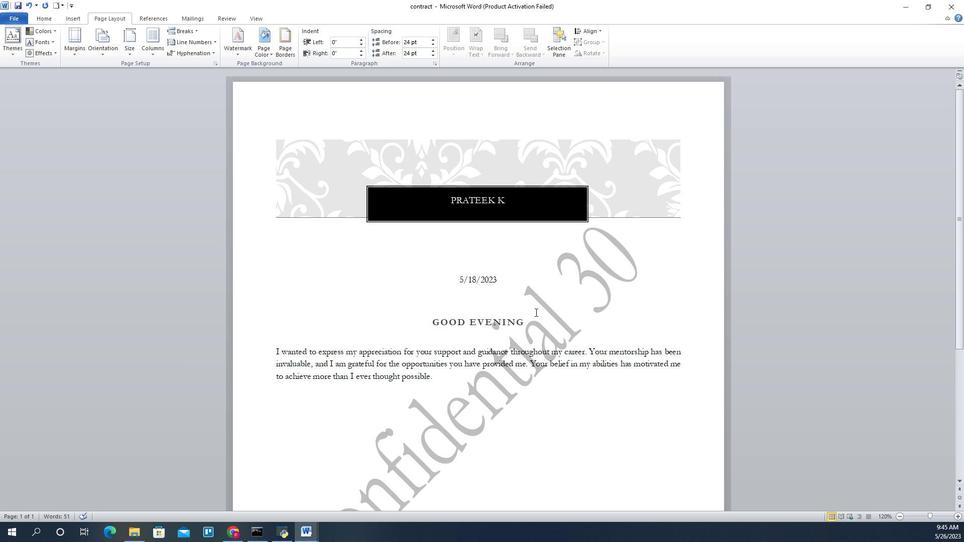 
Action: Mouse scrolled (502, 200) with delta (0, 0)
Screenshot: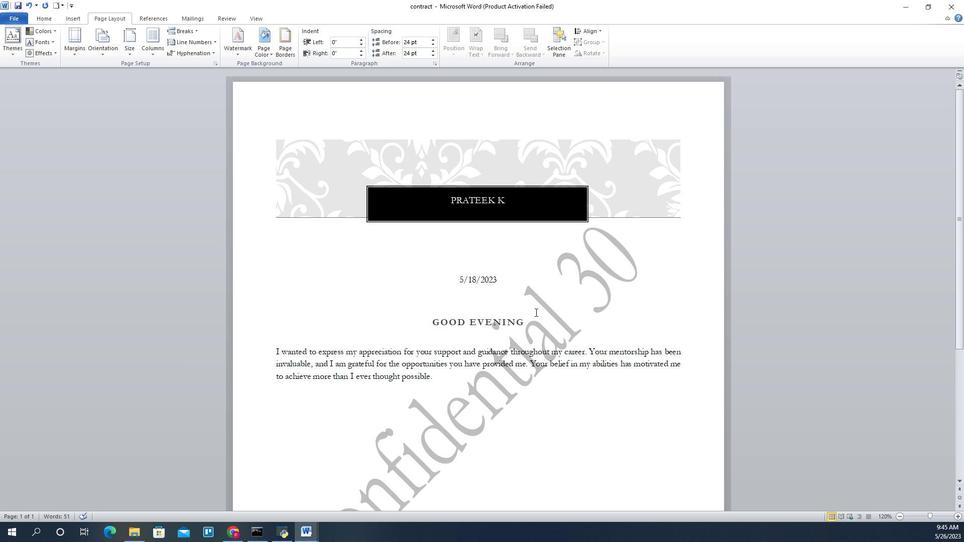 
Action: Mouse scrolled (502, 200) with delta (0, 0)
Screenshot: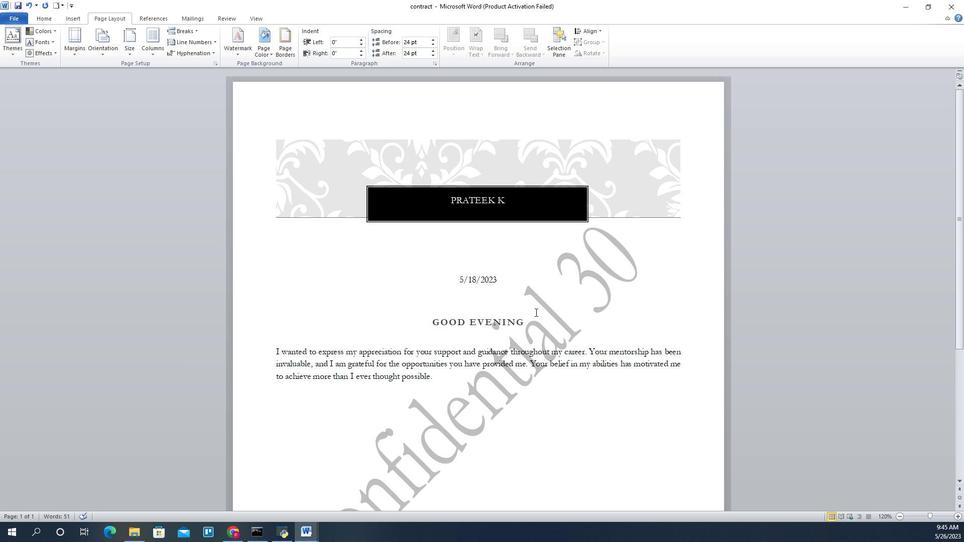 
Action: Mouse scrolled (502, 200) with delta (0, 0)
Screenshot: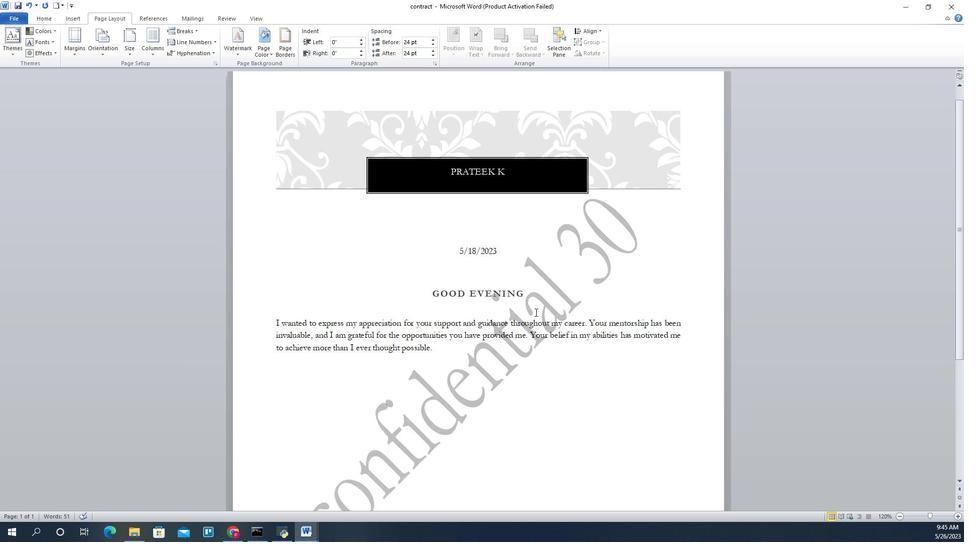 
Action: Mouse scrolled (502, 200) with delta (0, 0)
Screenshot: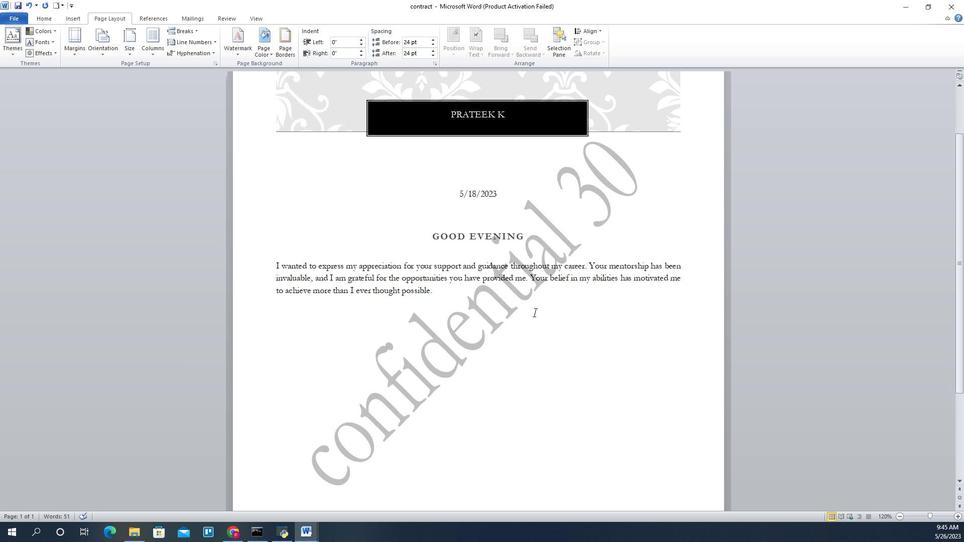 
Action: Mouse scrolled (502, 200) with delta (0, 0)
Screenshot: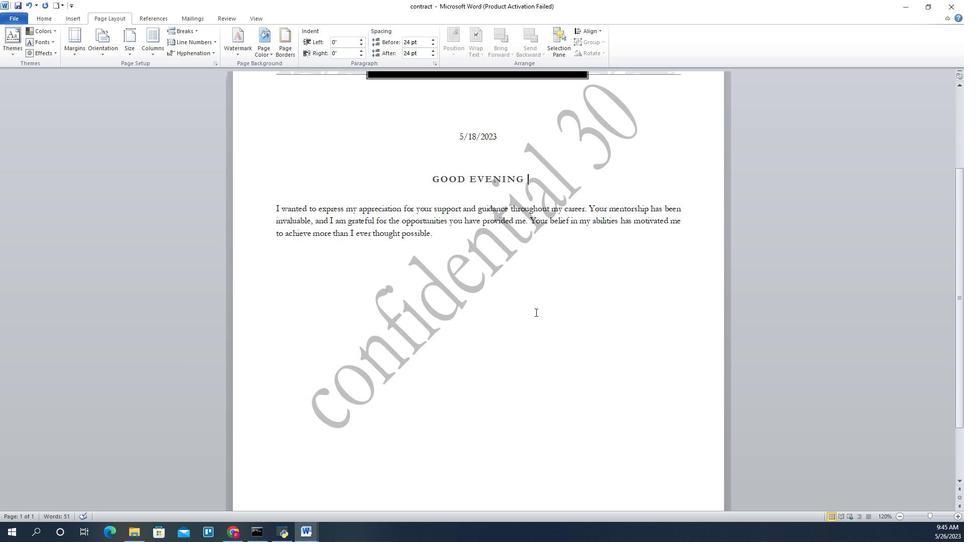 
Action: Mouse scrolled (502, 200) with delta (0, 0)
Screenshot: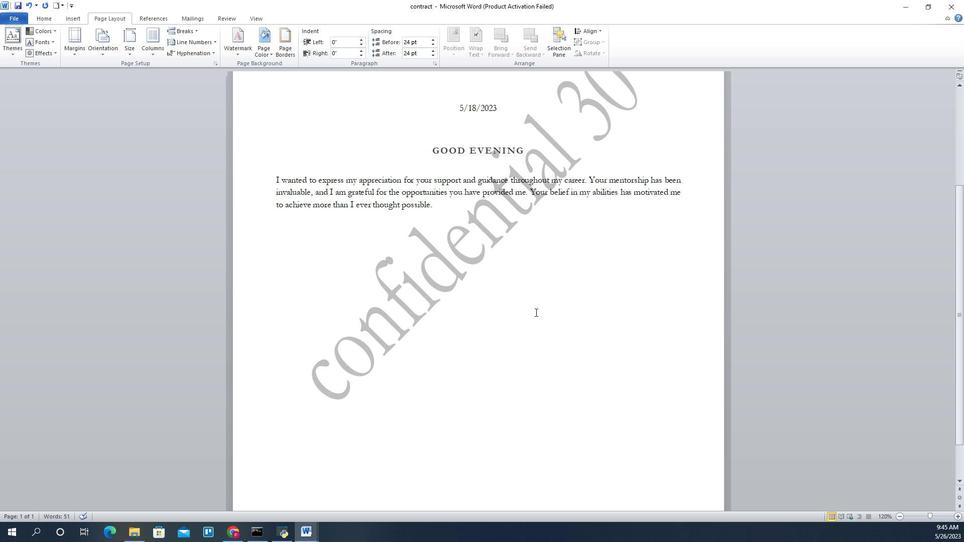 
Action: Mouse scrolled (502, 200) with delta (0, 0)
Screenshot: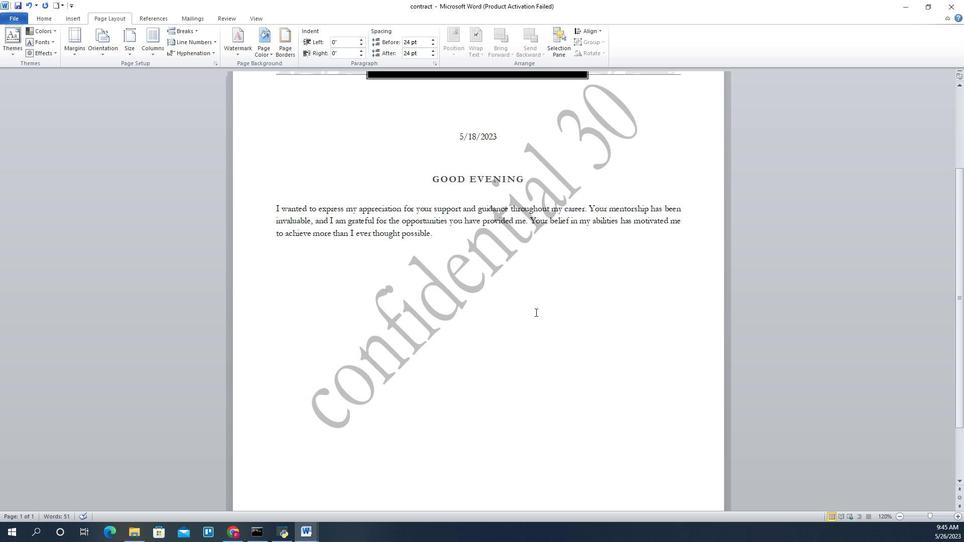 
Action: Mouse scrolled (502, 200) with delta (0, 0)
Screenshot: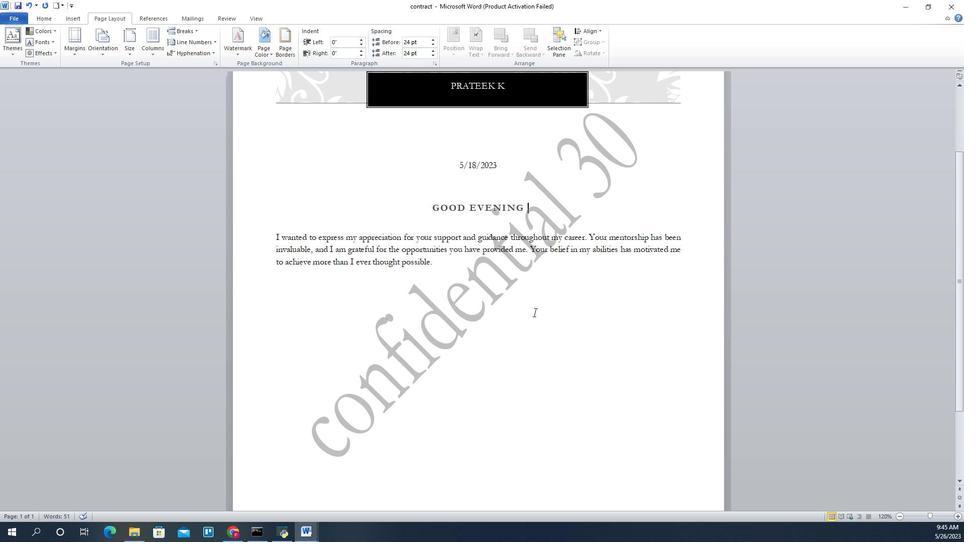 
Action: Mouse scrolled (502, 200) with delta (0, 0)
Screenshot: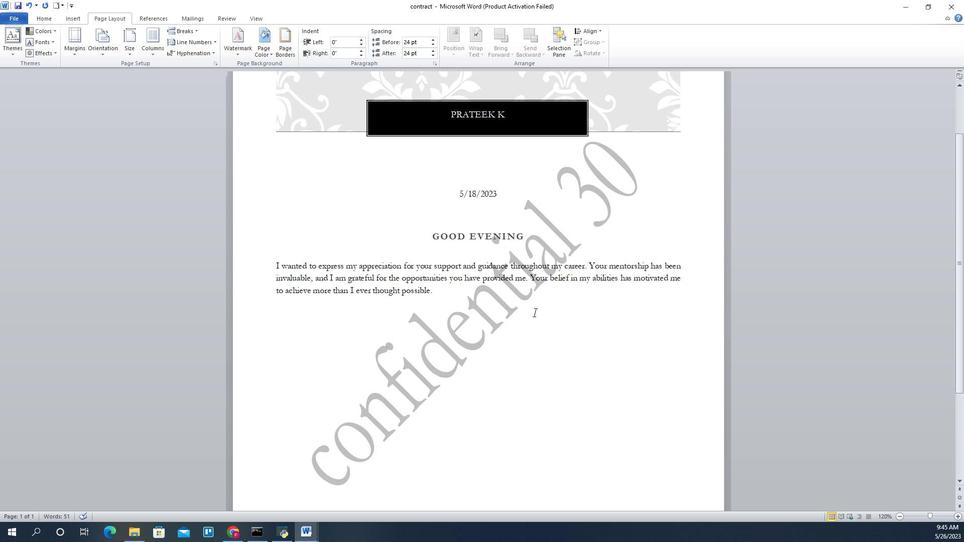 
Action: Mouse scrolled (502, 200) with delta (0, 0)
Screenshot: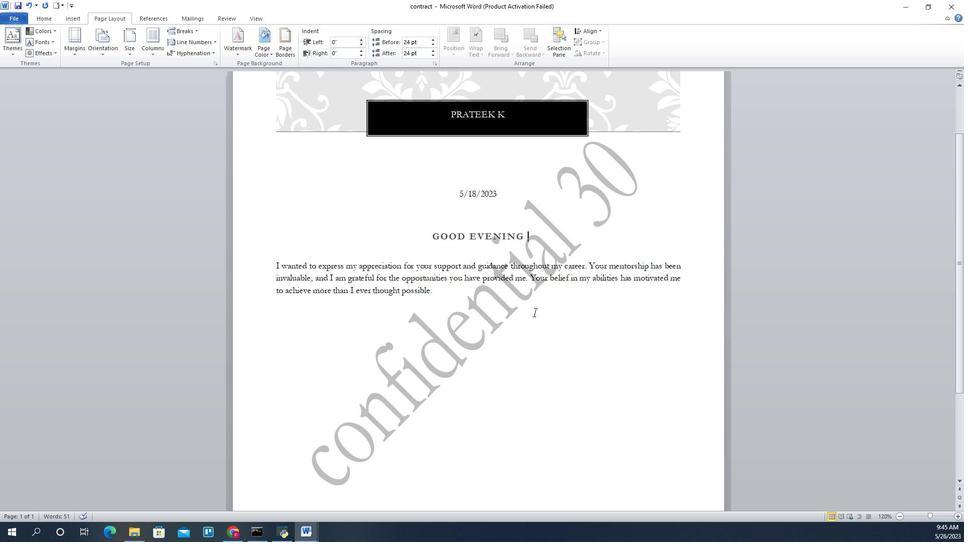
Action: Key pressed ctrl+S<'\x13'><'\x13'><'\x13'>
Screenshot: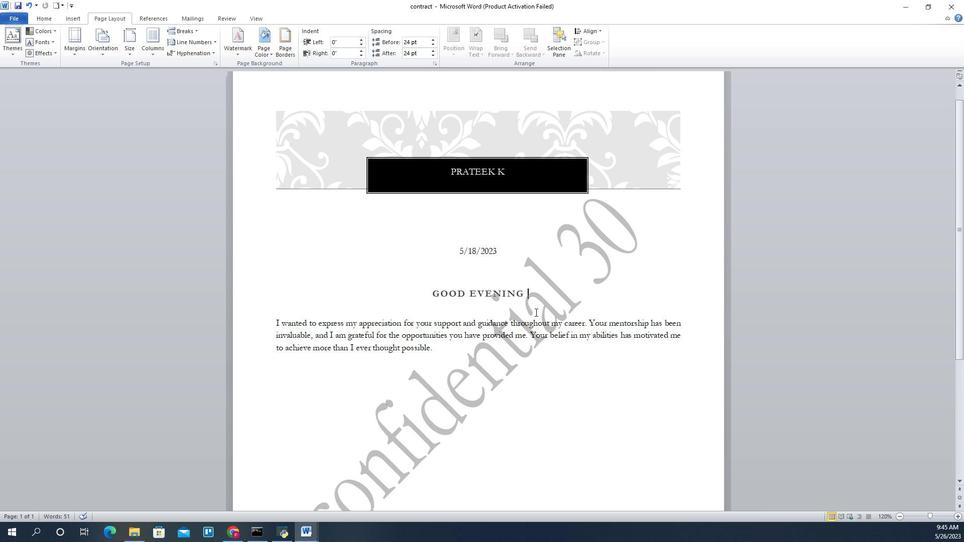 
Action: Mouse moved to (464, 194)
Screenshot: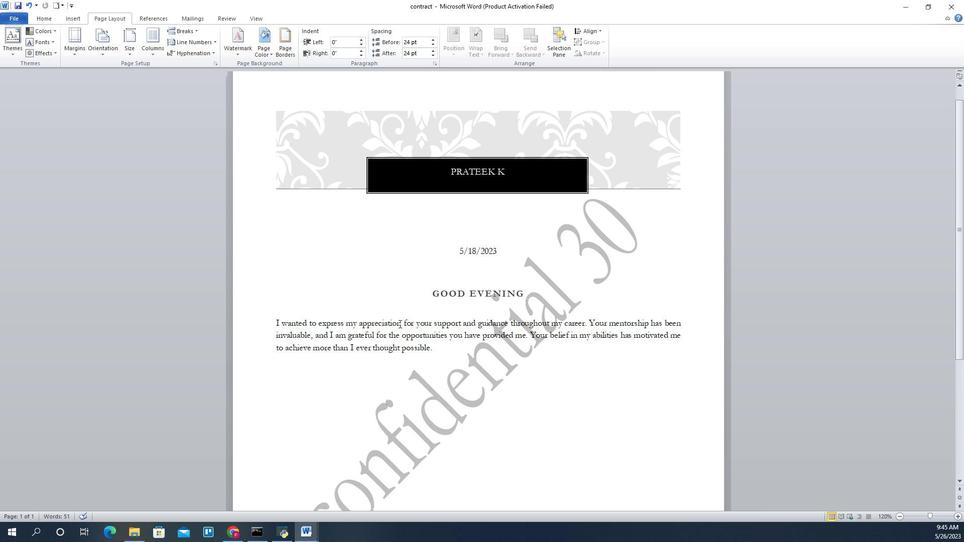 
